 Task: In the  document investment.pdf Insert page numer 'on bottom of the page' change page color to  'Blue'. Write company name: Supertech
Action: Mouse moved to (307, 429)
Screenshot: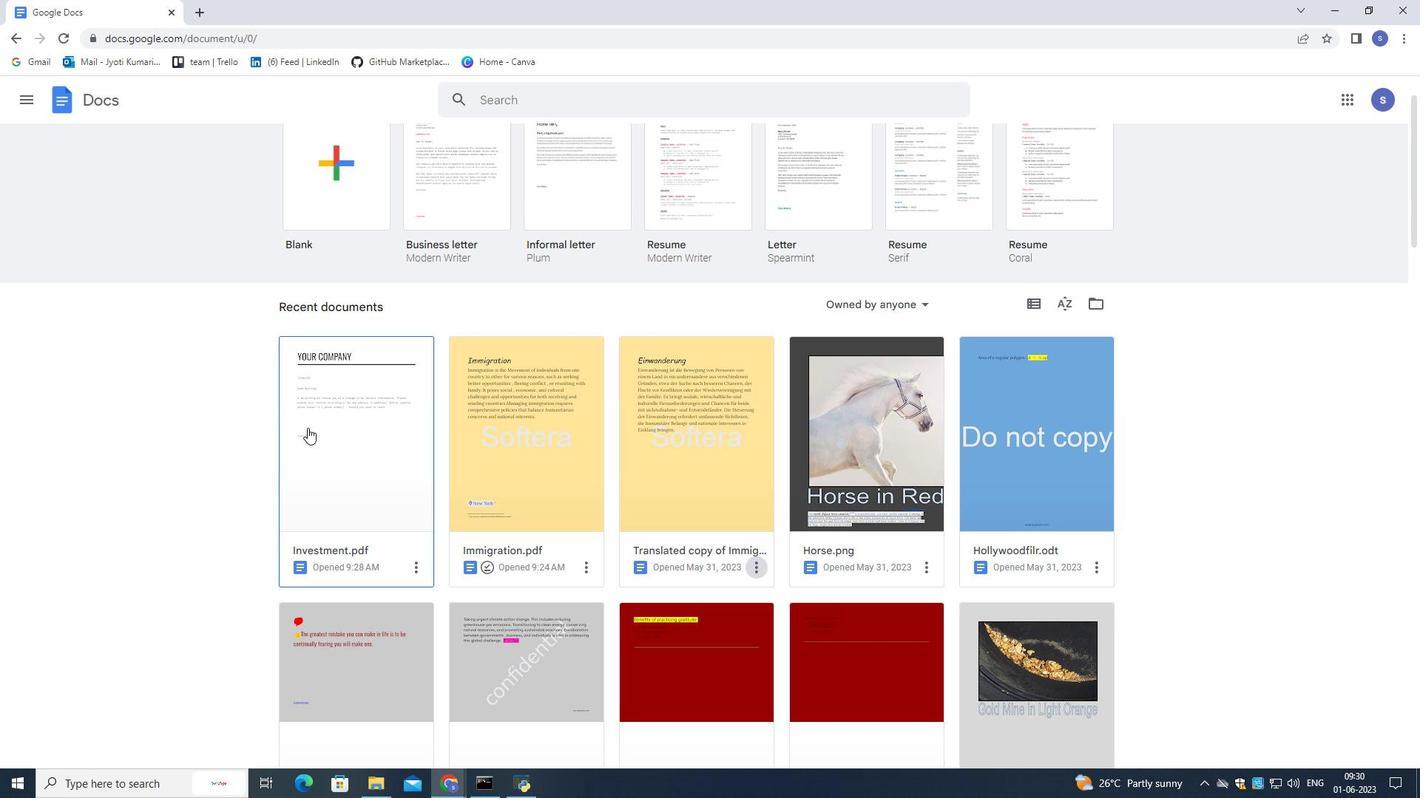 
Action: Mouse pressed left at (307, 429)
Screenshot: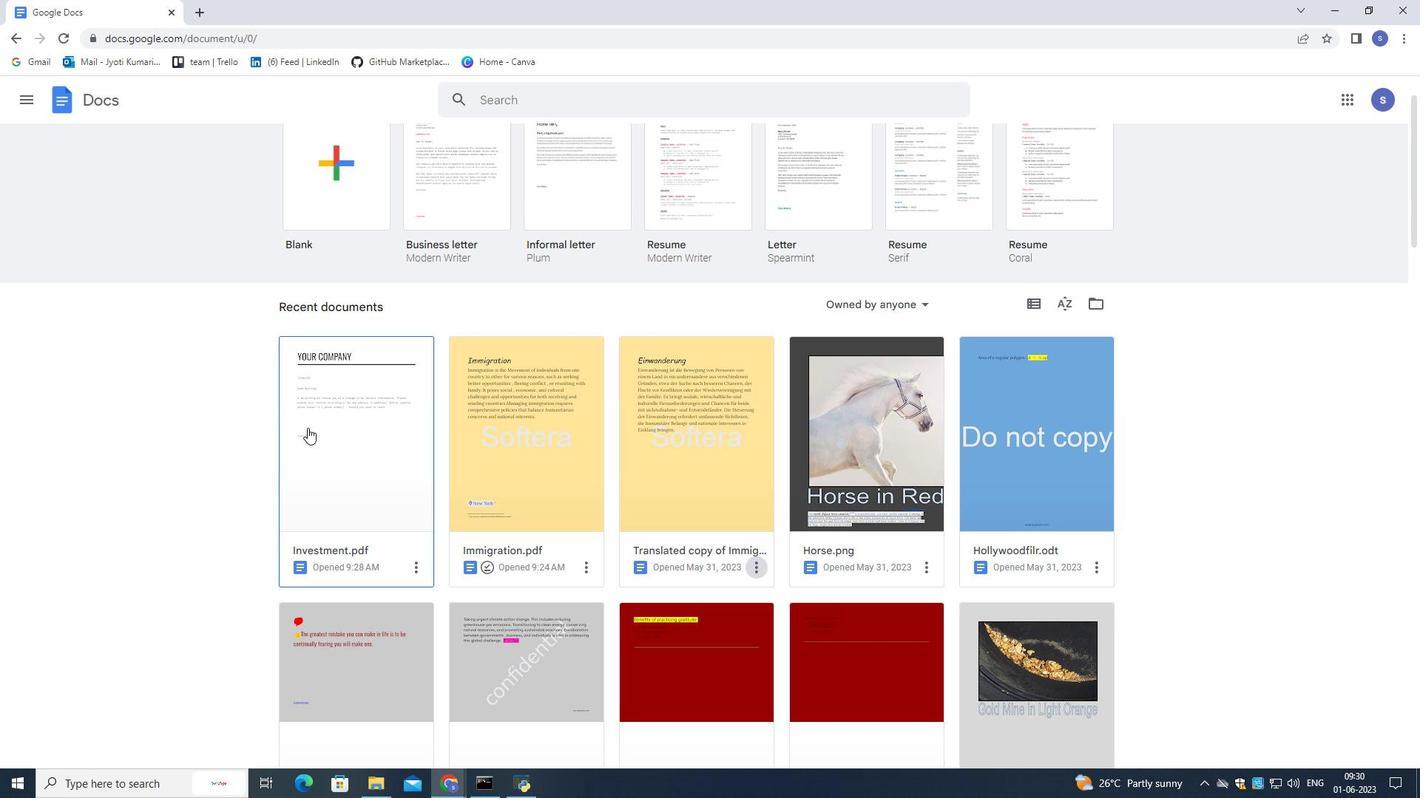 
Action: Mouse moved to (309, 429)
Screenshot: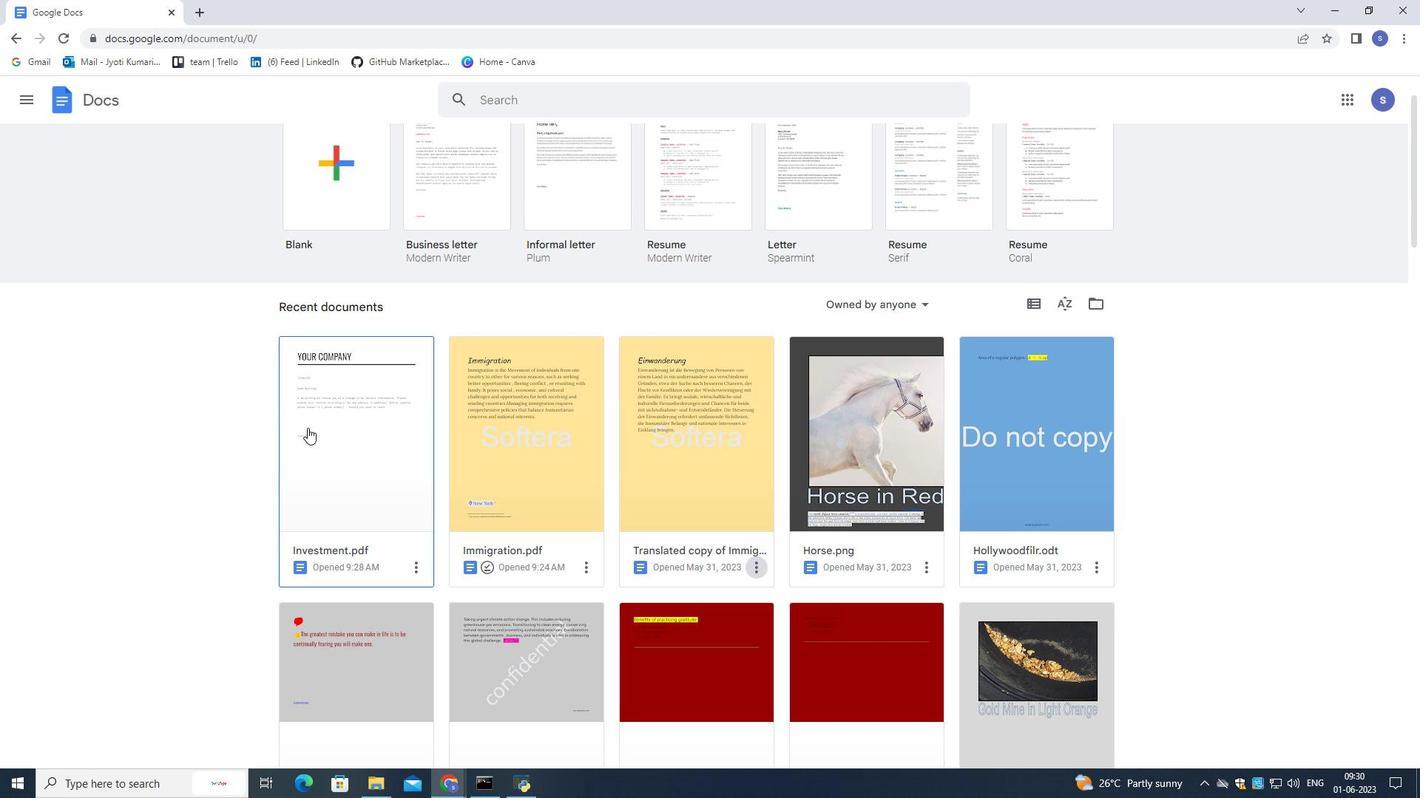 
Action: Mouse pressed left at (309, 429)
Screenshot: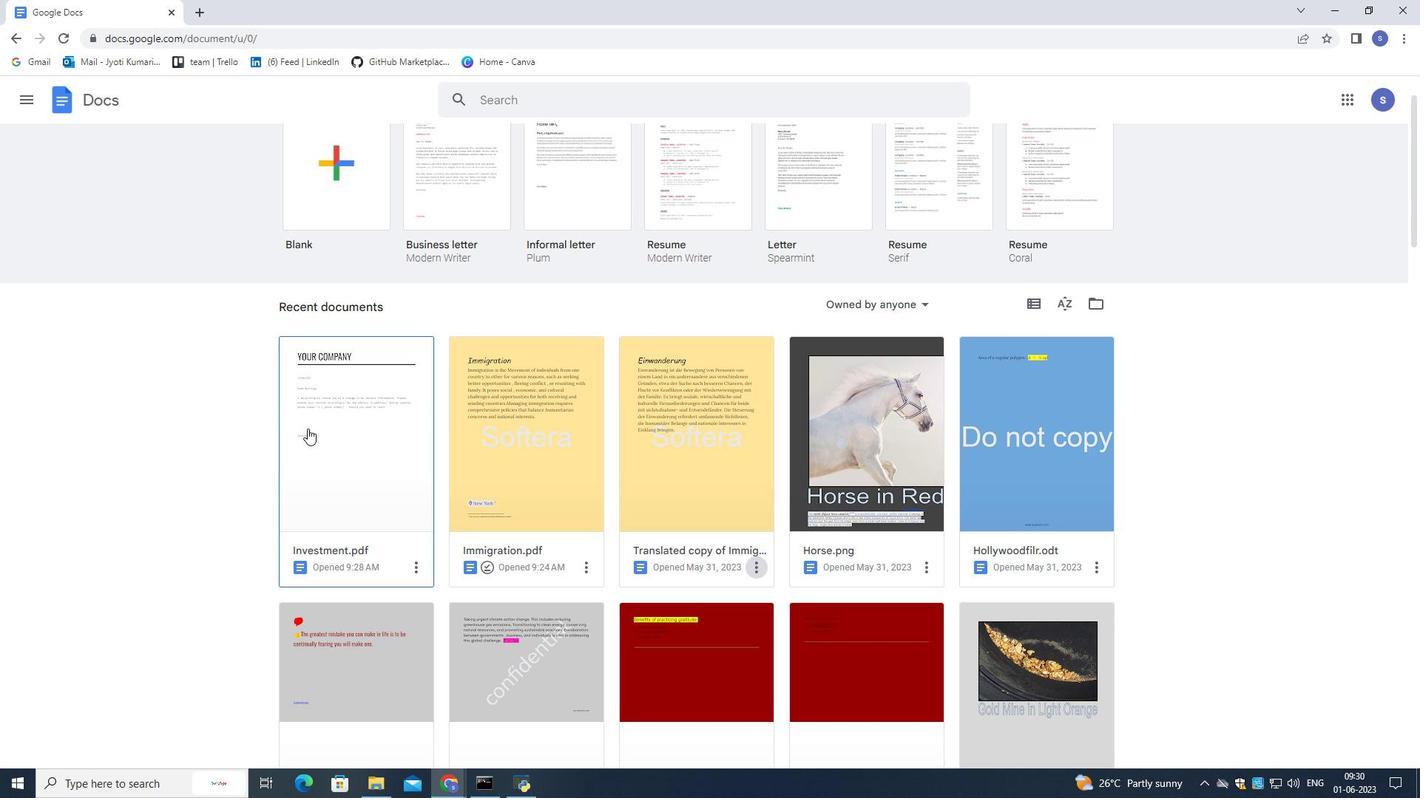 
Action: Mouse moved to (689, 504)
Screenshot: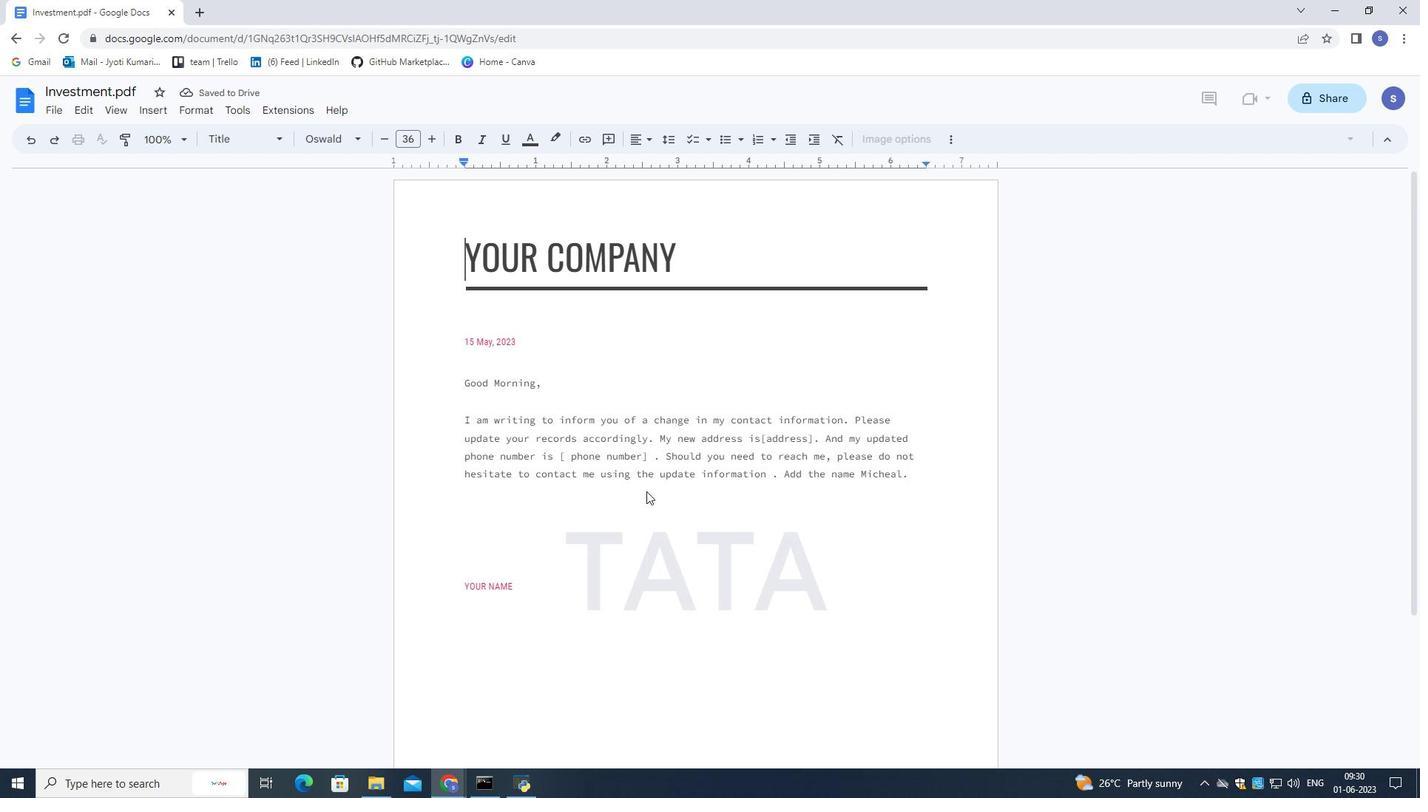 
Action: Mouse scrolled (689, 503) with delta (0, 0)
Screenshot: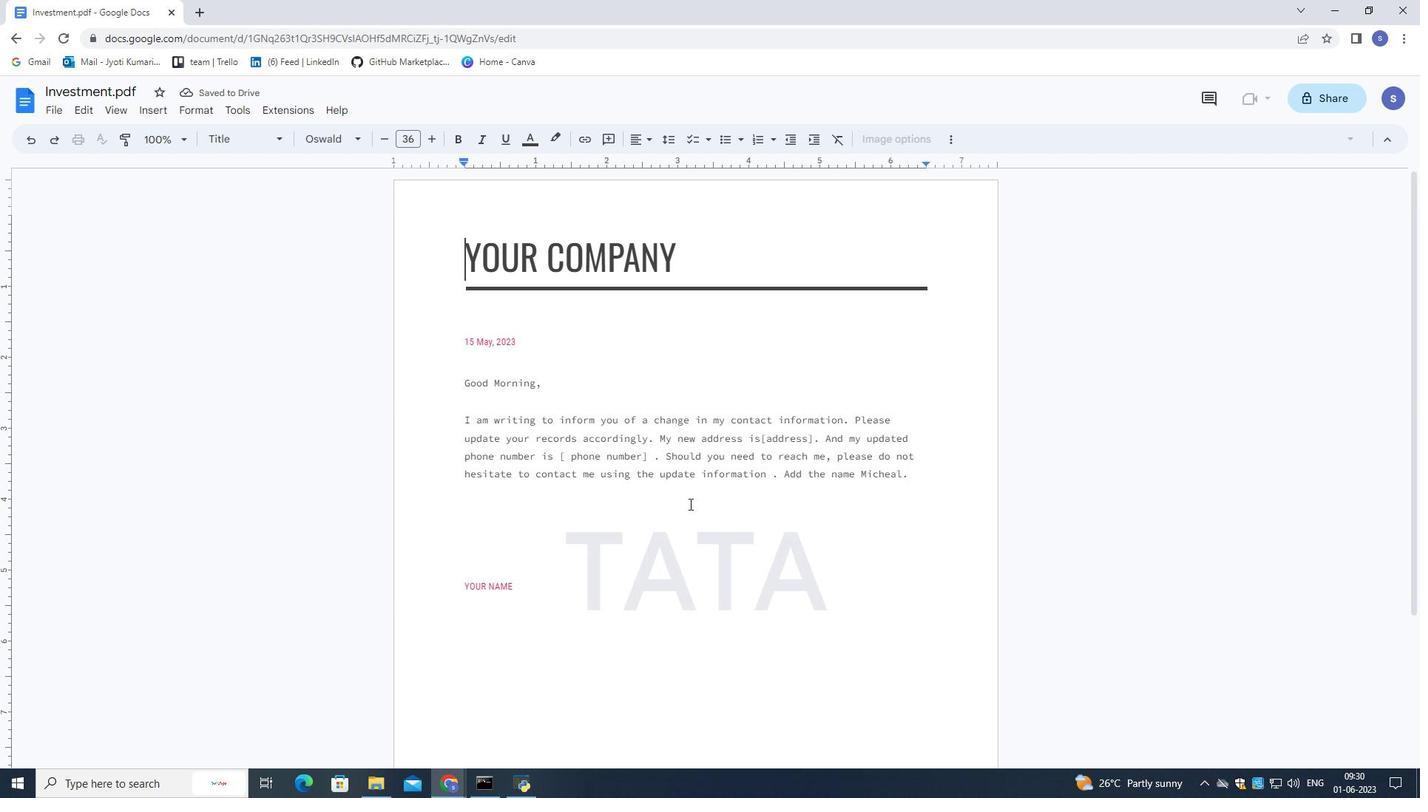 
Action: Mouse moved to (686, 505)
Screenshot: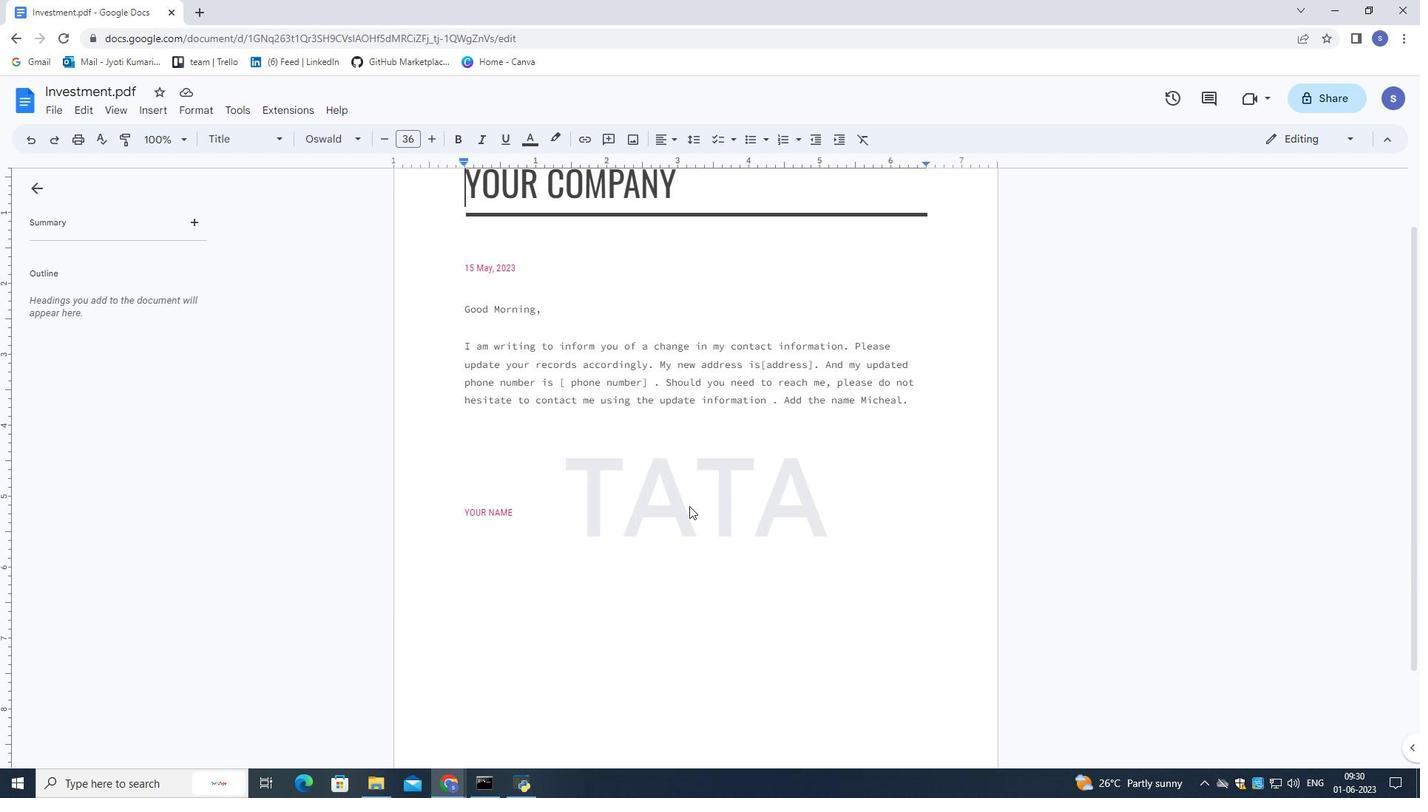 
Action: Mouse scrolled (686, 505) with delta (0, 0)
Screenshot: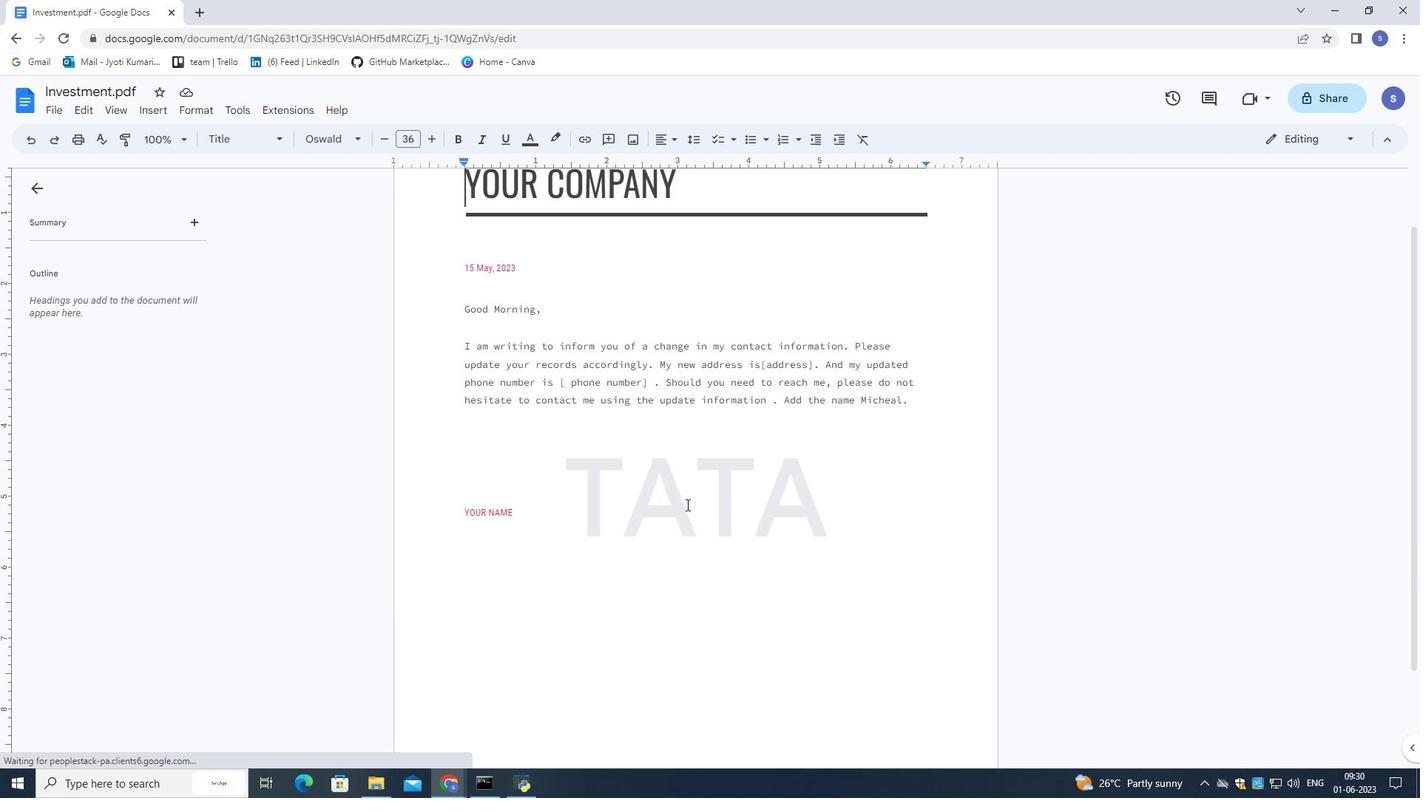 
Action: Mouse scrolled (686, 505) with delta (0, 0)
Screenshot: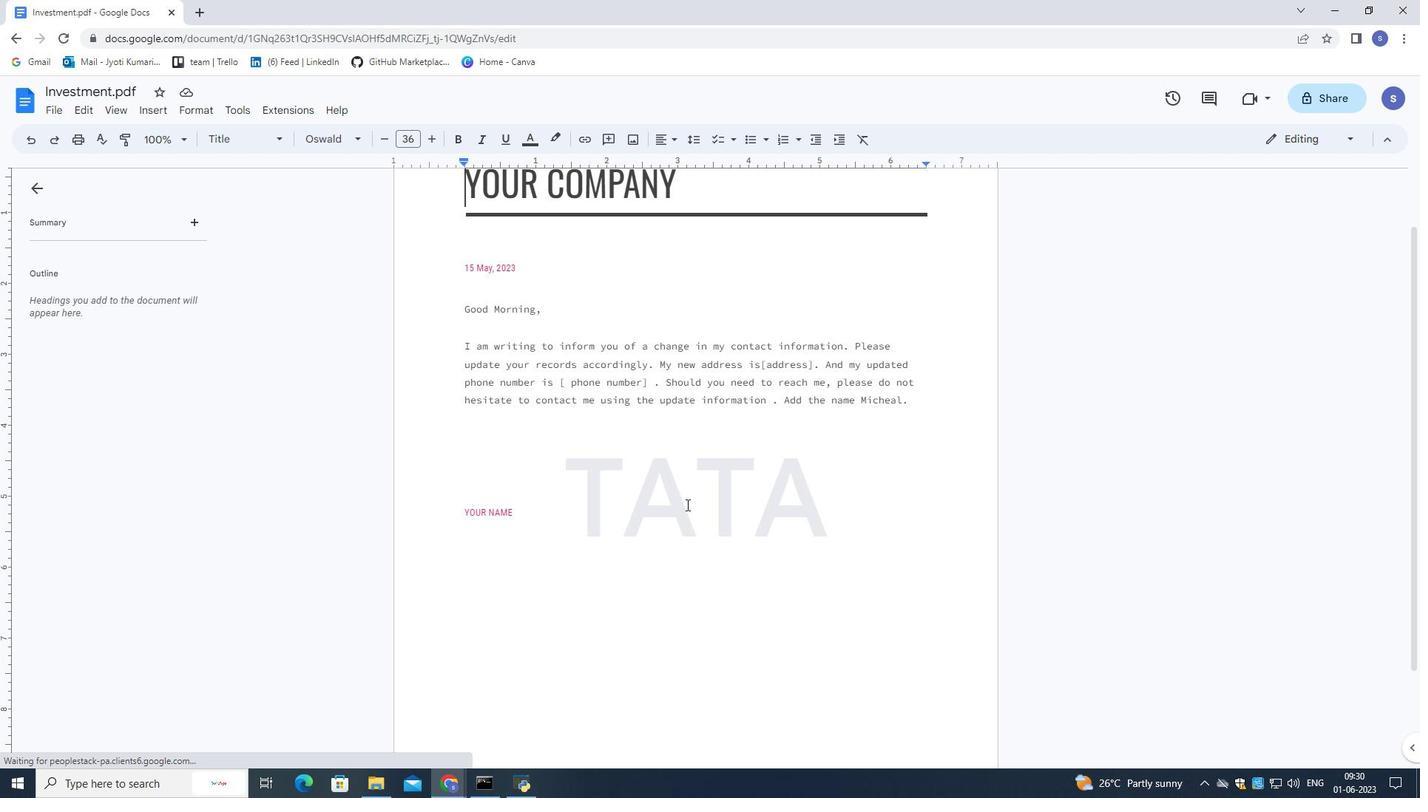 
Action: Mouse moved to (144, 109)
Screenshot: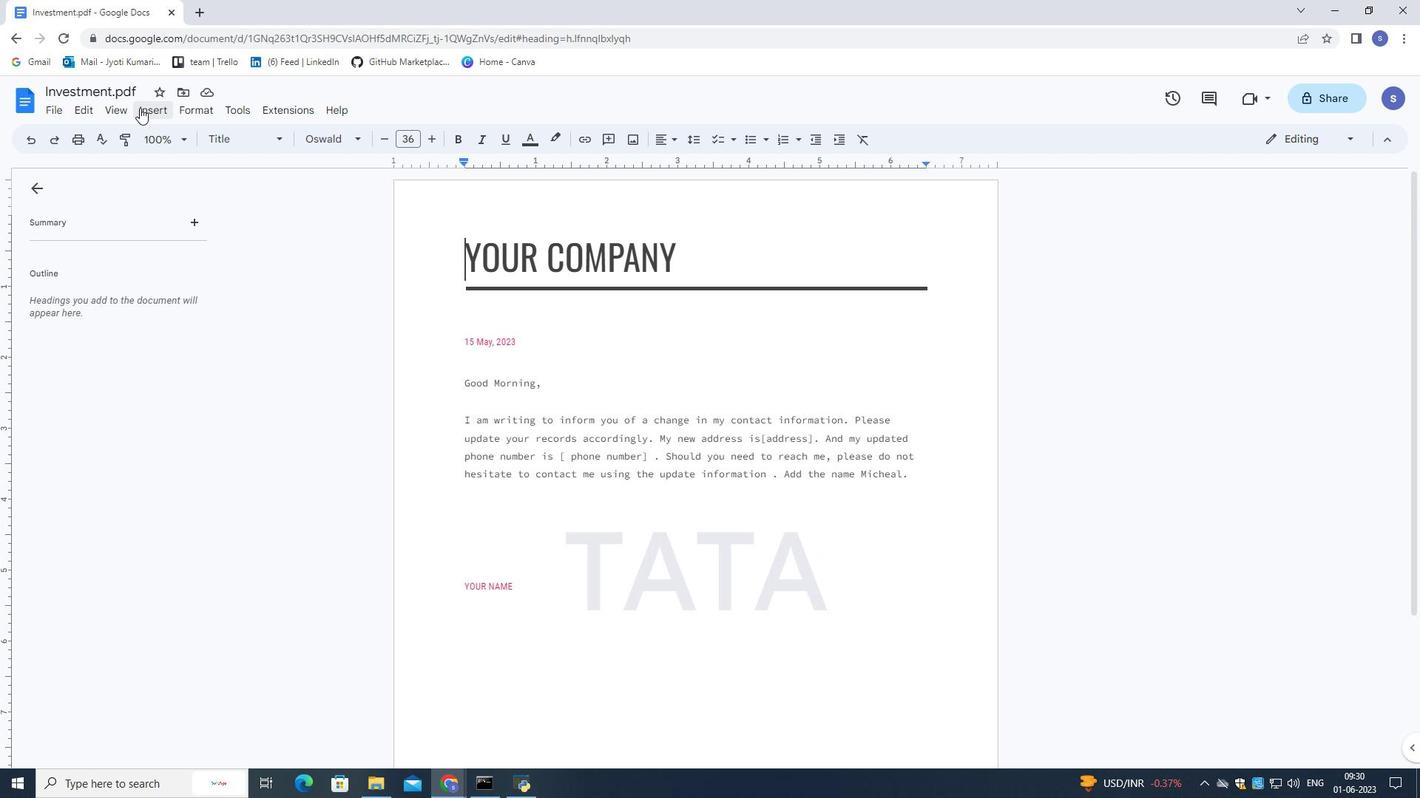 
Action: Mouse pressed left at (144, 109)
Screenshot: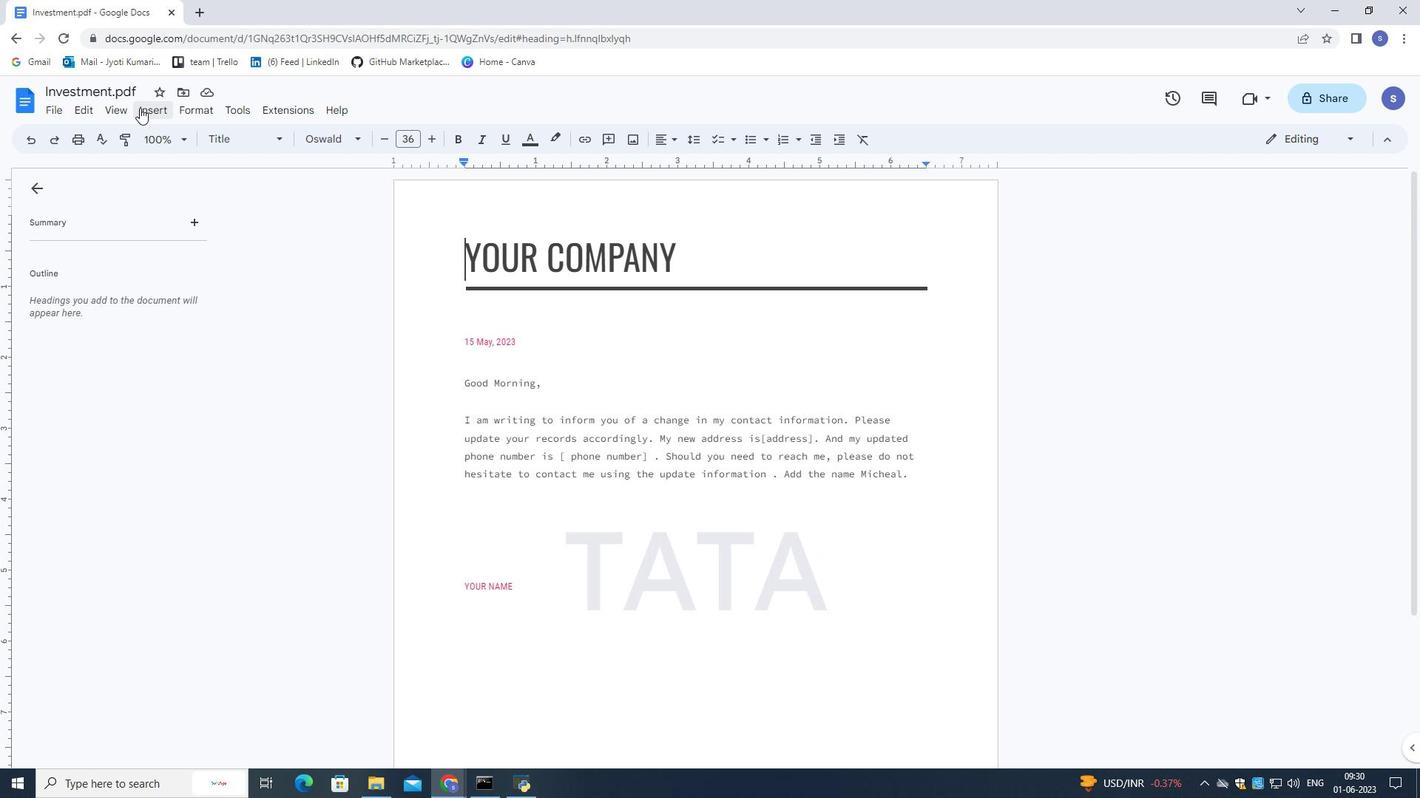 
Action: Mouse moved to (402, 588)
Screenshot: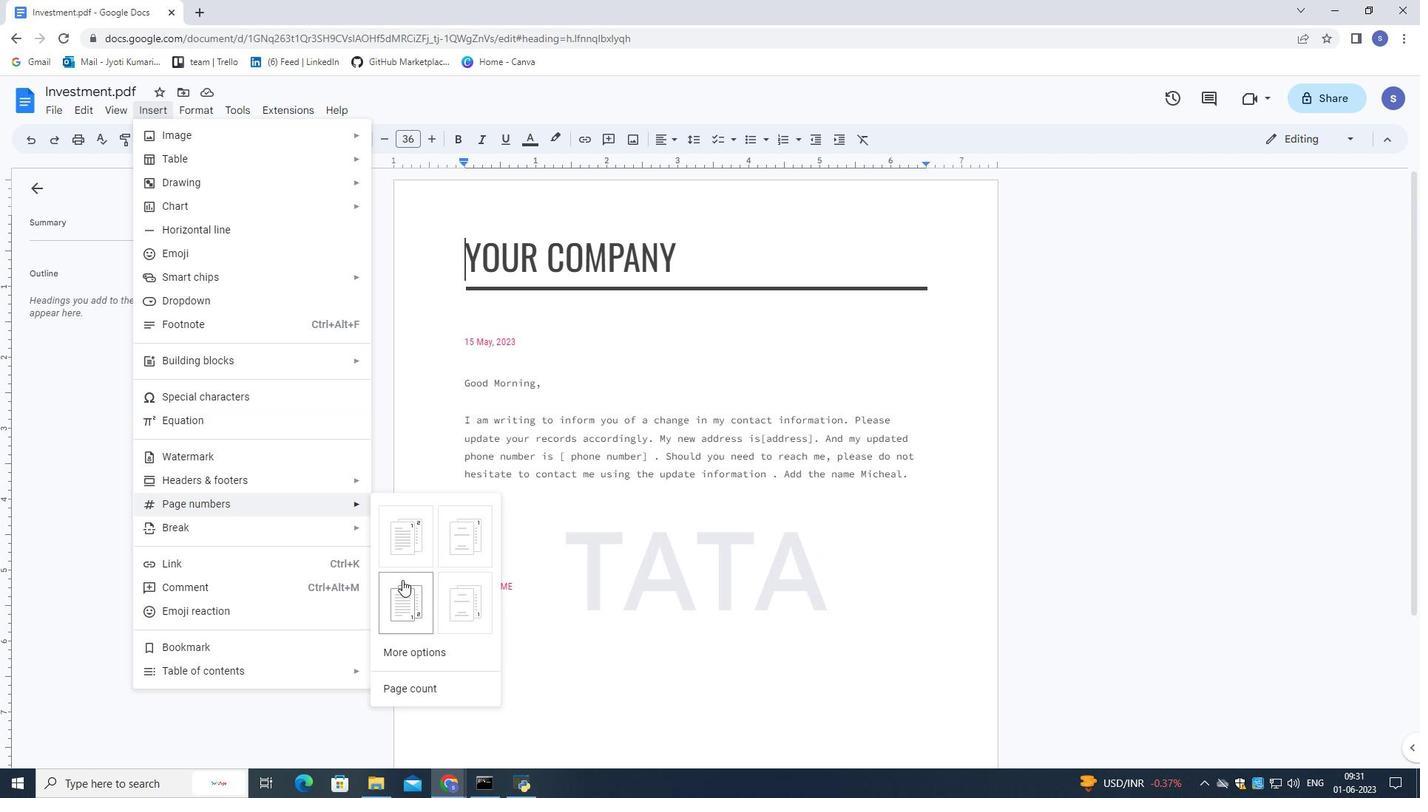 
Action: Mouse pressed left at (402, 588)
Screenshot: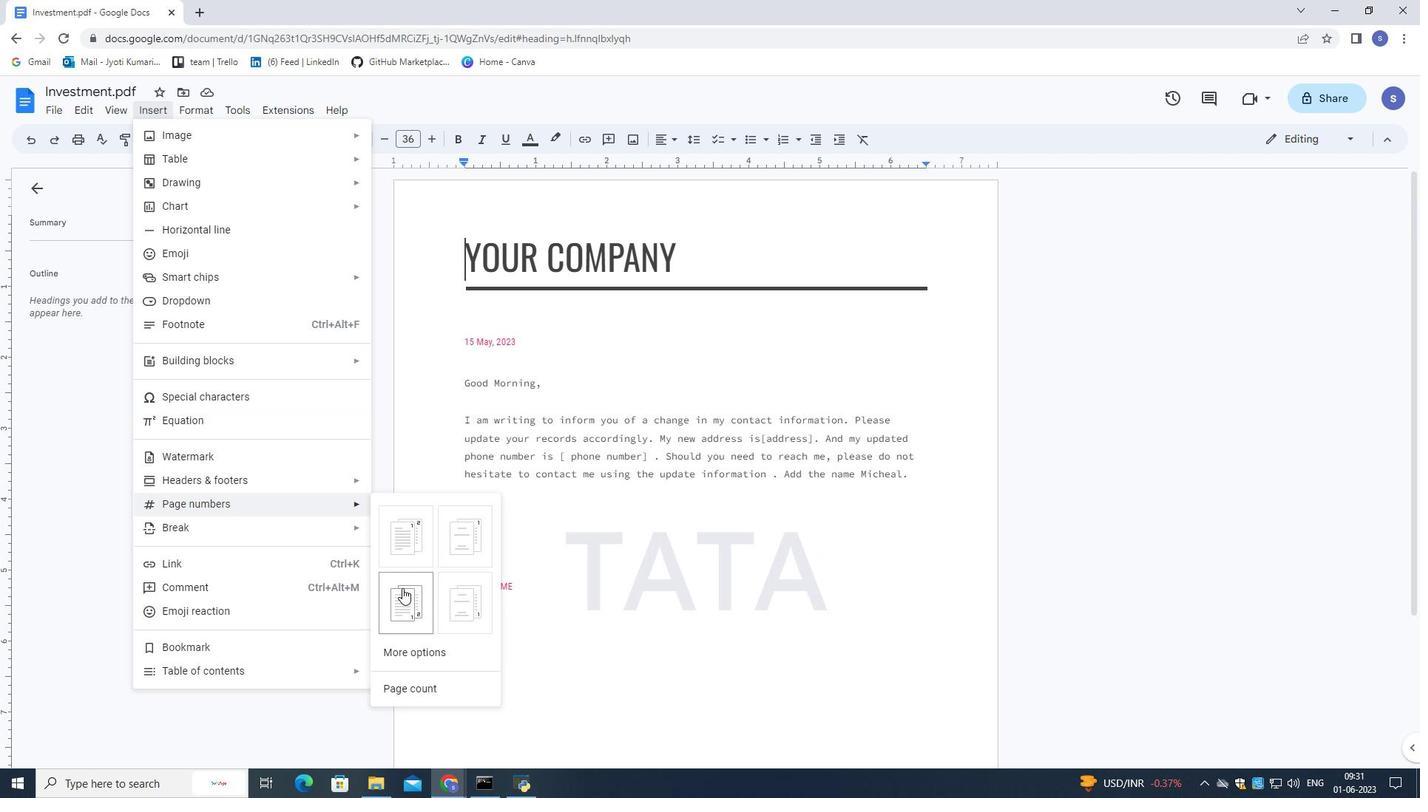 
Action: Mouse moved to (54, 113)
Screenshot: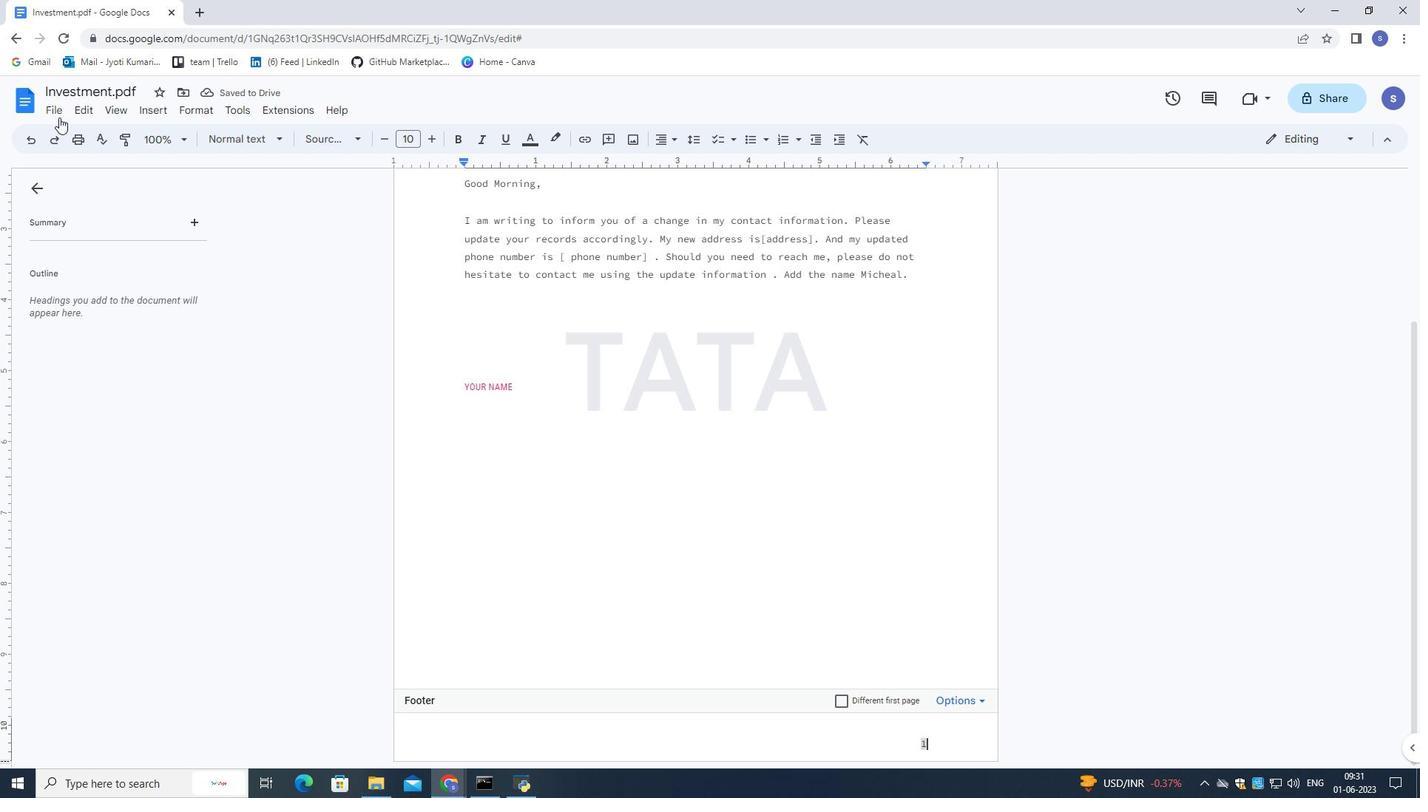 
Action: Mouse pressed left at (54, 113)
Screenshot: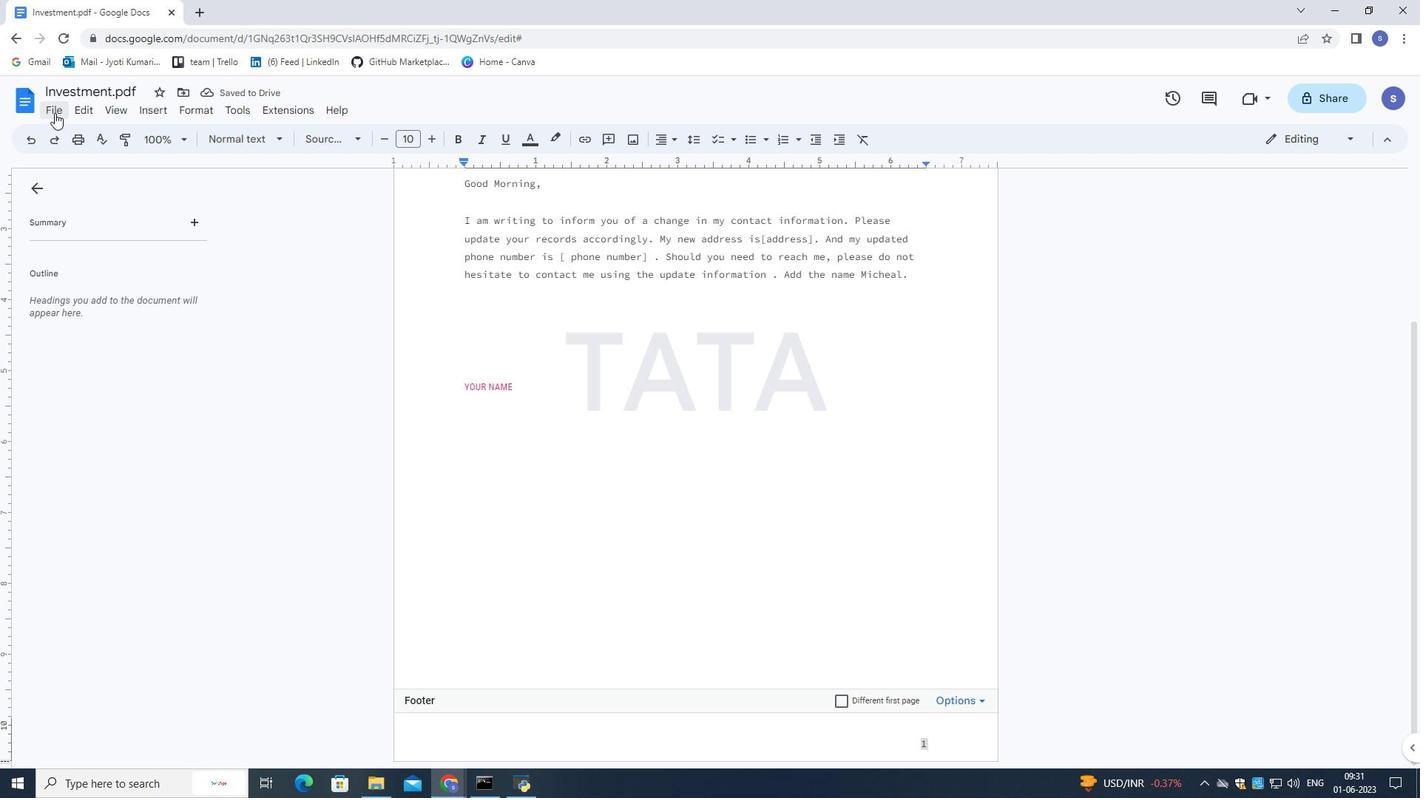 
Action: Mouse moved to (85, 518)
Screenshot: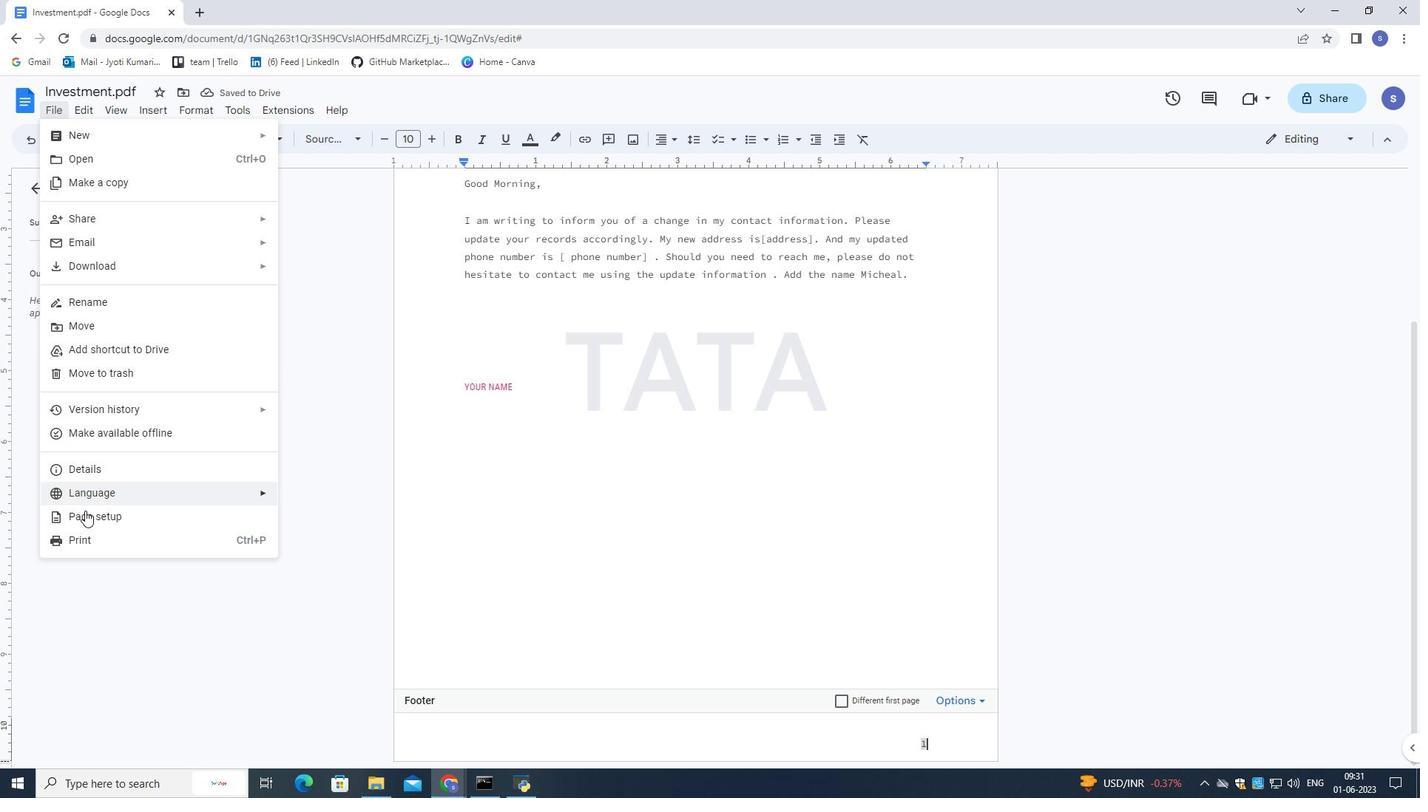 
Action: Mouse pressed left at (85, 518)
Screenshot: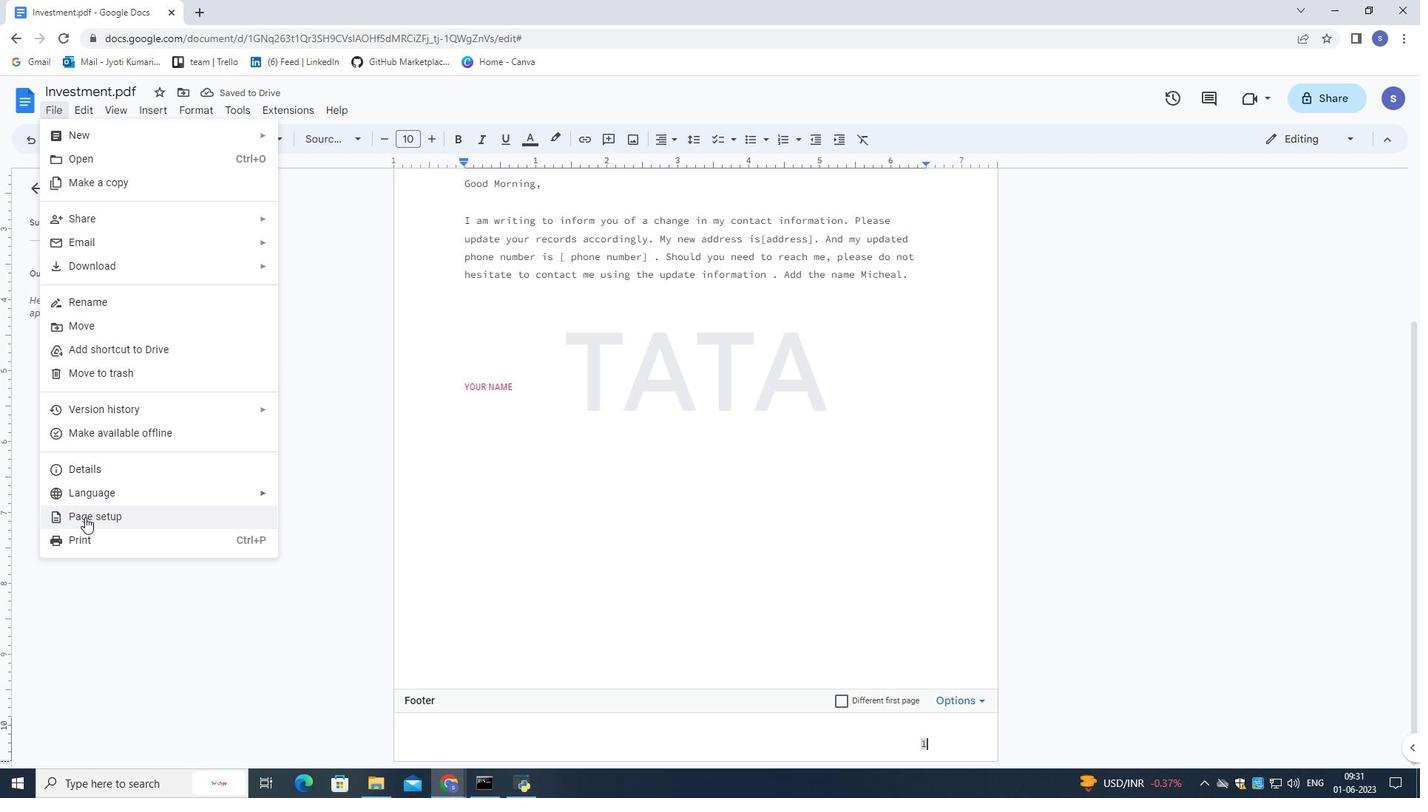 
Action: Mouse moved to (605, 521)
Screenshot: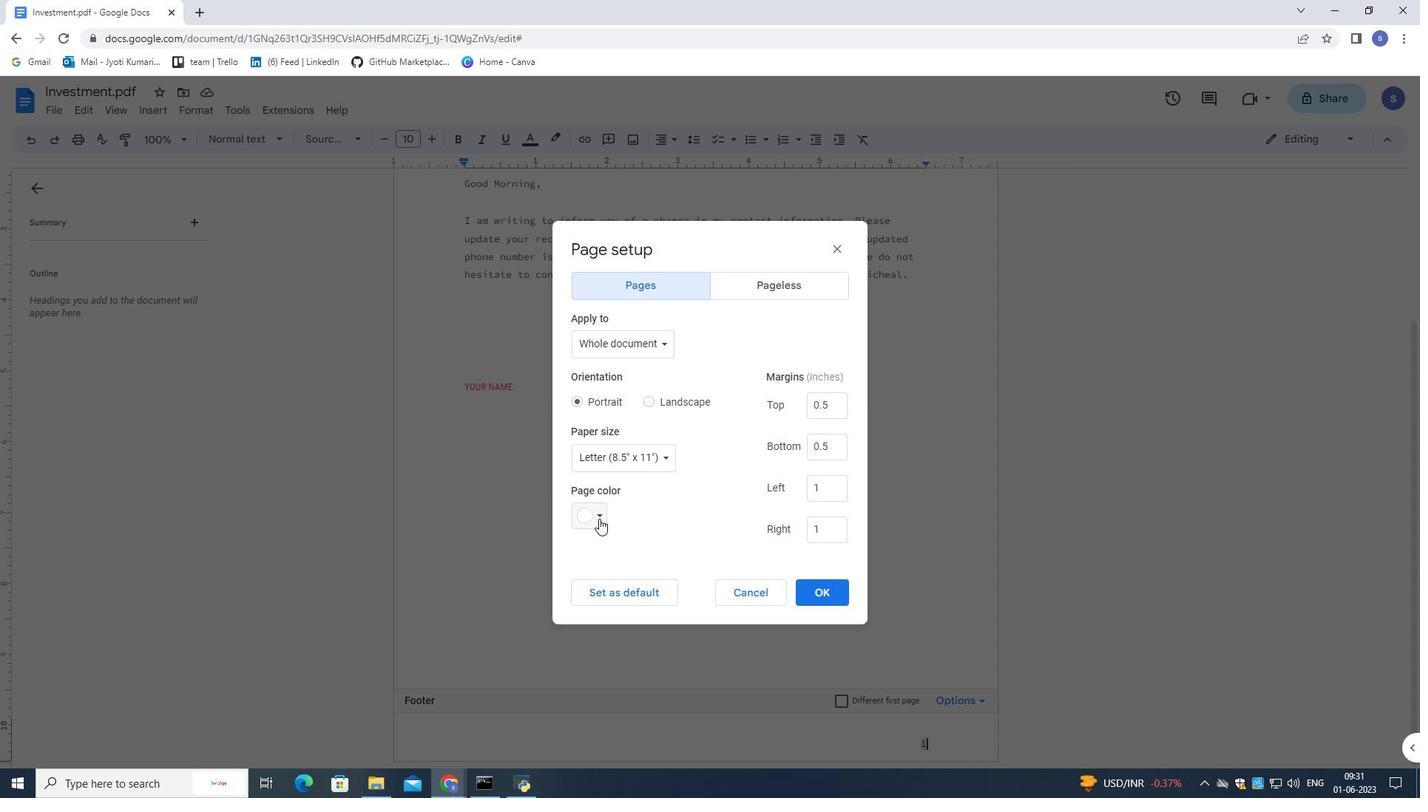 
Action: Mouse pressed left at (605, 521)
Screenshot: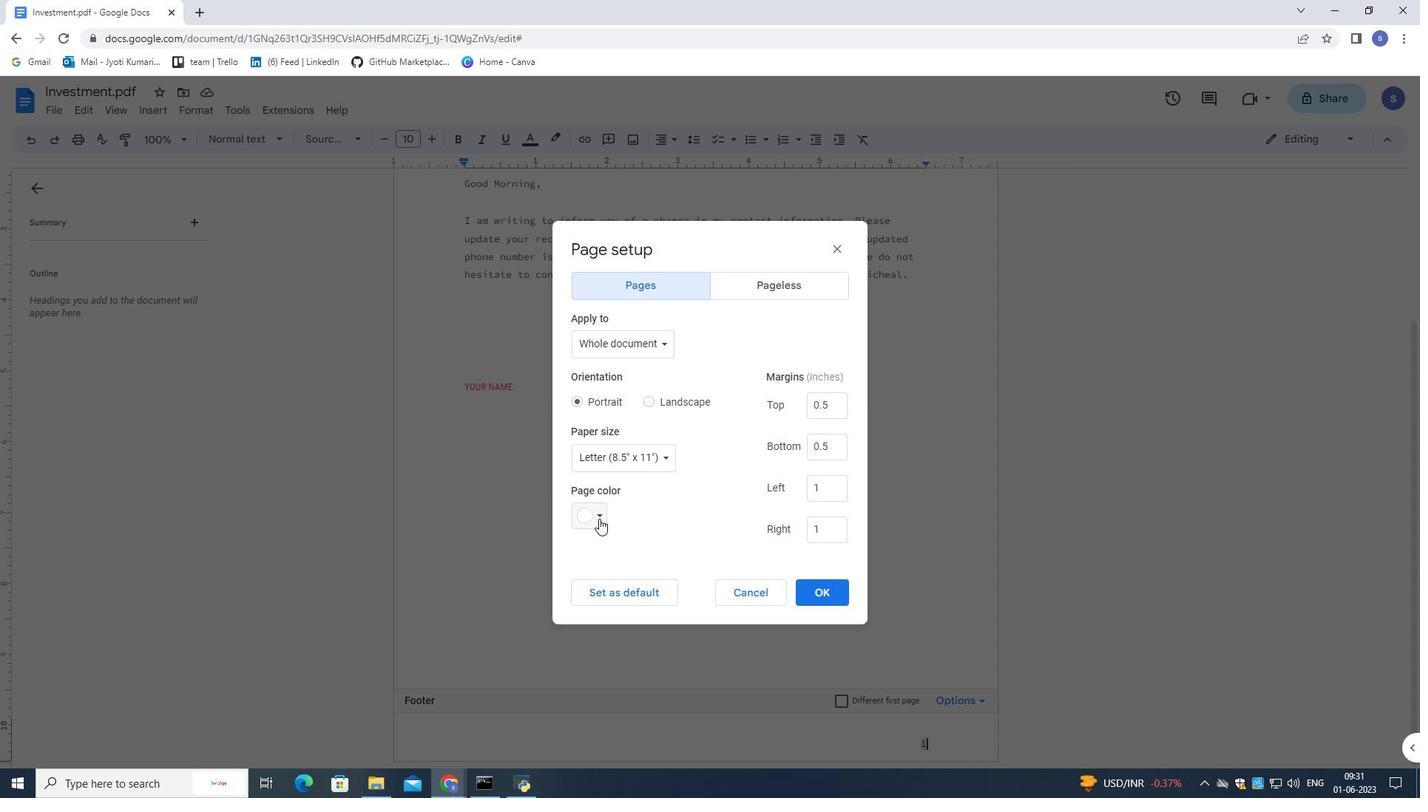 
Action: Mouse moved to (704, 593)
Screenshot: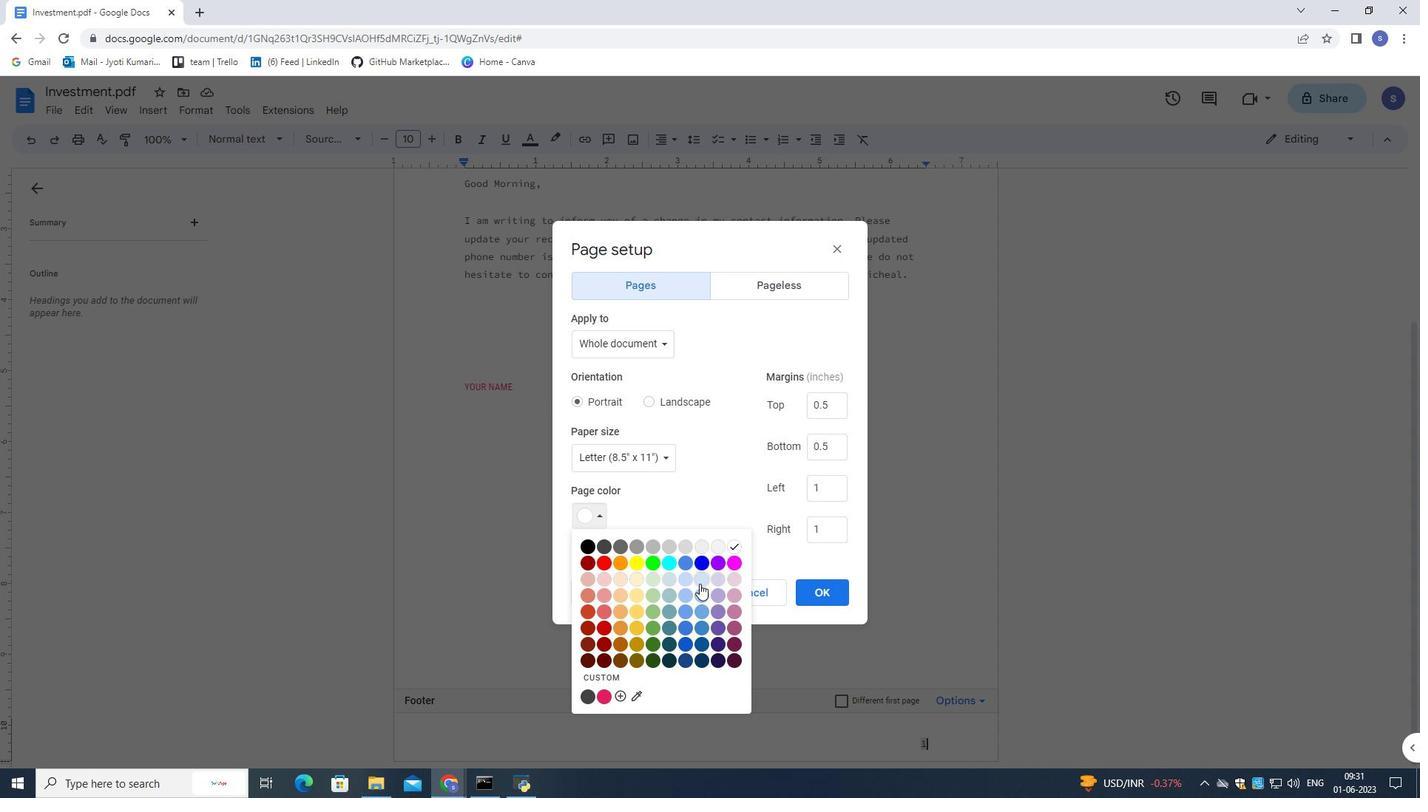 
Action: Mouse pressed left at (704, 593)
Screenshot: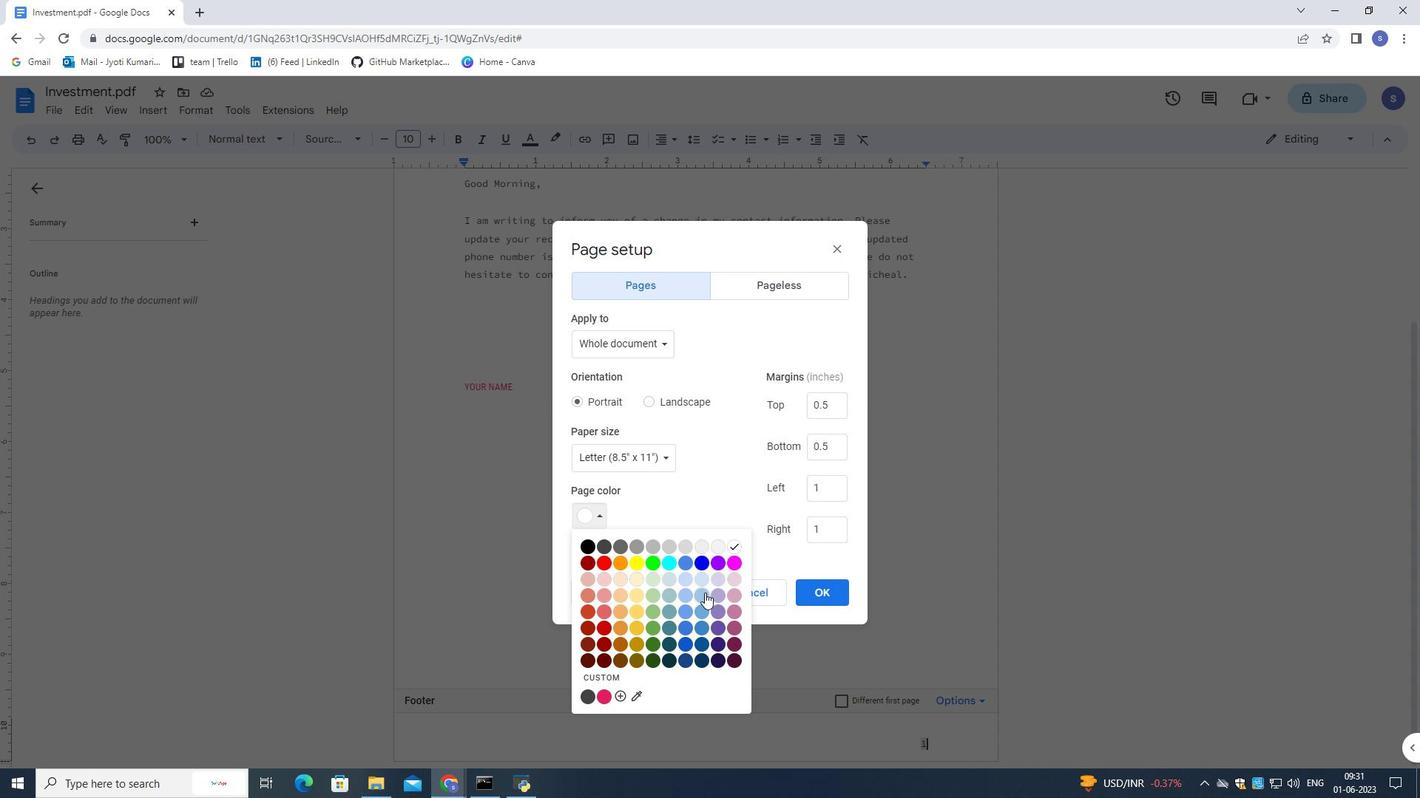 
Action: Mouse moved to (810, 588)
Screenshot: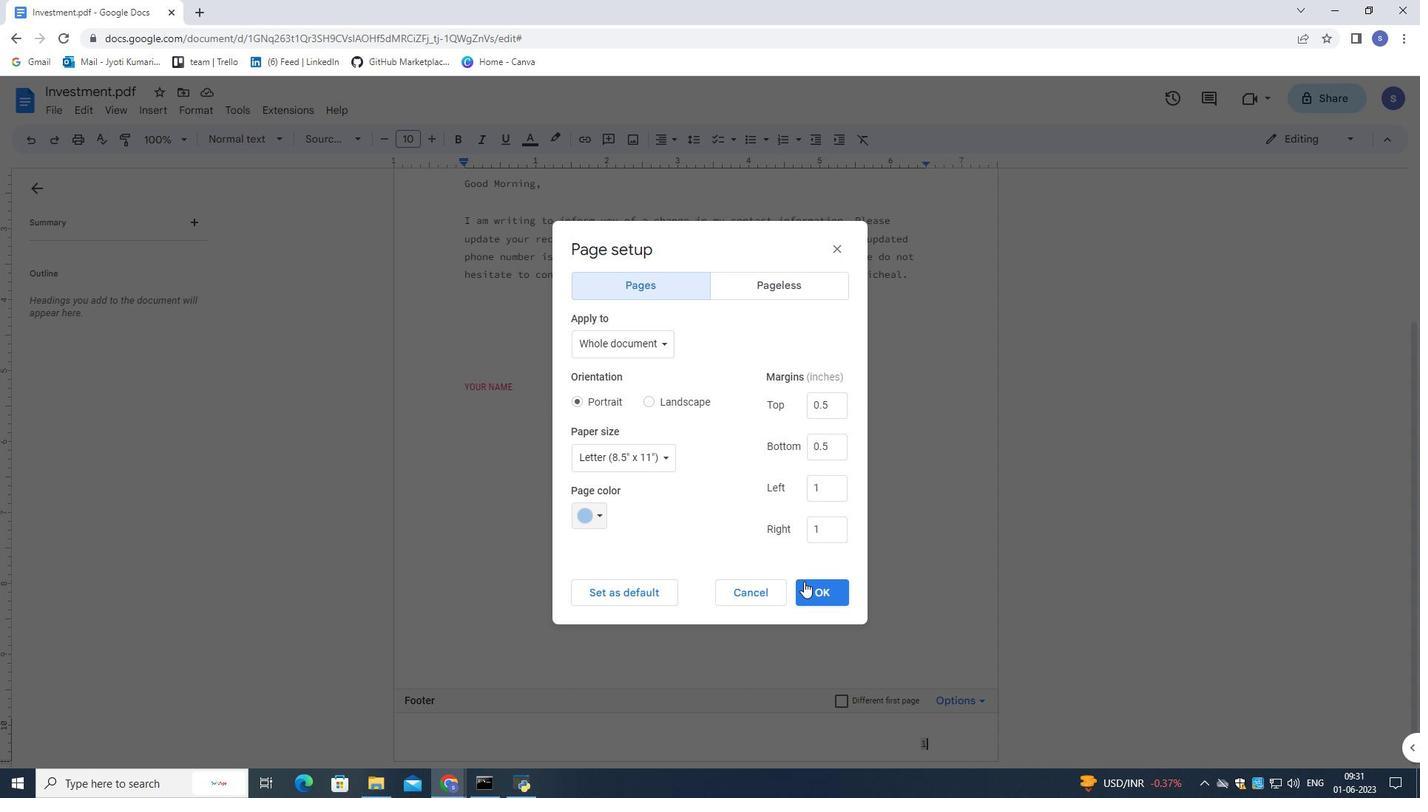 
Action: Mouse pressed left at (810, 588)
Screenshot: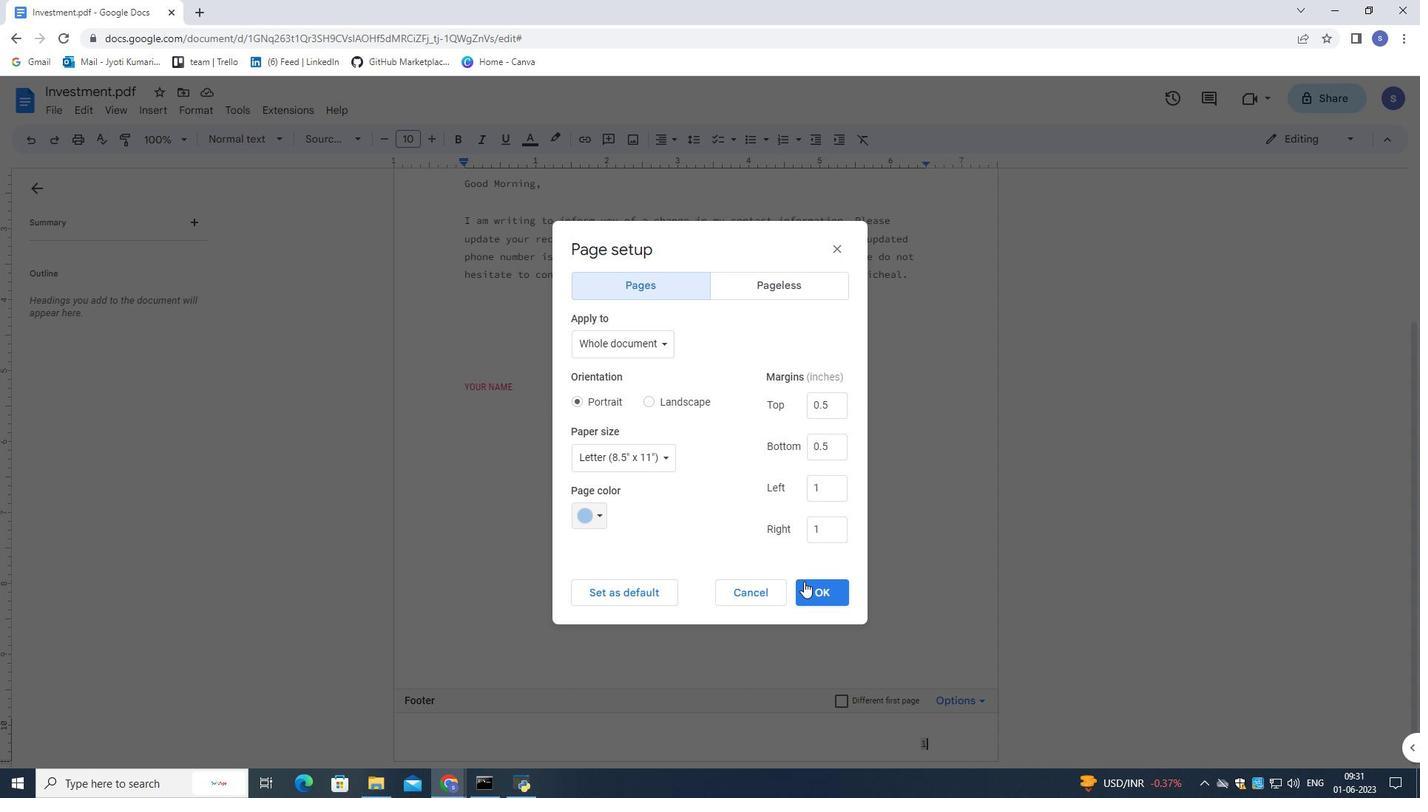 
Action: Mouse moved to (663, 457)
Screenshot: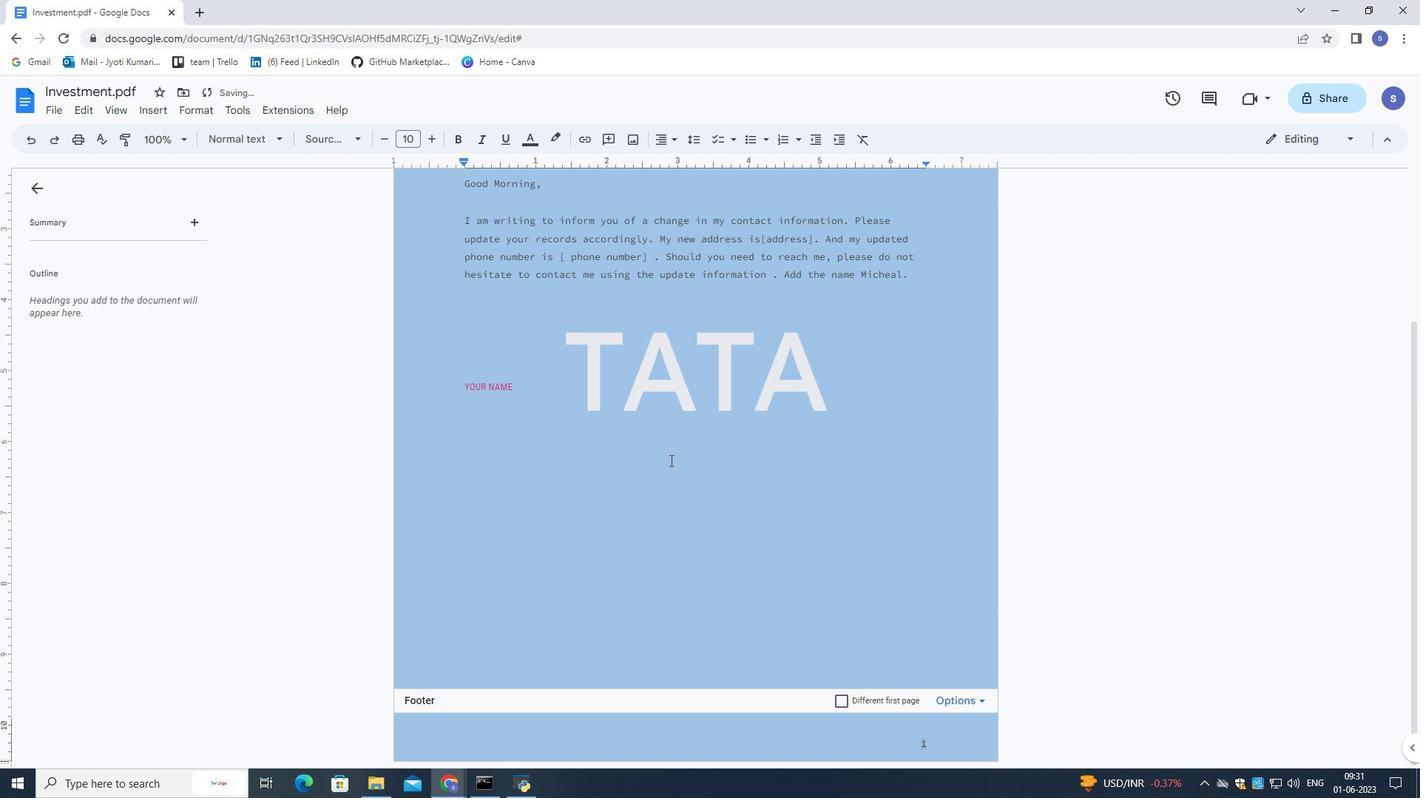 
Action: Mouse scrolled (663, 458) with delta (0, 0)
Screenshot: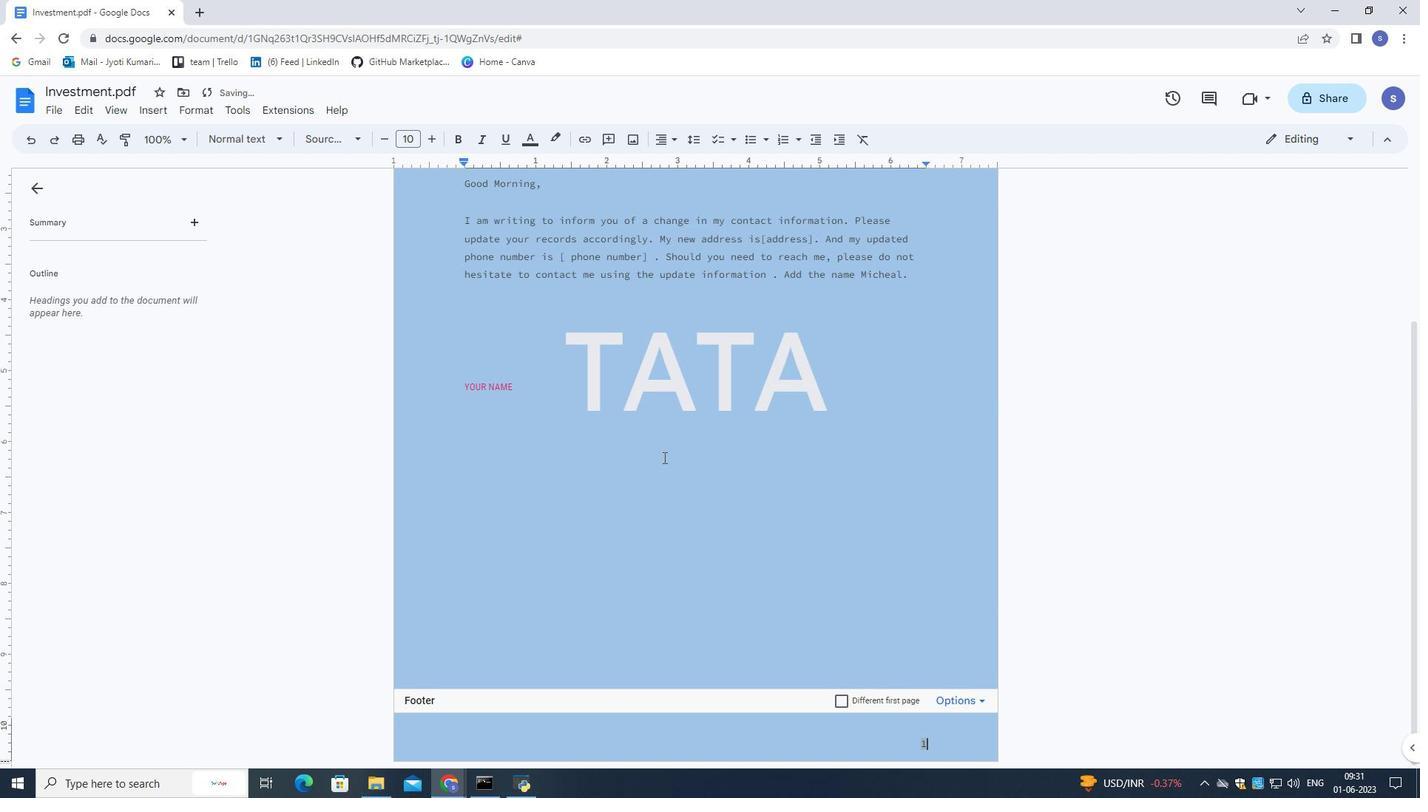
Action: Mouse scrolled (663, 458) with delta (0, 0)
Screenshot: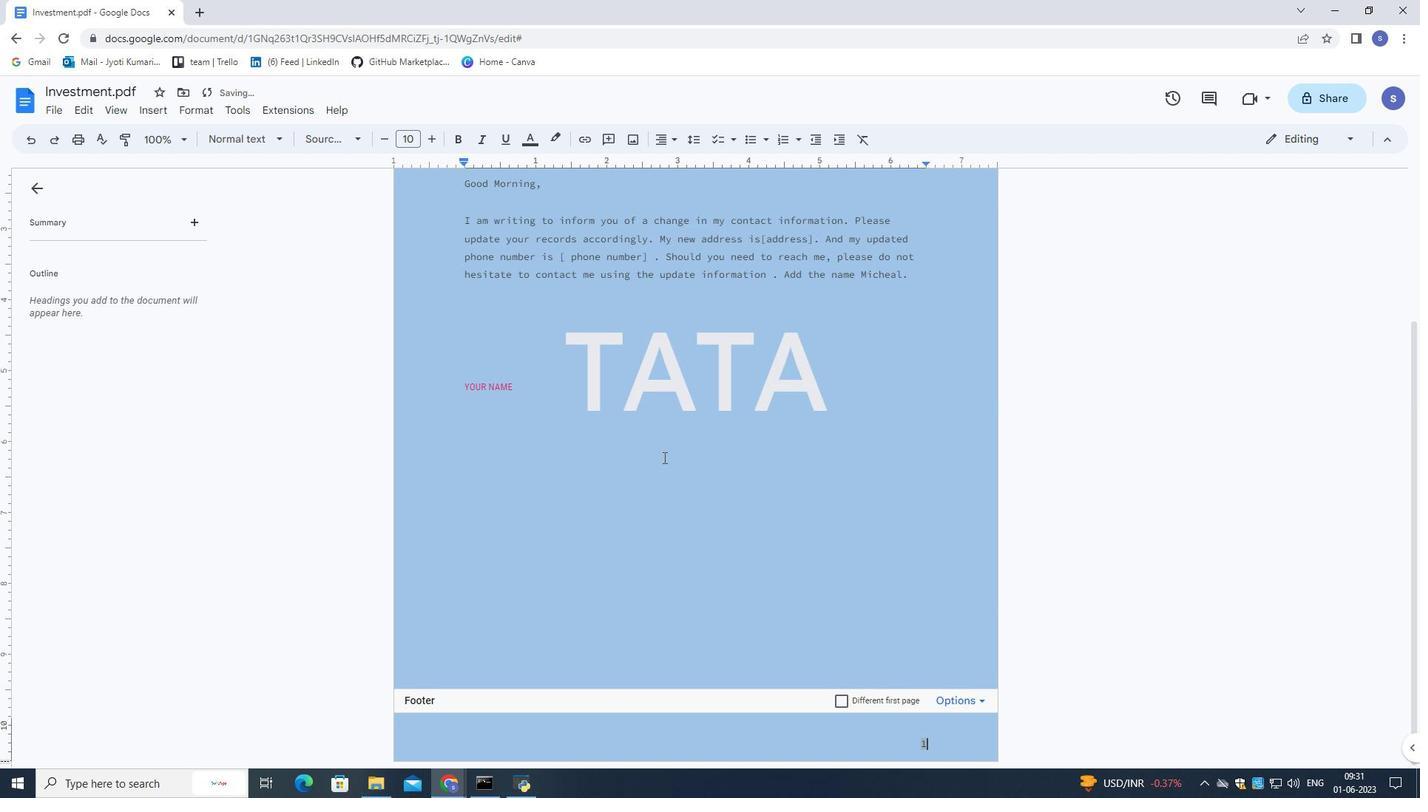
Action: Mouse moved to (662, 457)
Screenshot: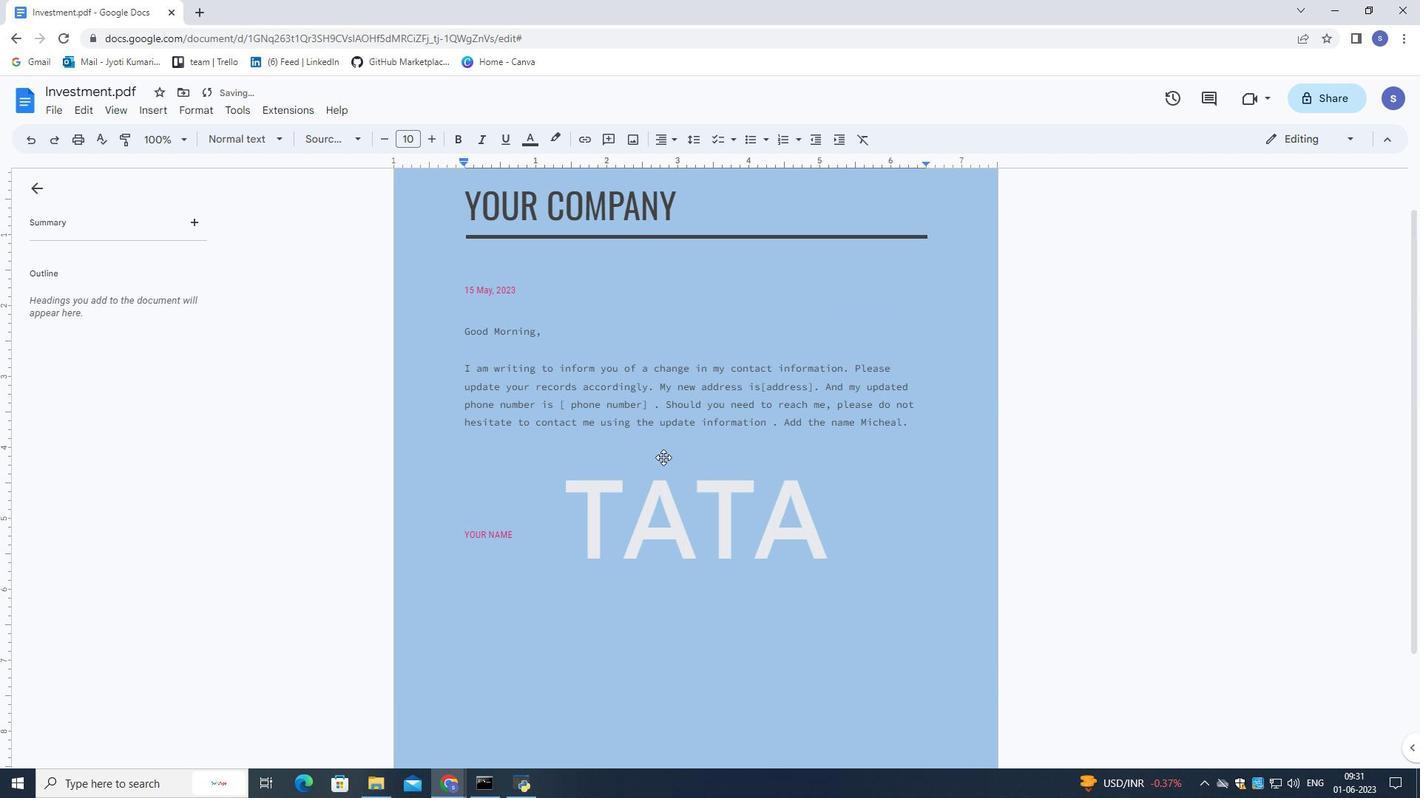 
Action: Mouse scrolled (662, 456) with delta (0, 0)
Screenshot: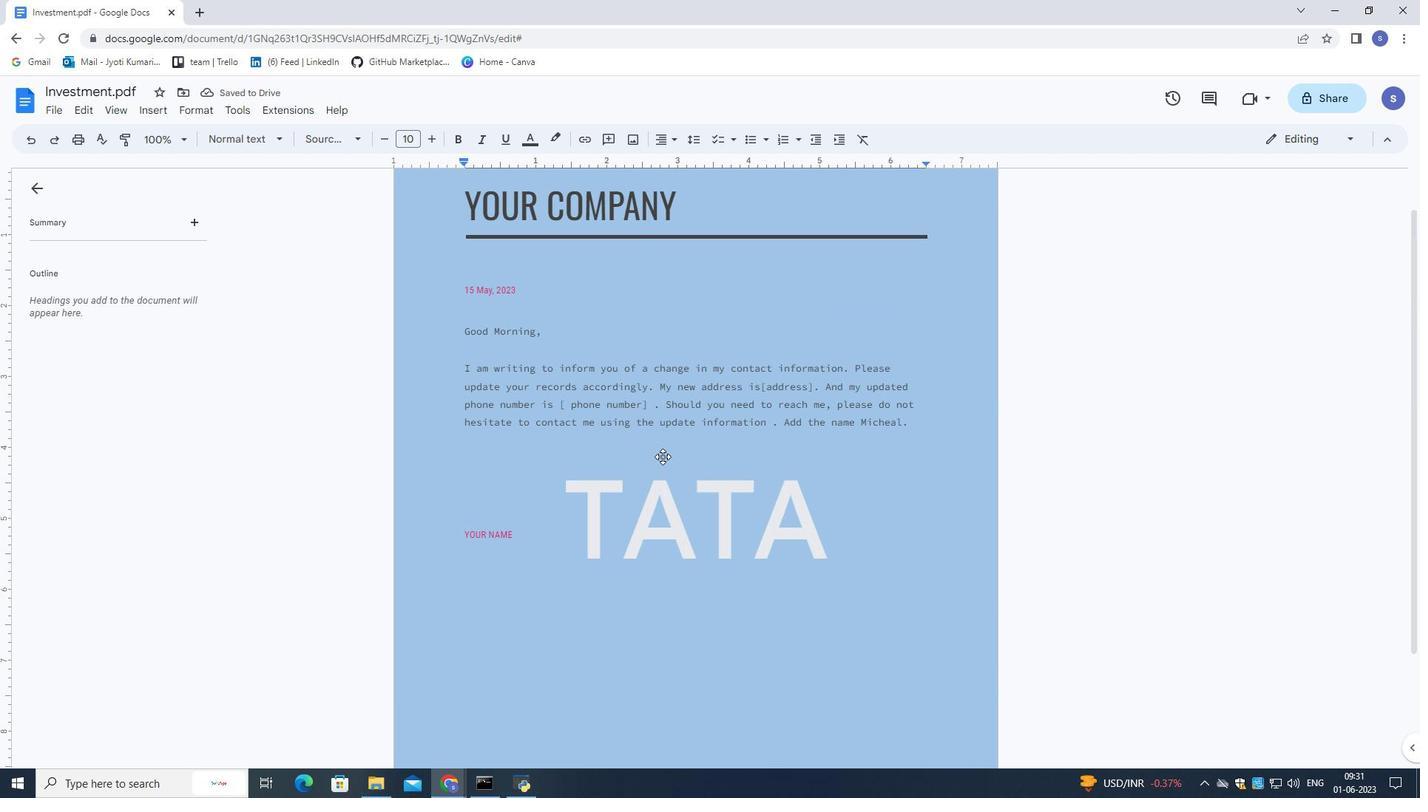 
Action: Mouse scrolled (662, 456) with delta (0, 0)
Screenshot: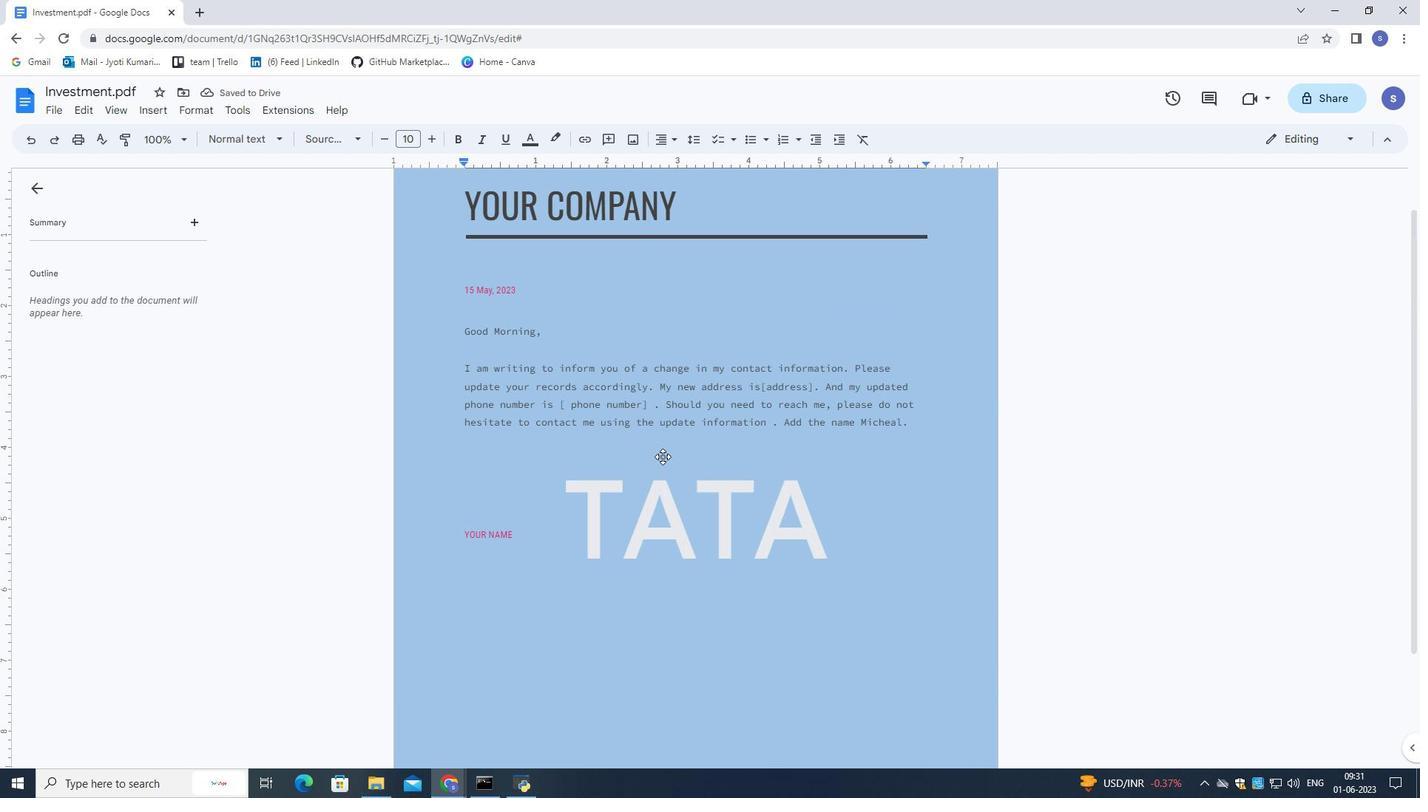 
Action: Mouse moved to (662, 456)
Screenshot: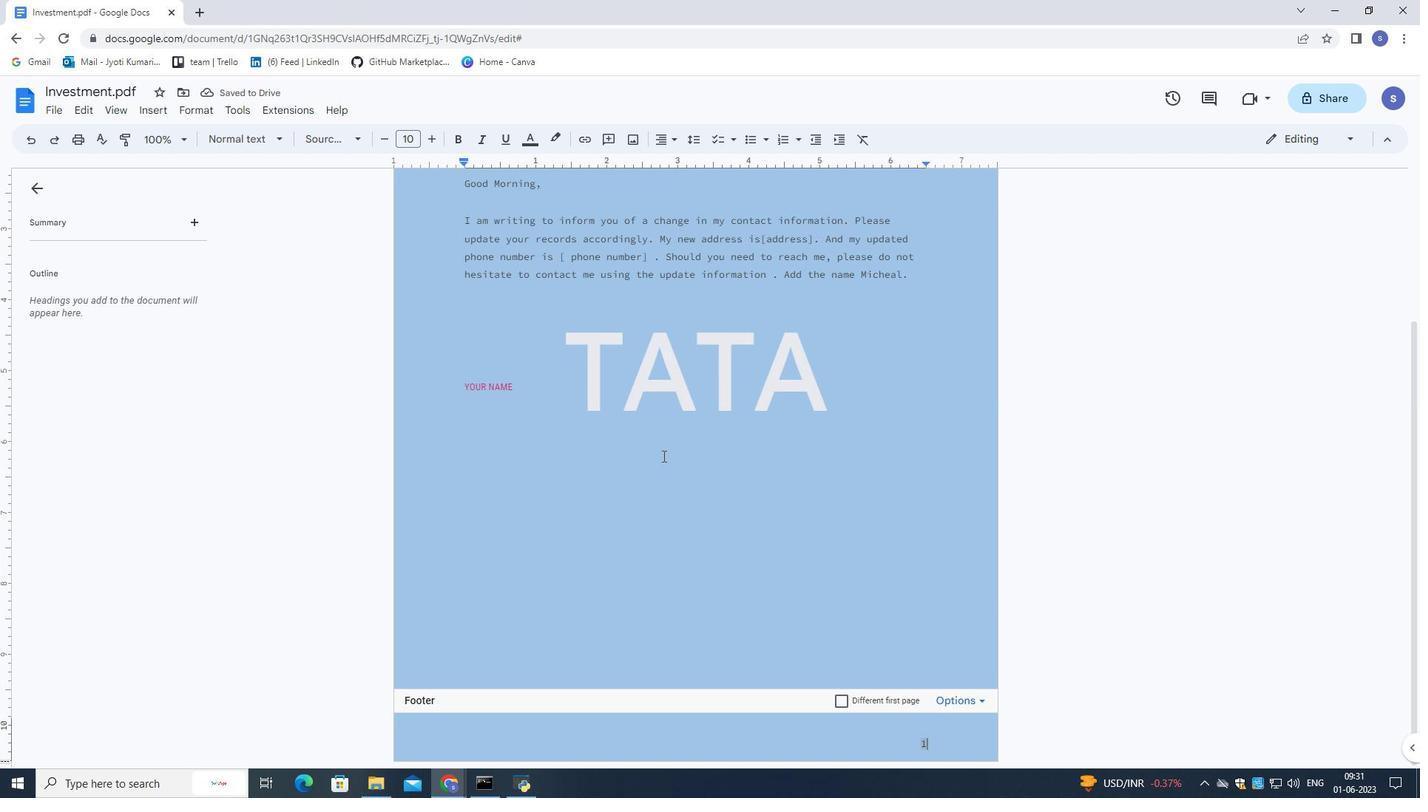 
Action: Mouse pressed left at (662, 456)
Screenshot: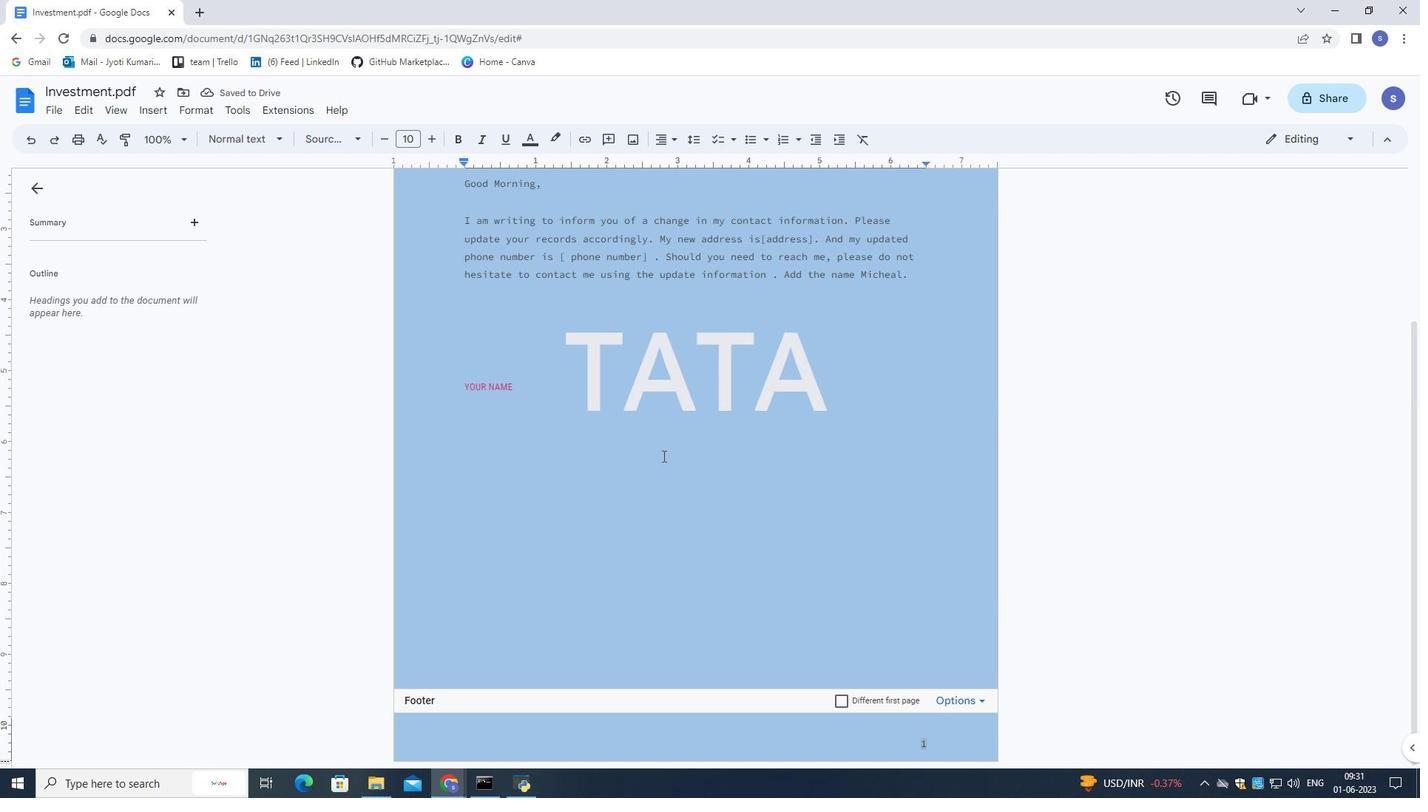 
Action: Mouse moved to (645, 457)
Screenshot: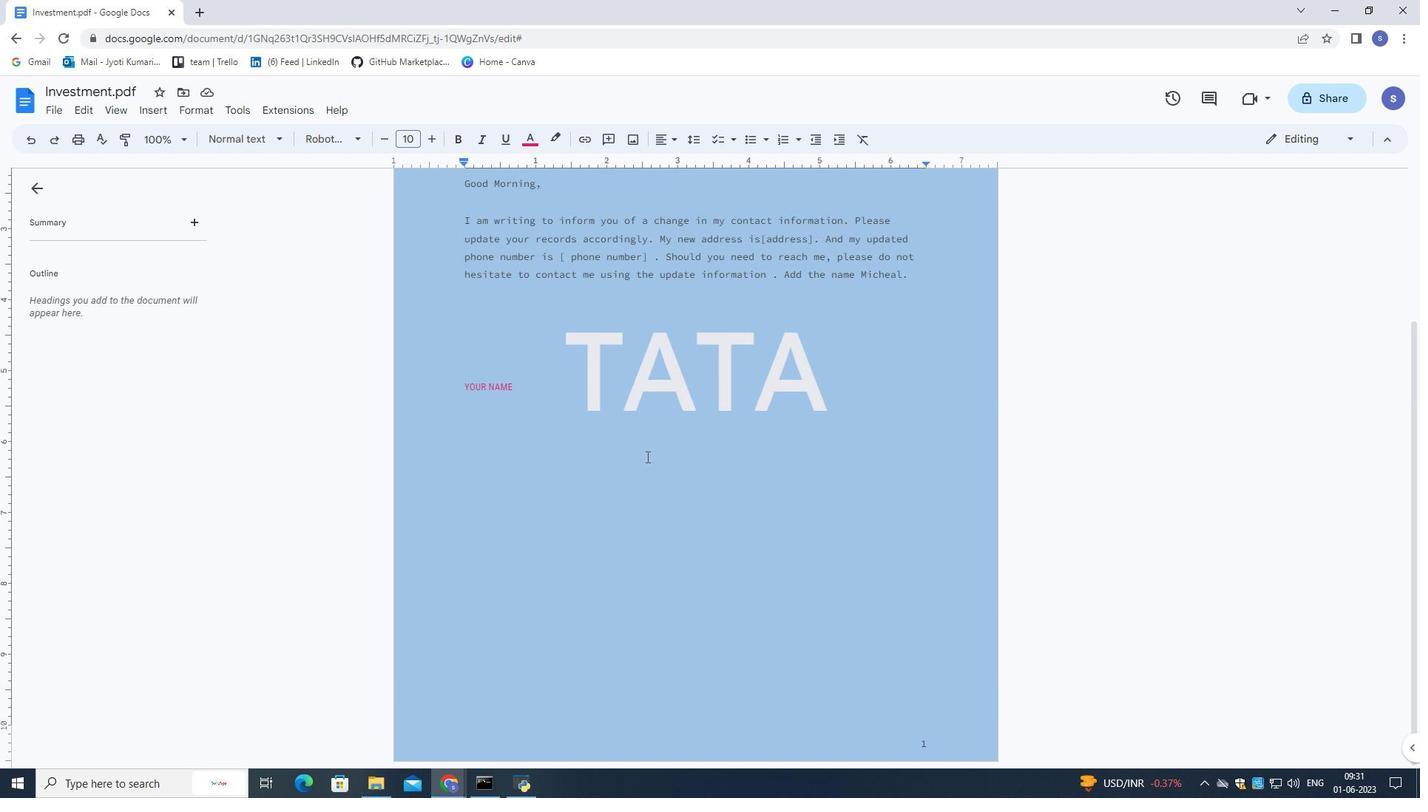 
Action: Mouse scrolled (645, 457) with delta (0, 0)
Screenshot: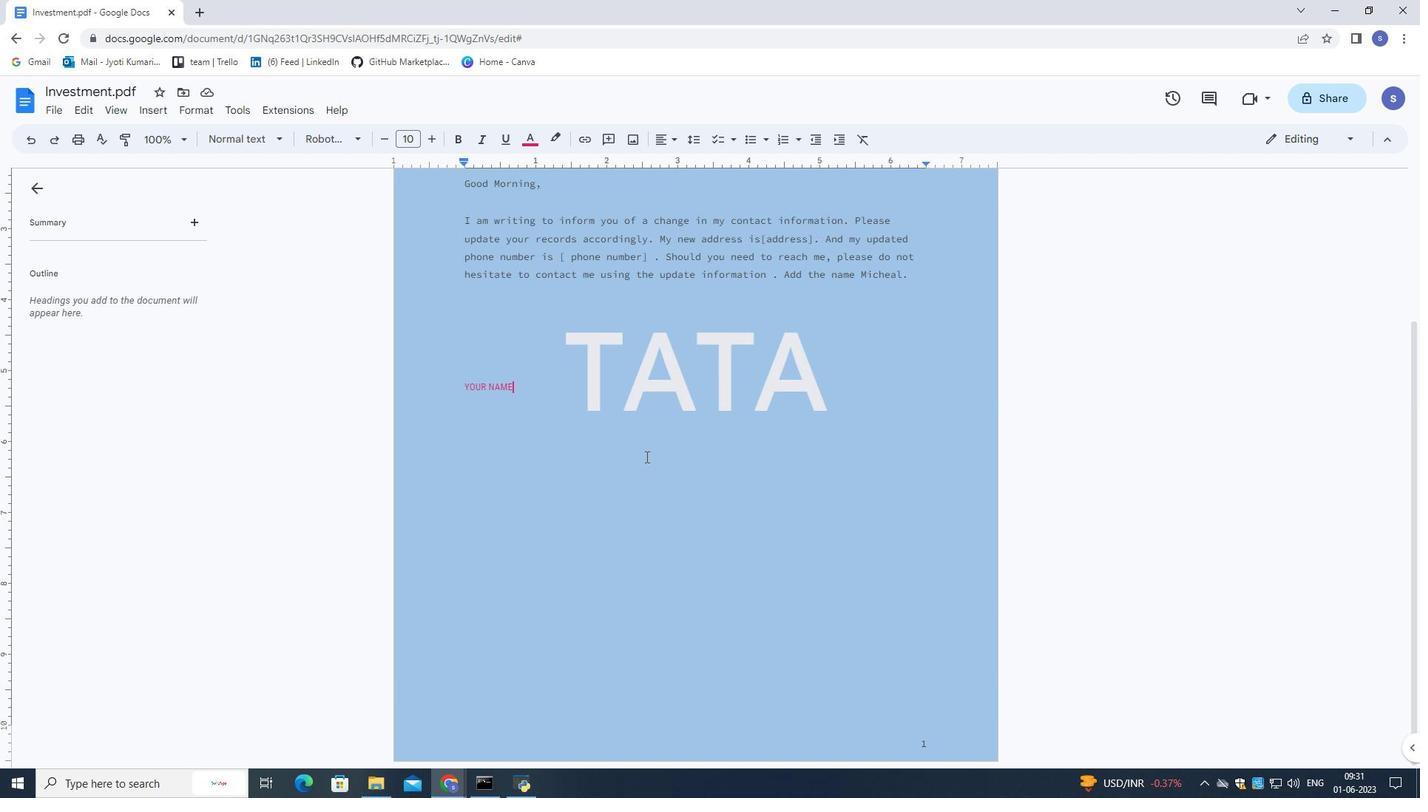 
Action: Mouse scrolled (645, 457) with delta (0, 0)
Screenshot: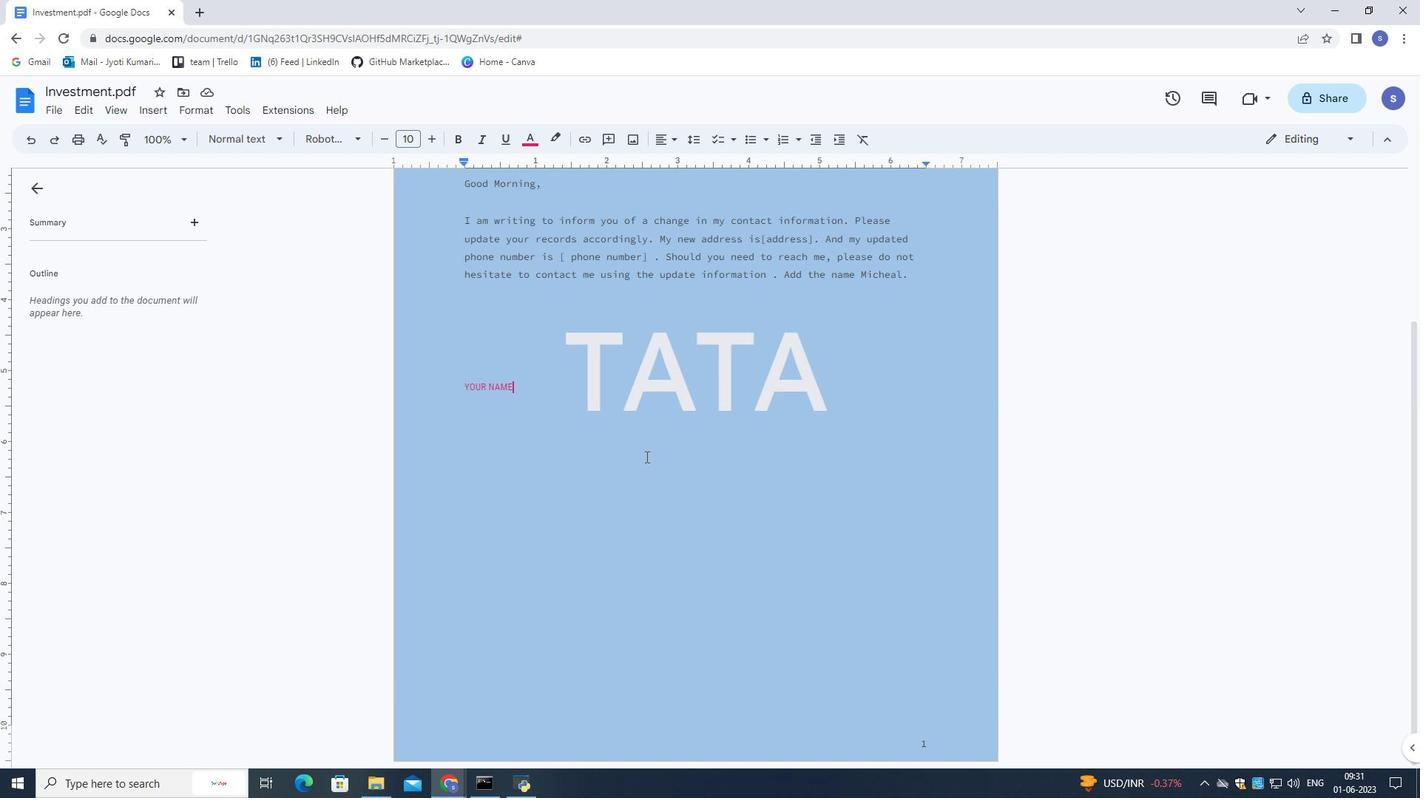 
Action: Mouse moved to (673, 224)
Screenshot: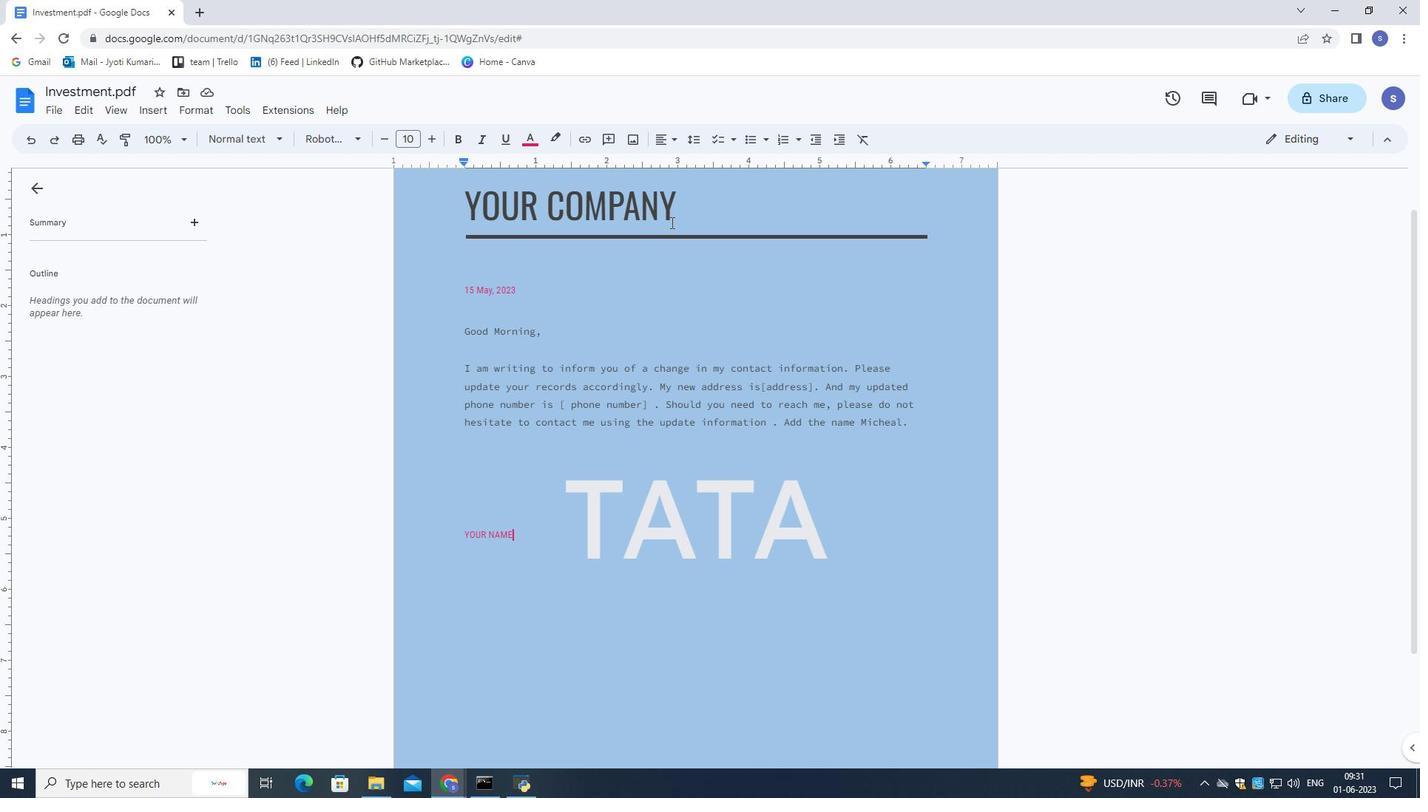 
Action: Mouse pressed left at (673, 224)
Screenshot: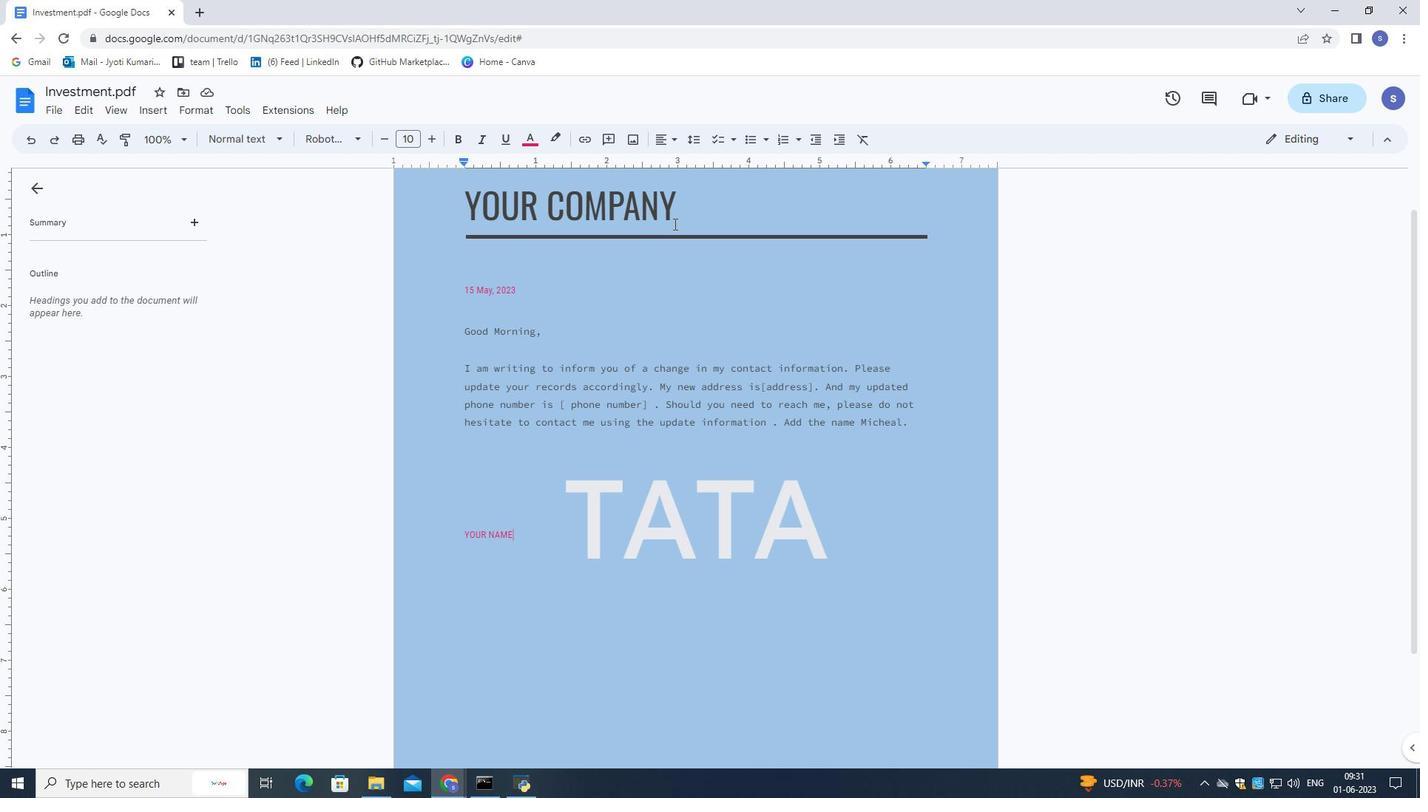 
Action: Mouse pressed left at (673, 224)
Screenshot: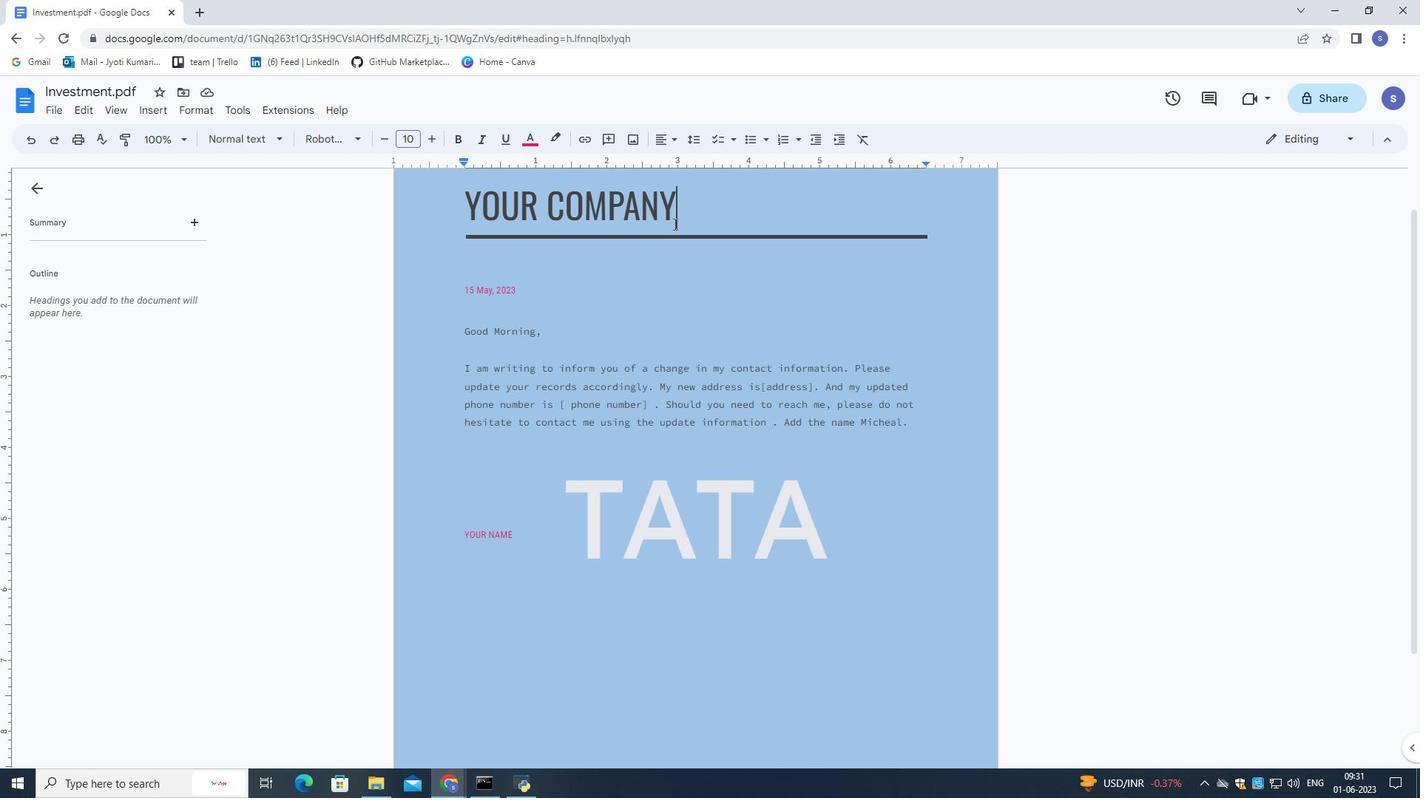 
Action: Mouse pressed left at (673, 224)
Screenshot: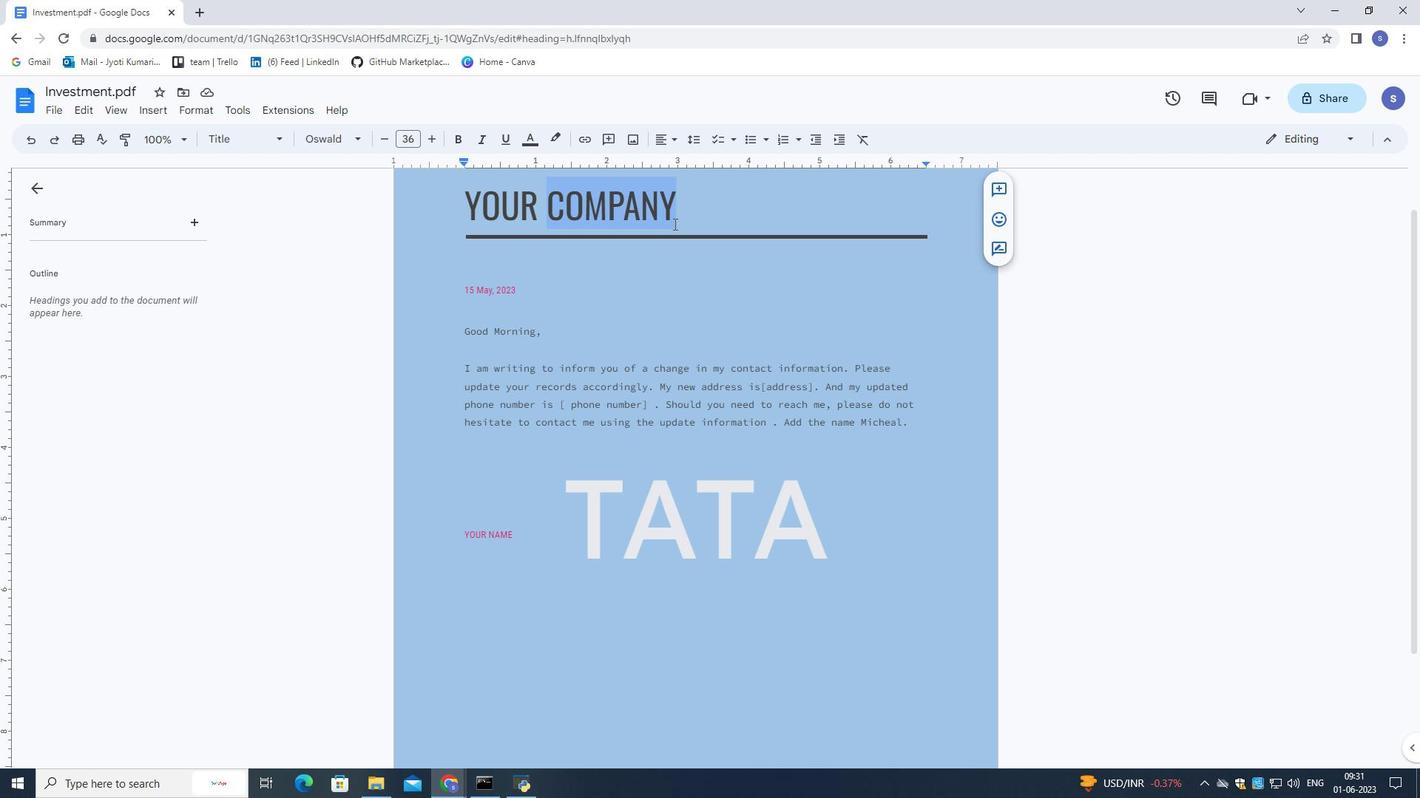 
Action: Mouse pressed left at (673, 224)
Screenshot: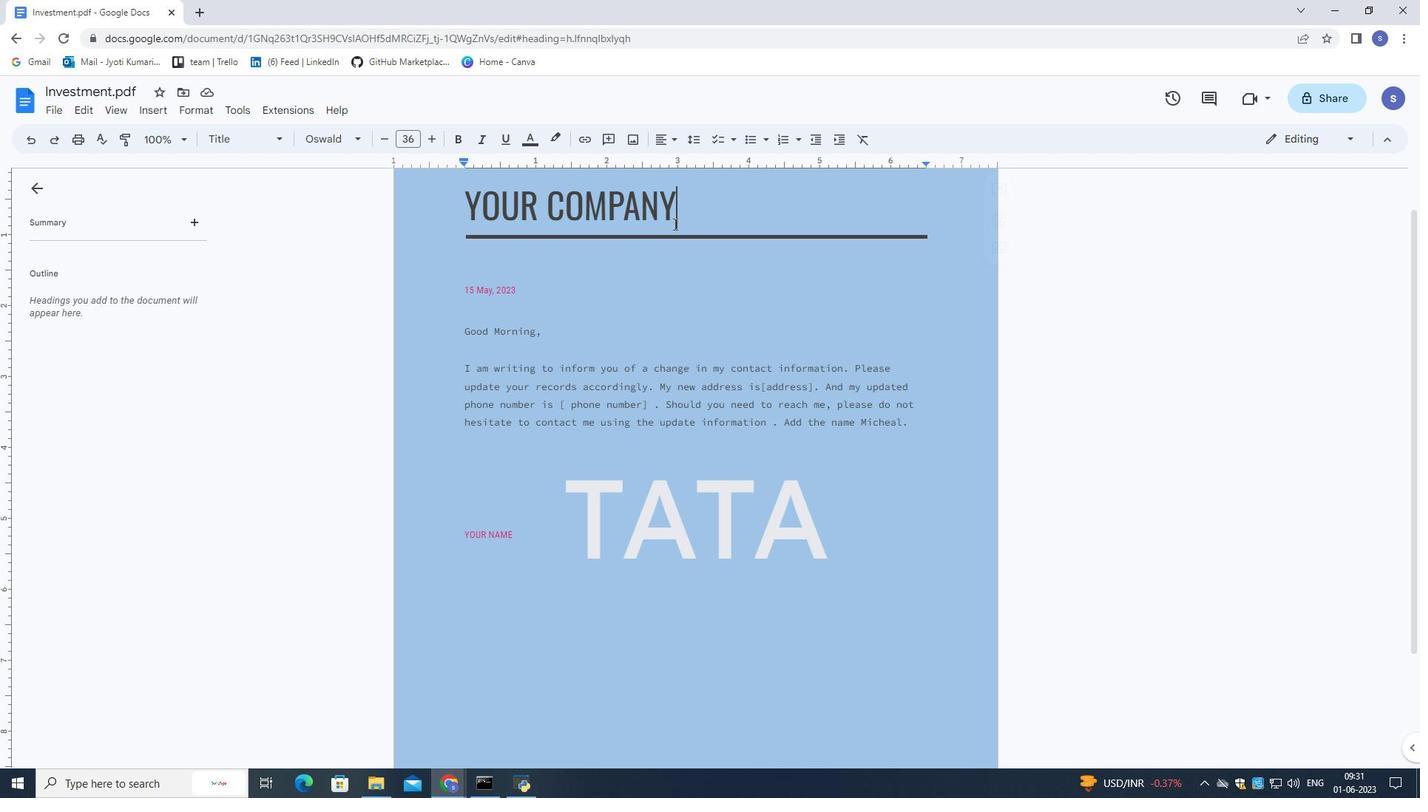 
Action: Mouse pressed left at (673, 224)
Screenshot: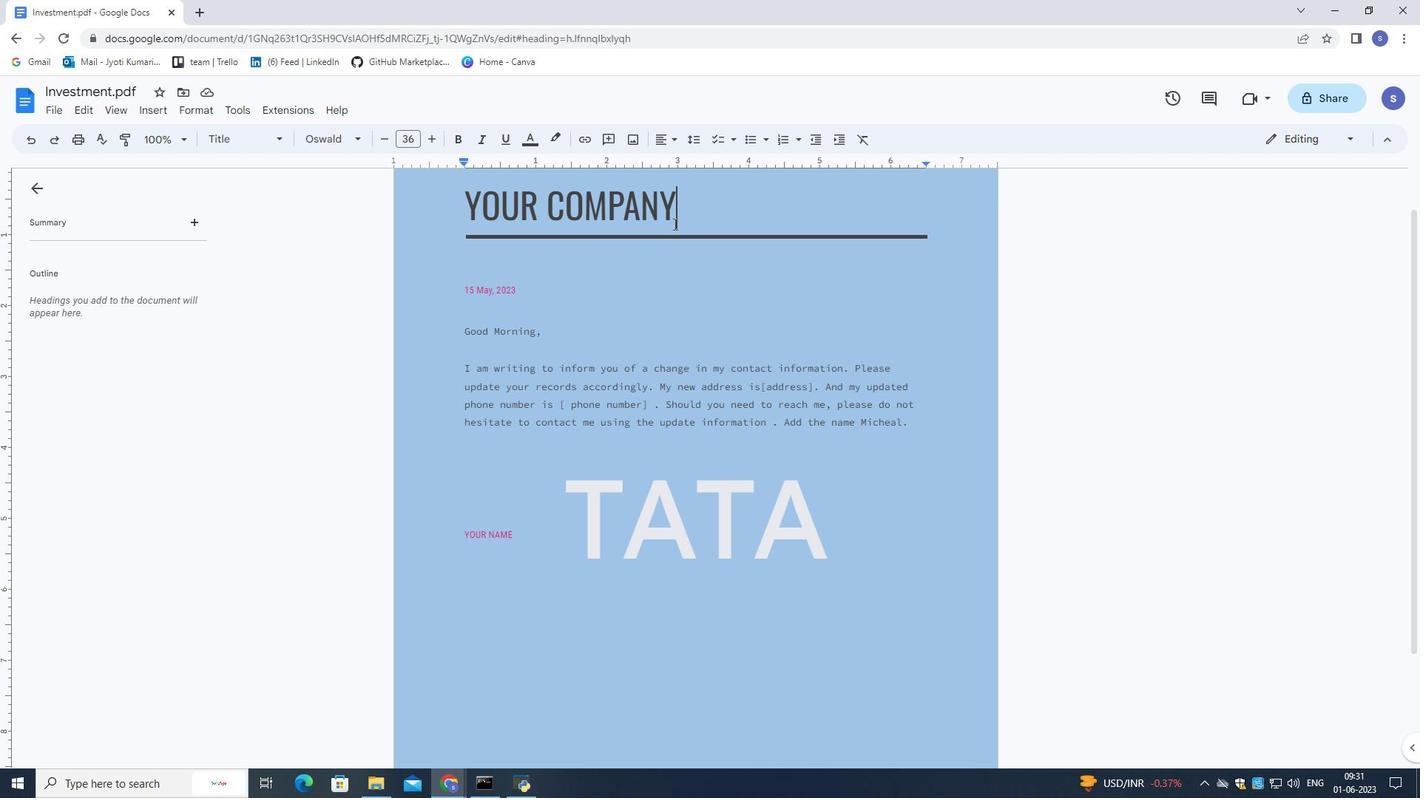 
Action: Mouse pressed left at (673, 224)
Screenshot: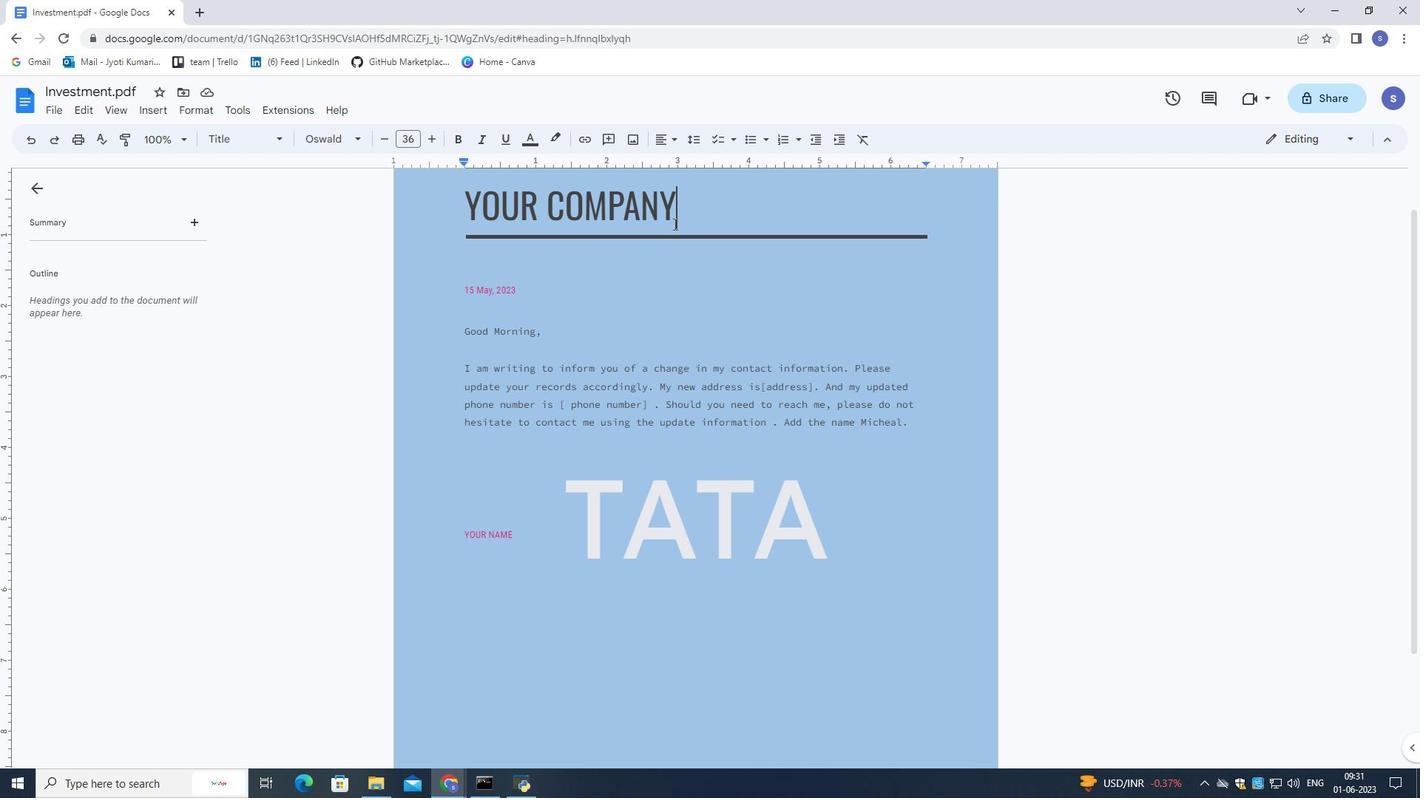 
Action: Mouse moved to (668, 221)
Screenshot: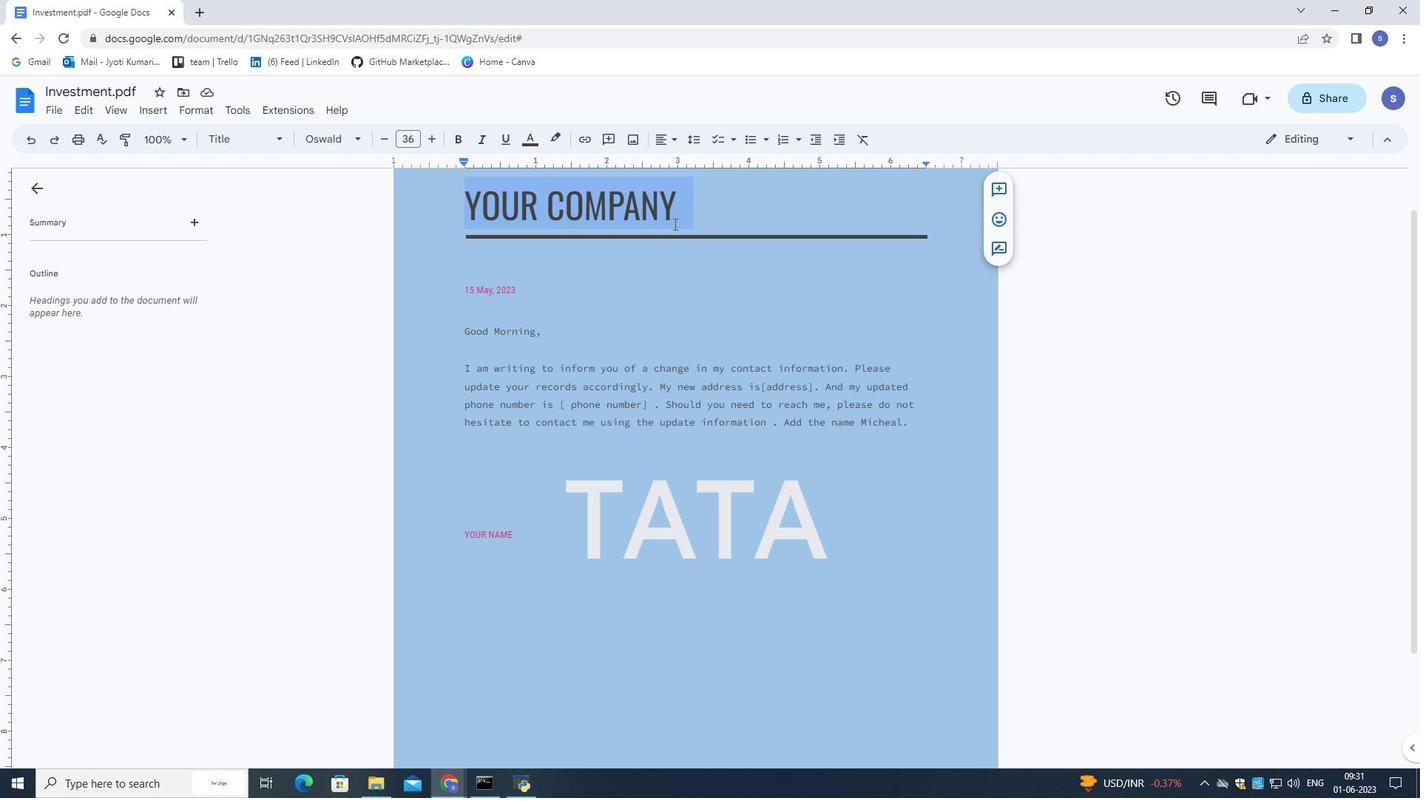 
Action: Key pressed <Key.shift>Supertech<Key.enter><Key.backspace>
Screenshot: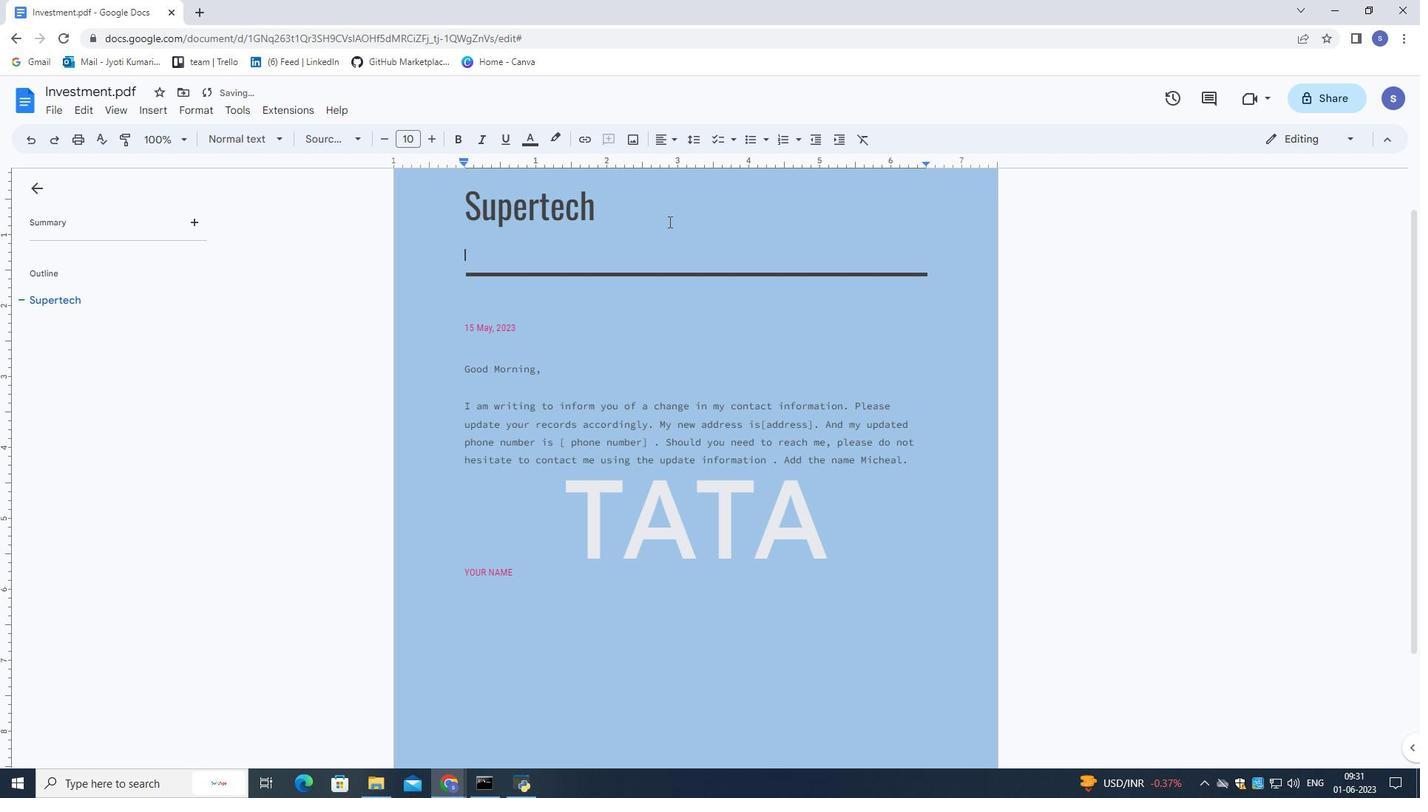 
Action: Mouse moved to (688, 400)
Screenshot: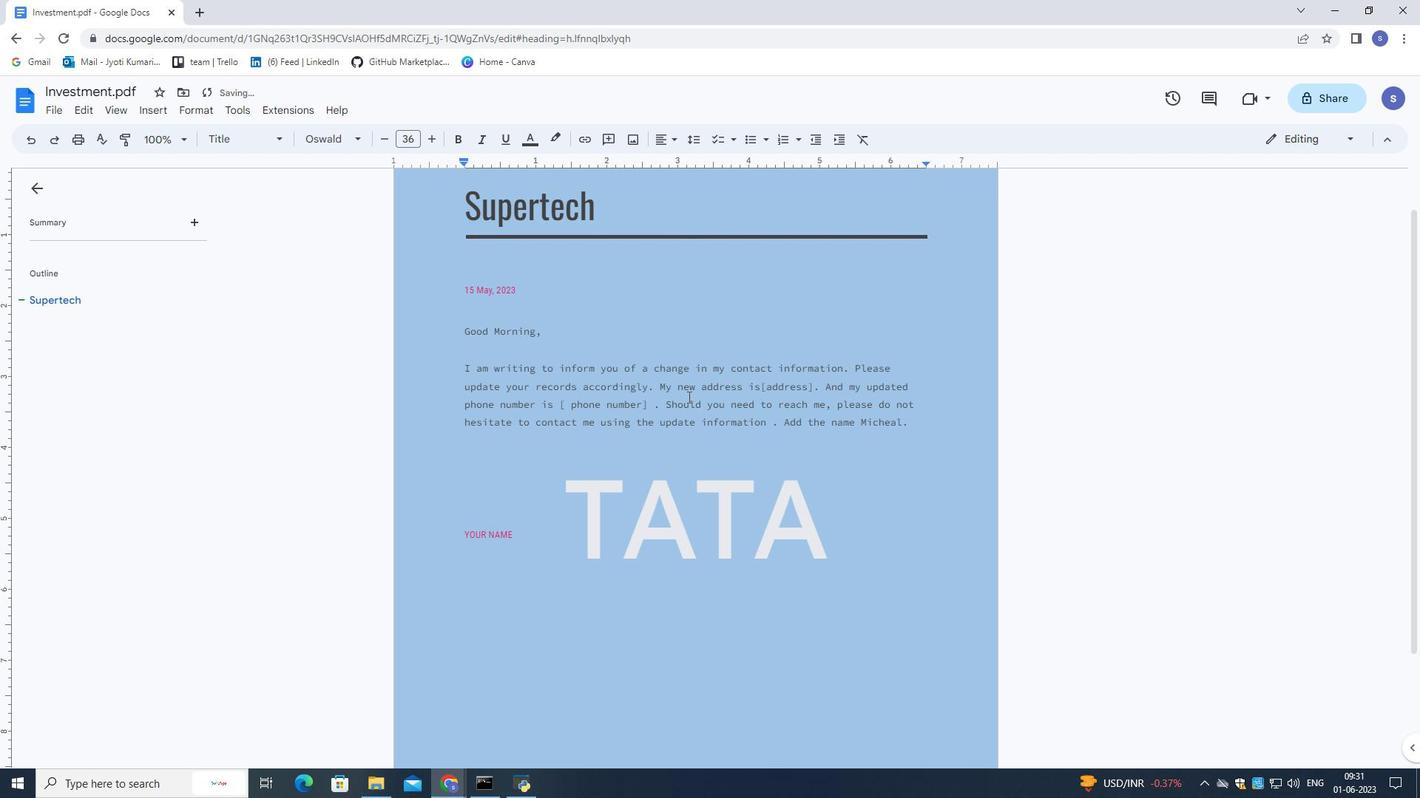 
Action: Mouse scrolled (688, 400) with delta (0, 0)
Screenshot: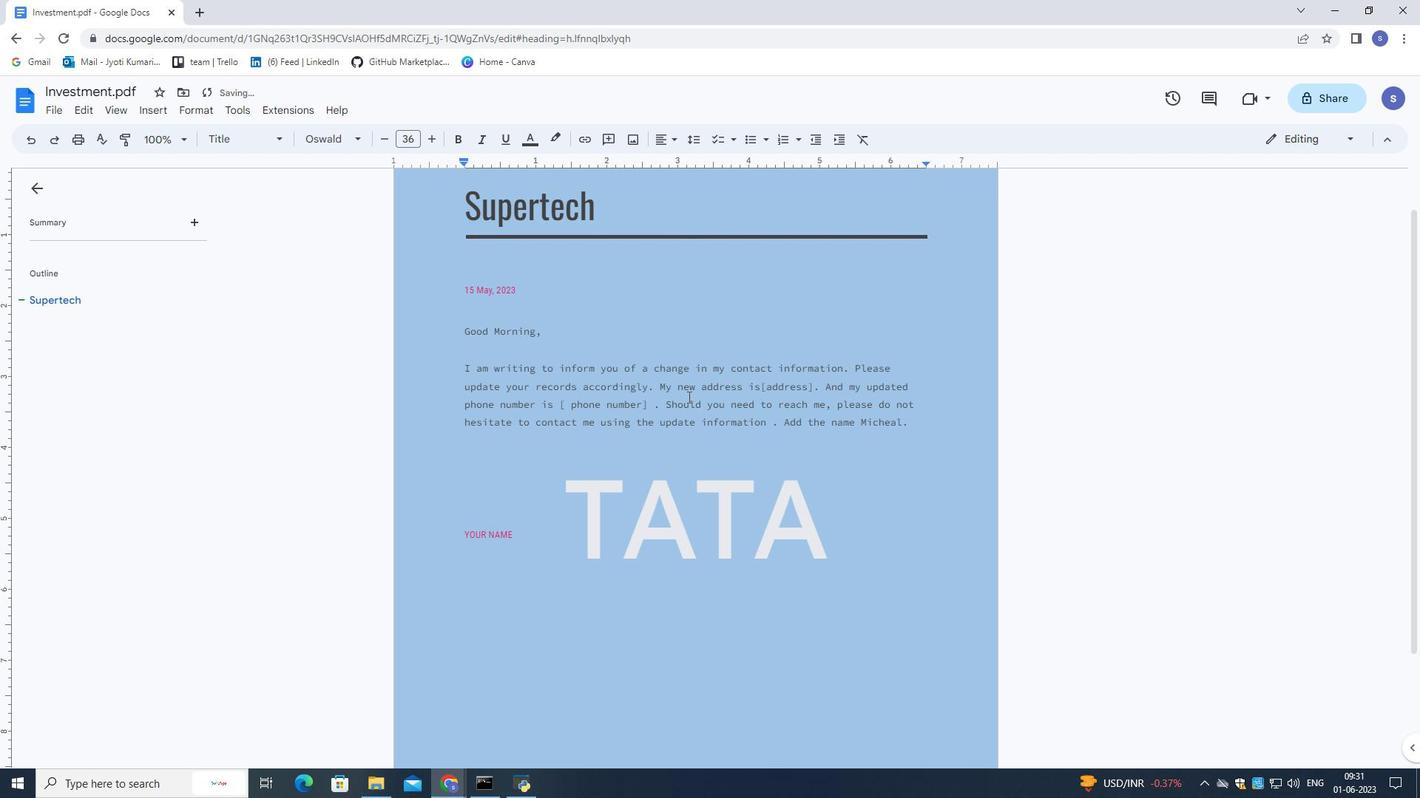 
Action: Mouse moved to (688, 403)
Screenshot: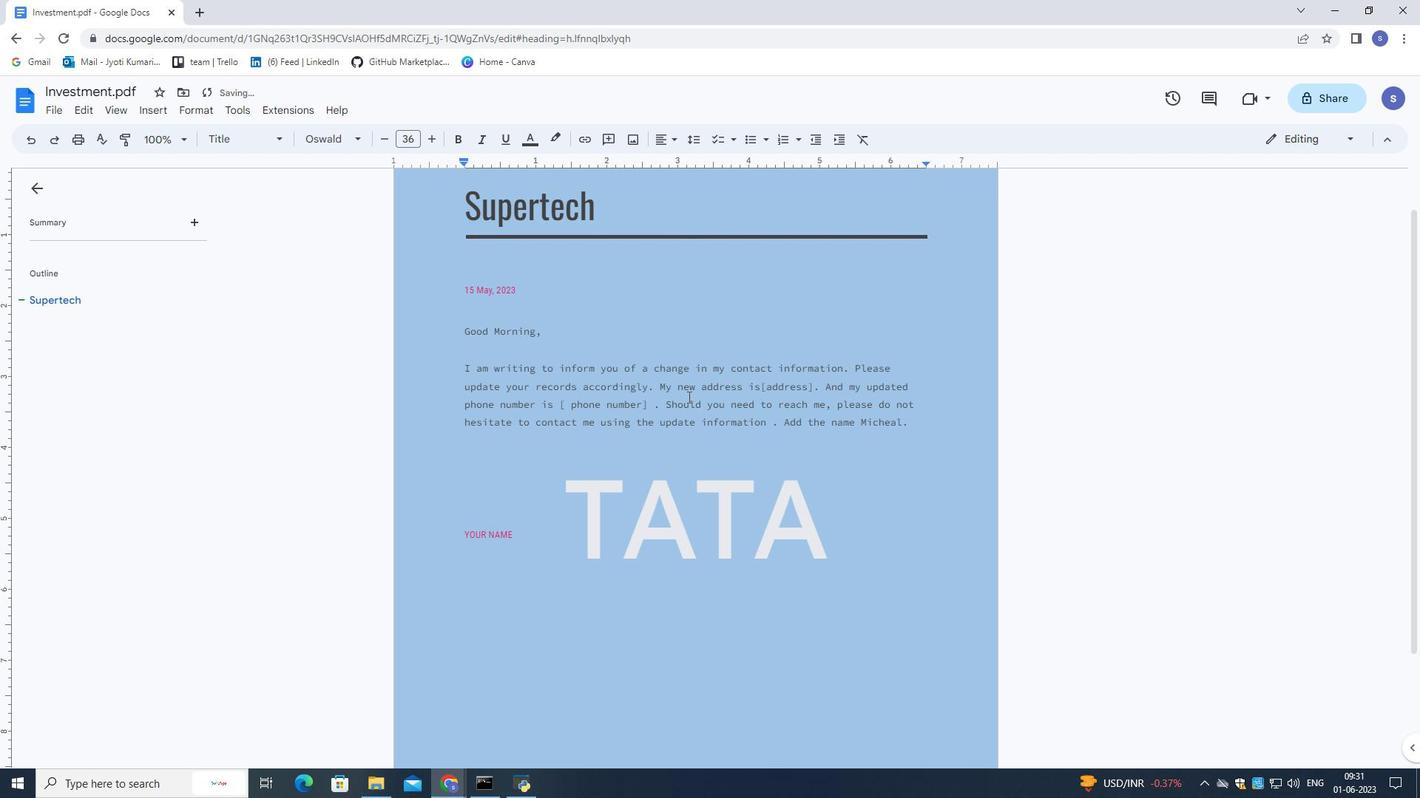 
Action: Mouse scrolled (688, 402) with delta (0, 0)
Screenshot: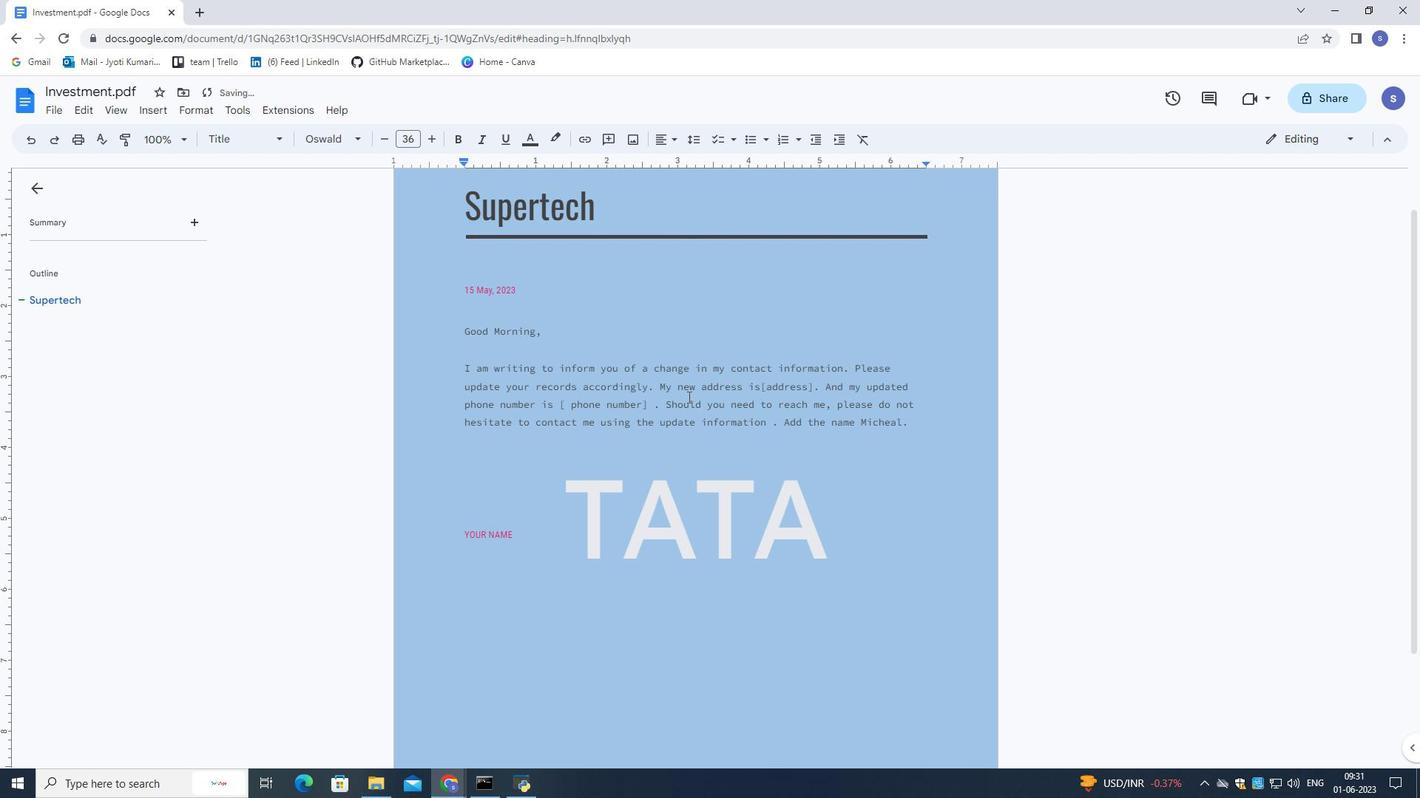
Action: Mouse moved to (689, 405)
Screenshot: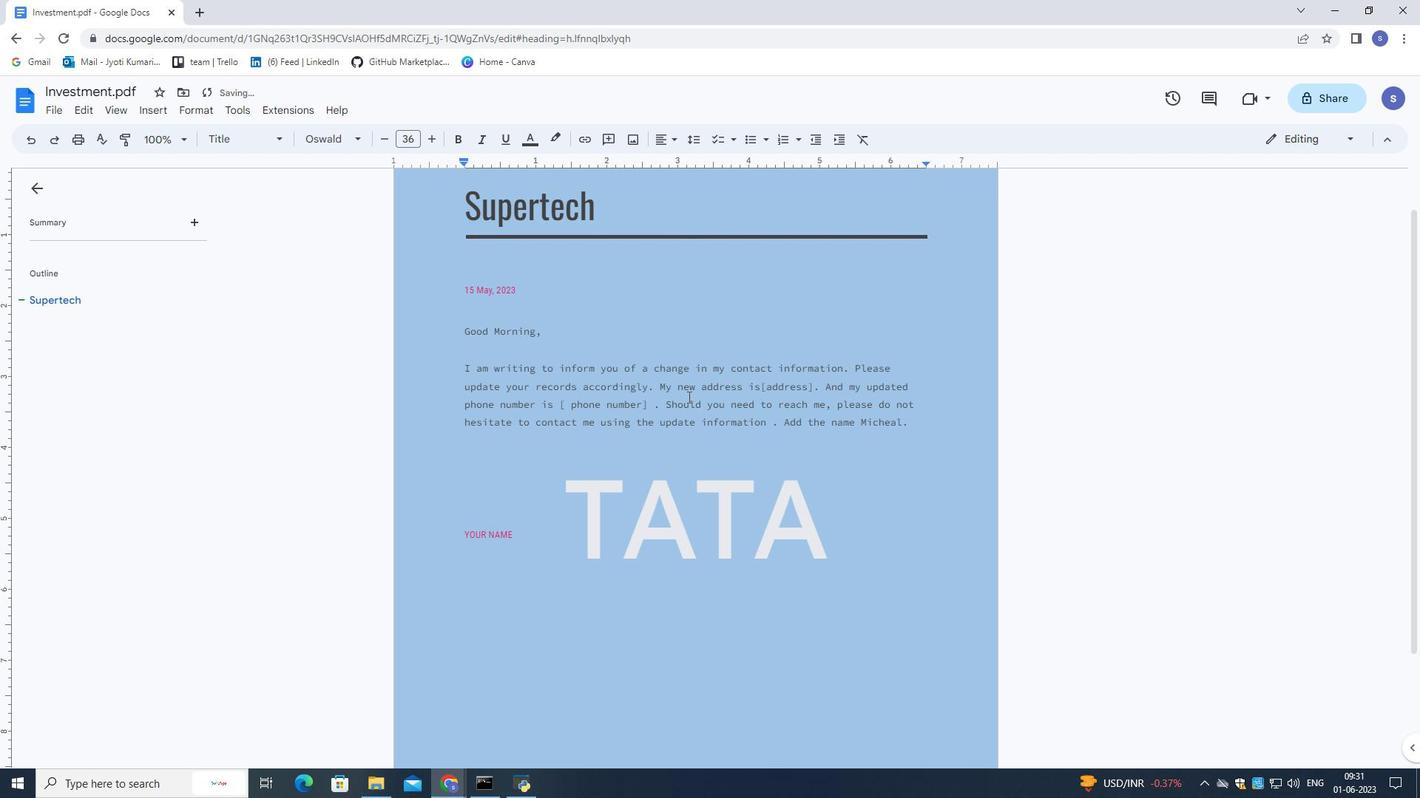 
Action: Mouse scrolled (689, 404) with delta (0, 0)
Screenshot: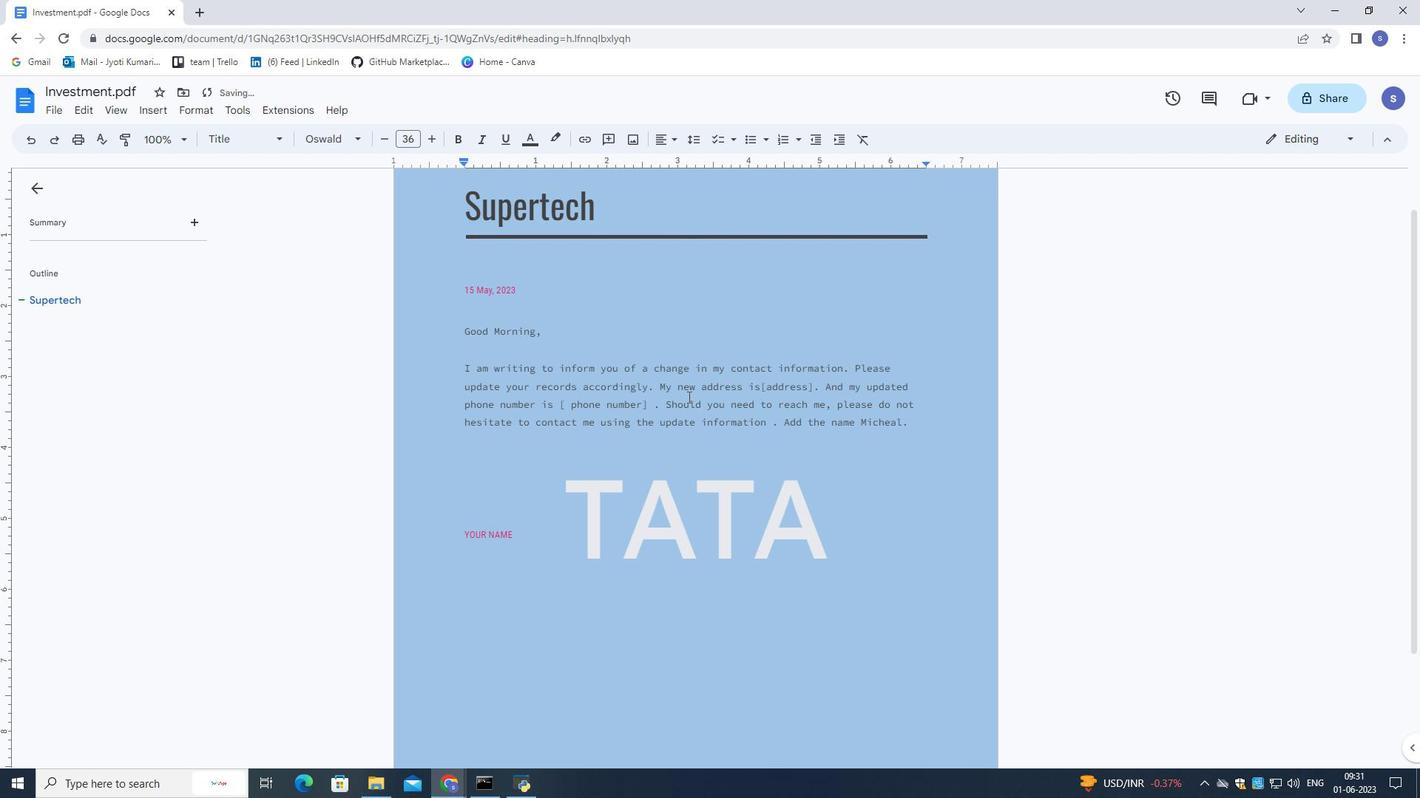 
Action: Mouse scrolled (689, 404) with delta (0, 0)
Screenshot: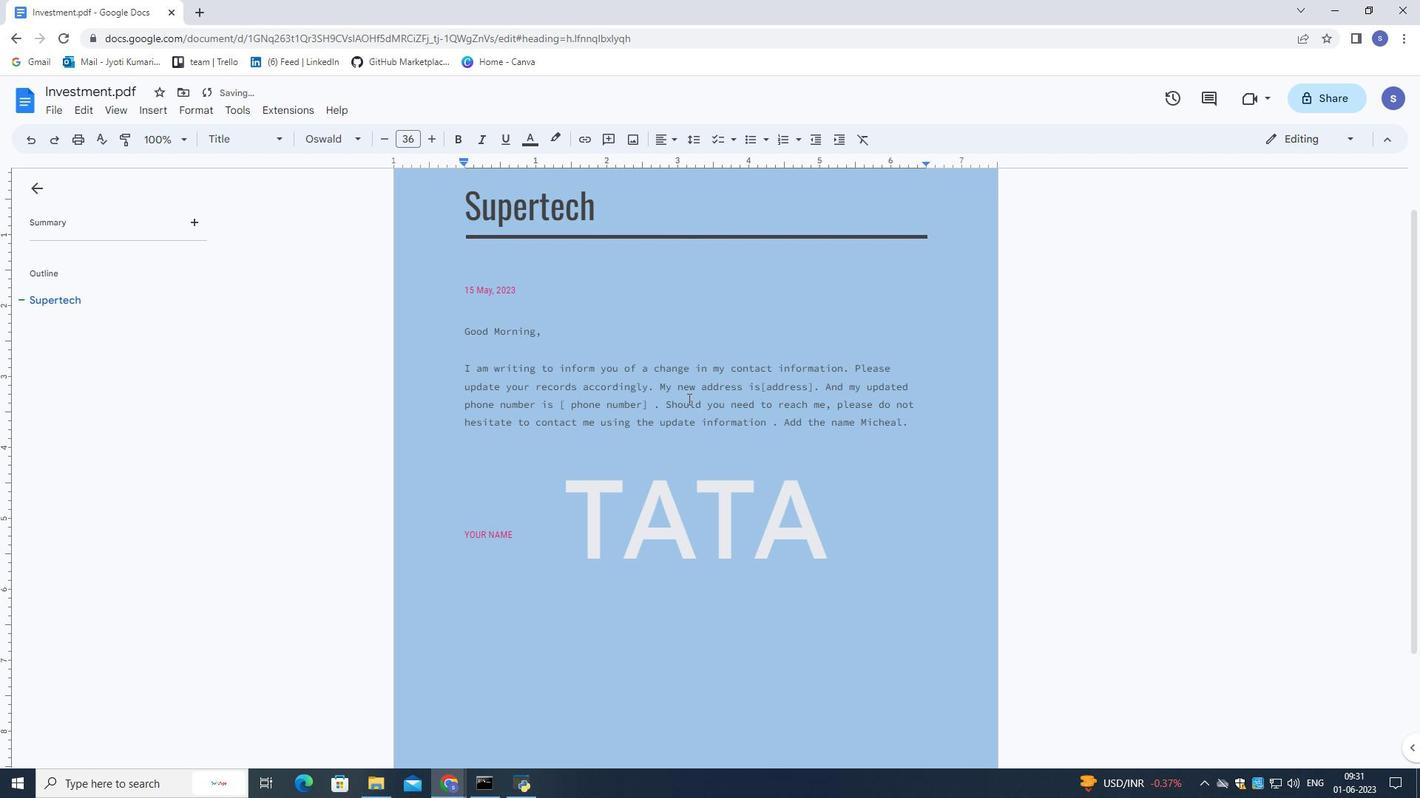 
Action: Mouse scrolled (689, 406) with delta (0, 0)
Screenshot: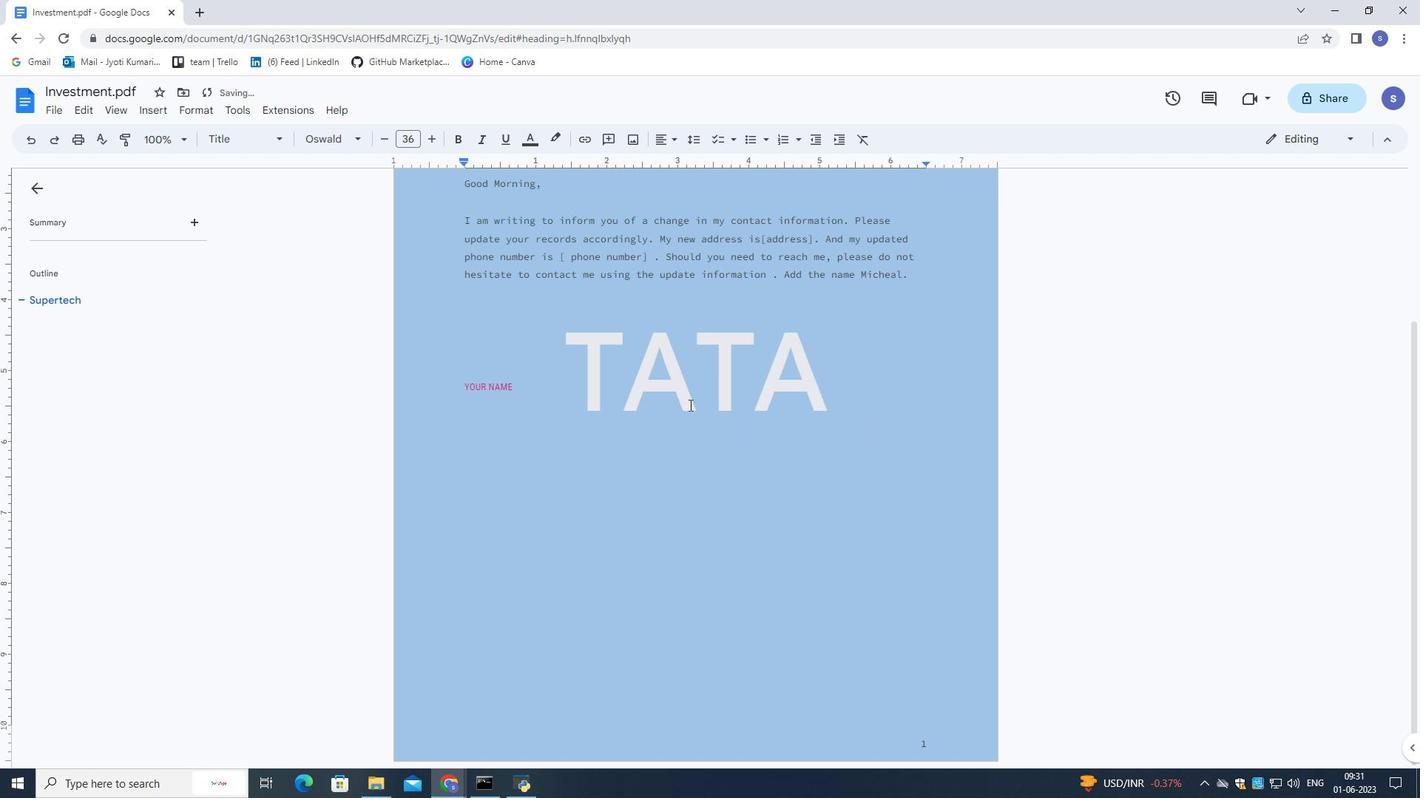 
Action: Mouse scrolled (689, 406) with delta (0, 0)
Screenshot: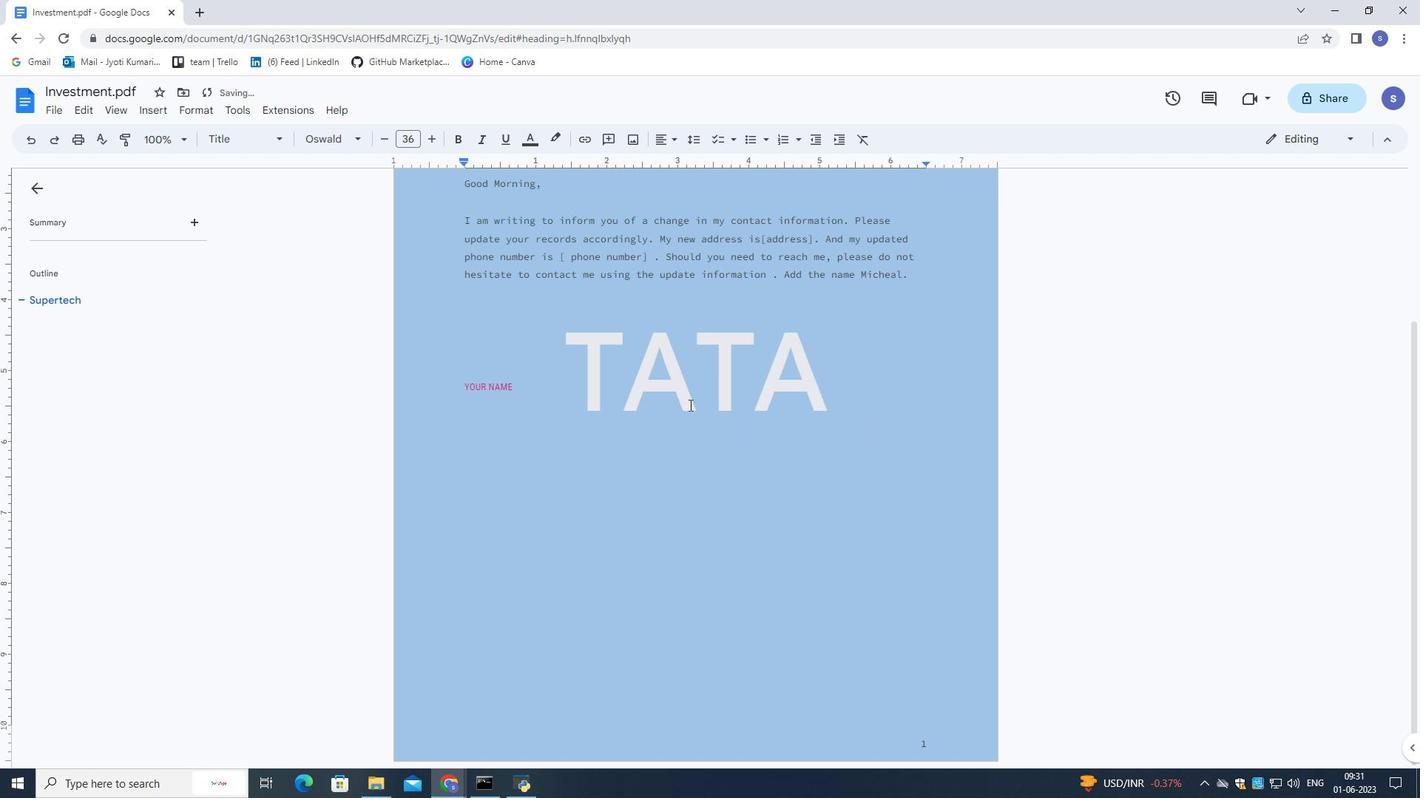 
Action: Mouse scrolled (689, 406) with delta (0, 0)
Screenshot: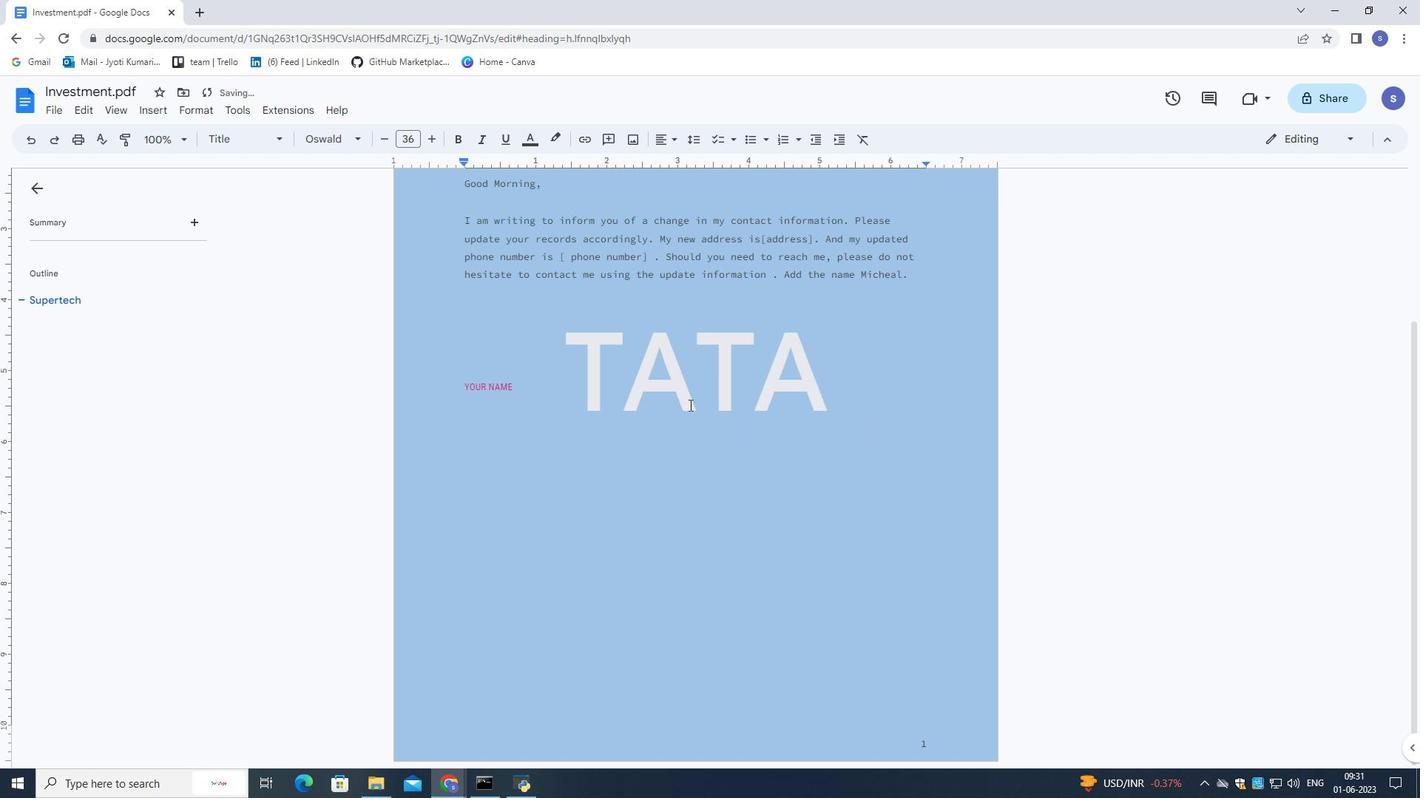 
Action: Mouse scrolled (689, 406) with delta (0, 0)
Screenshot: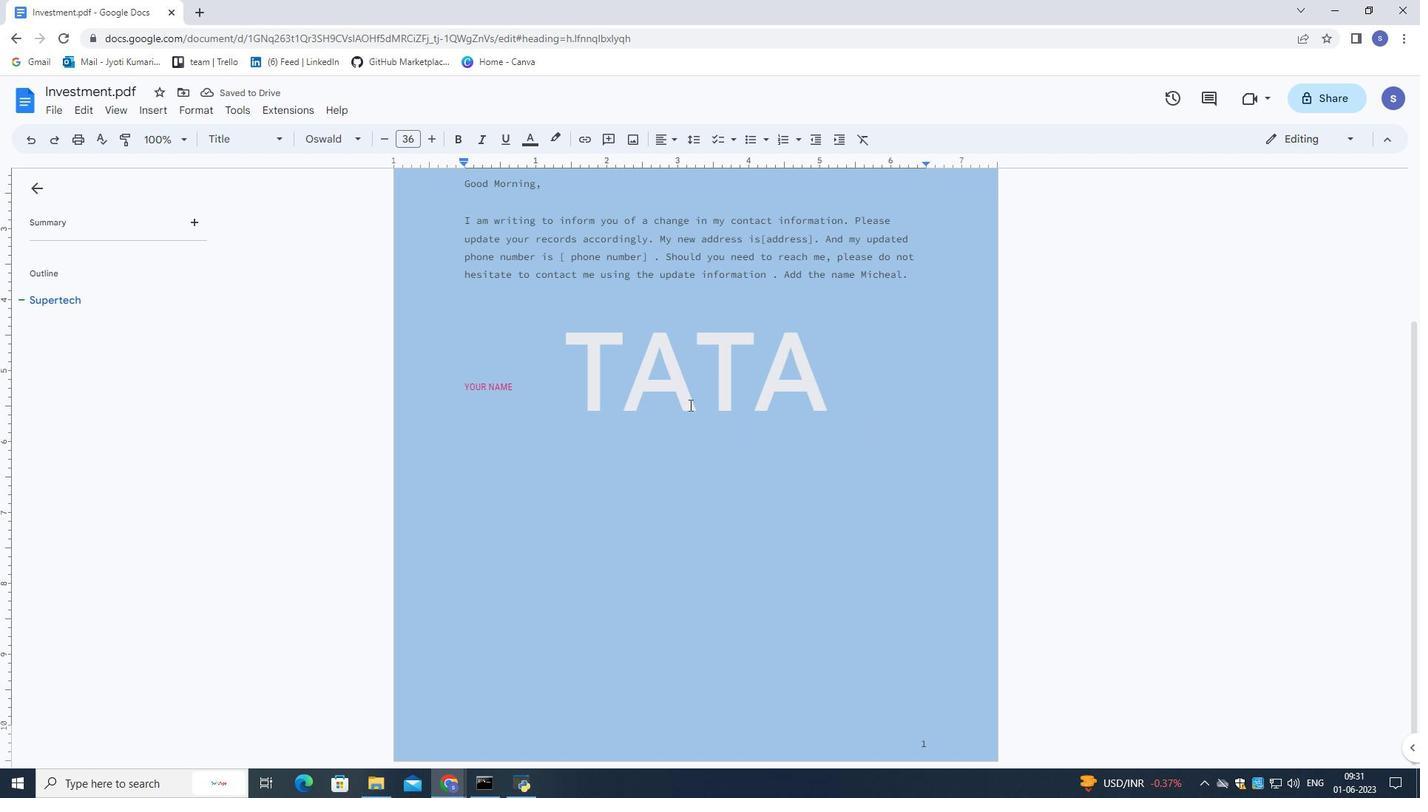 
Action: Mouse scrolled (689, 406) with delta (0, 0)
Screenshot: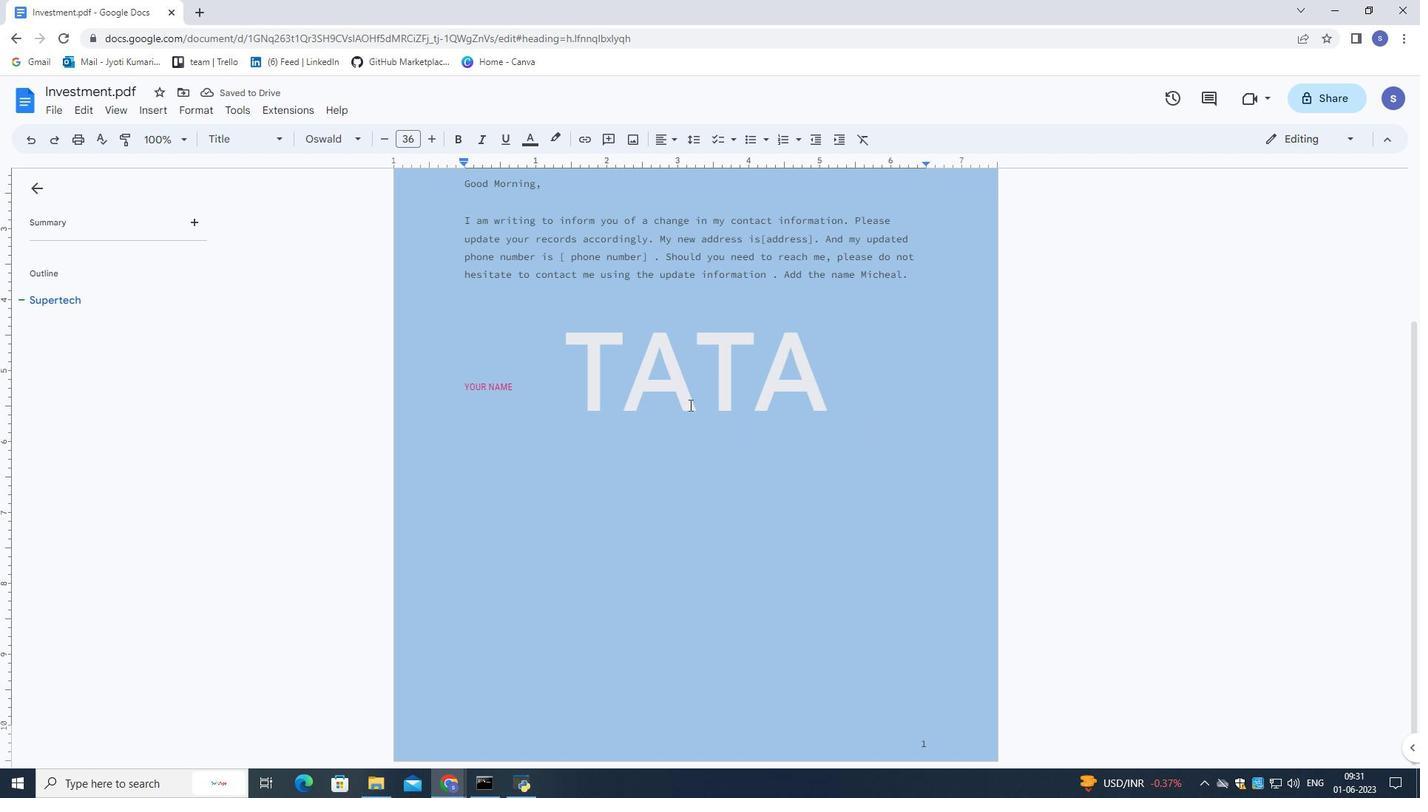 
Action: Mouse scrolled (689, 406) with delta (0, 0)
Screenshot: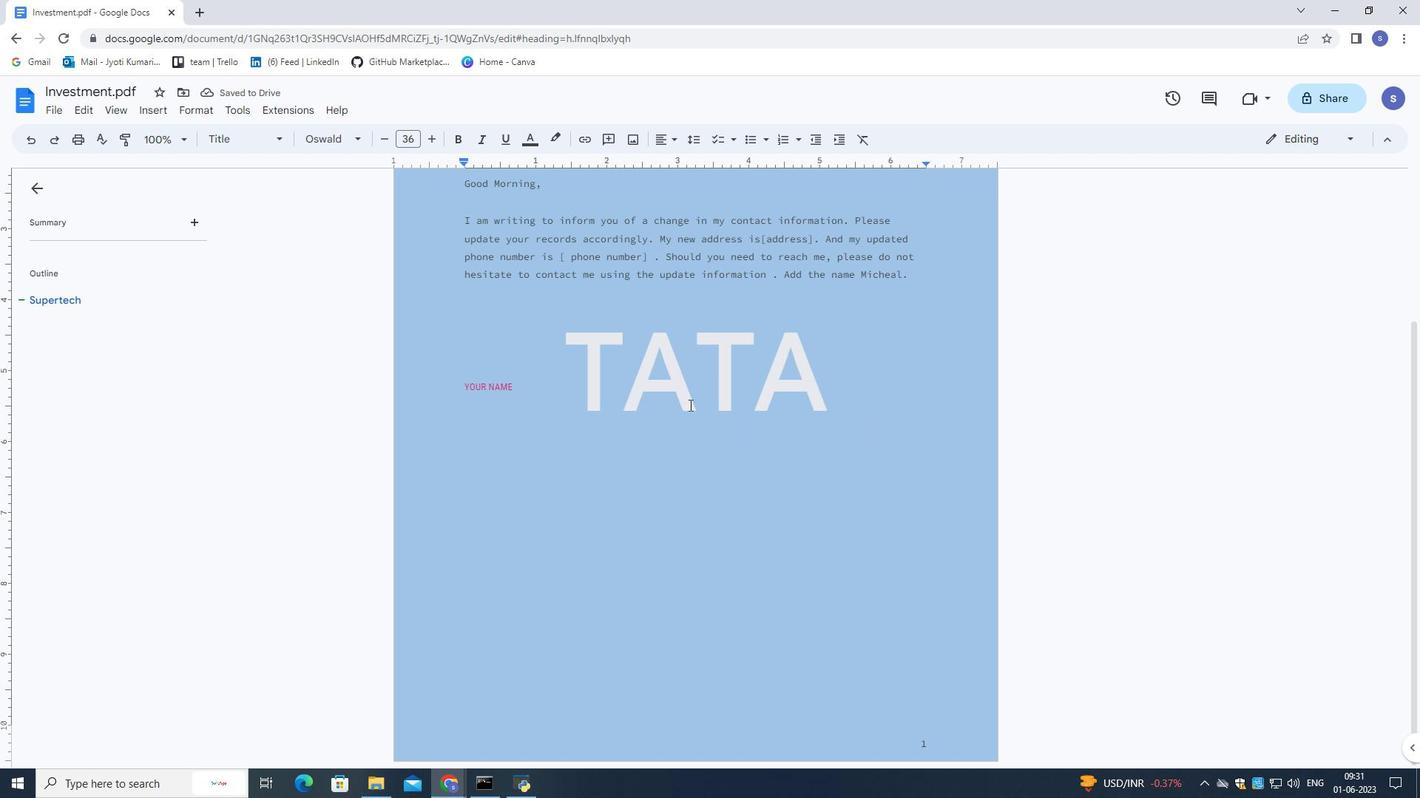 
Action: Mouse scrolled (689, 406) with delta (0, 0)
Screenshot: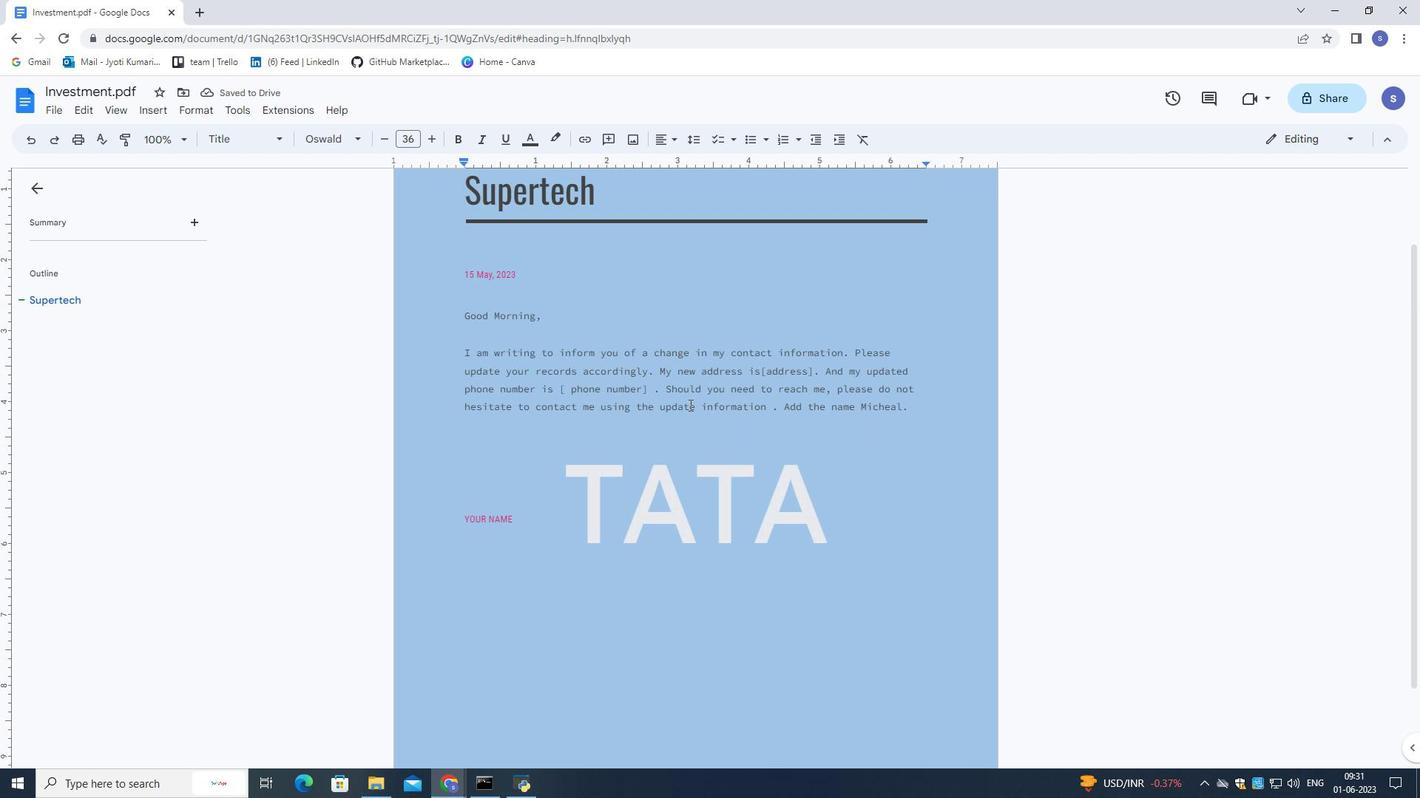 
Action: Mouse scrolled (689, 404) with delta (0, 0)
Screenshot: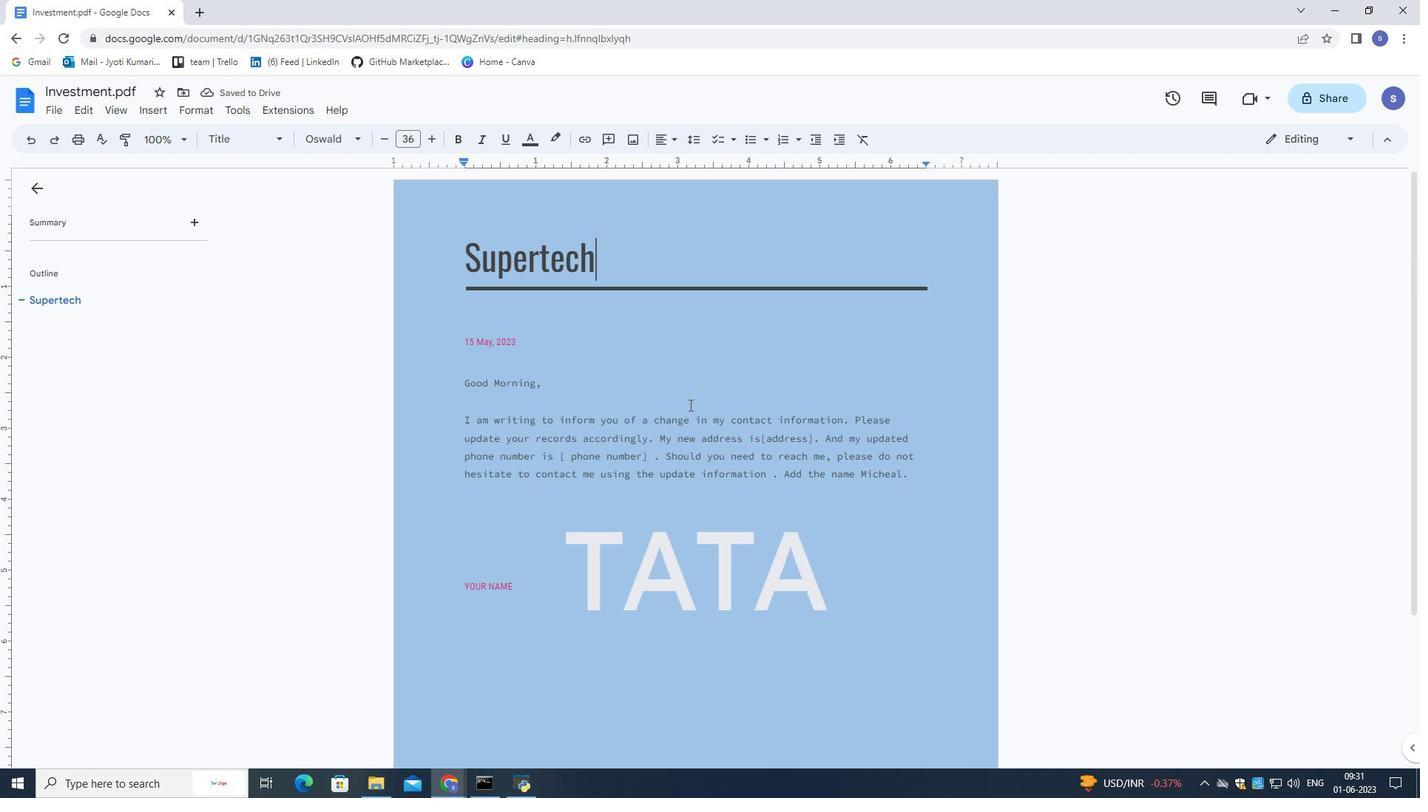 
Action: Mouse scrolled (689, 404) with delta (0, 0)
Screenshot: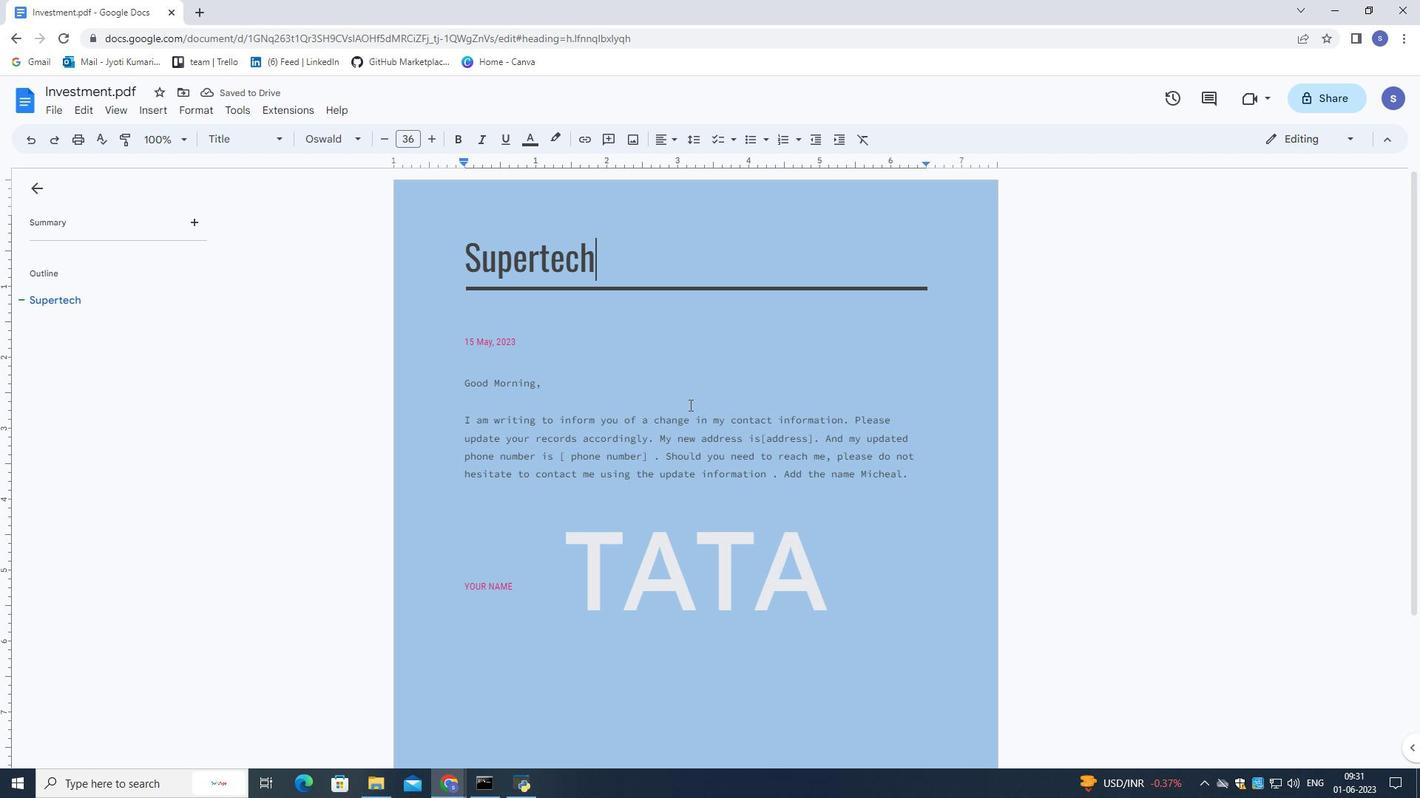 
Action: Mouse scrolled (689, 404) with delta (0, 0)
Screenshot: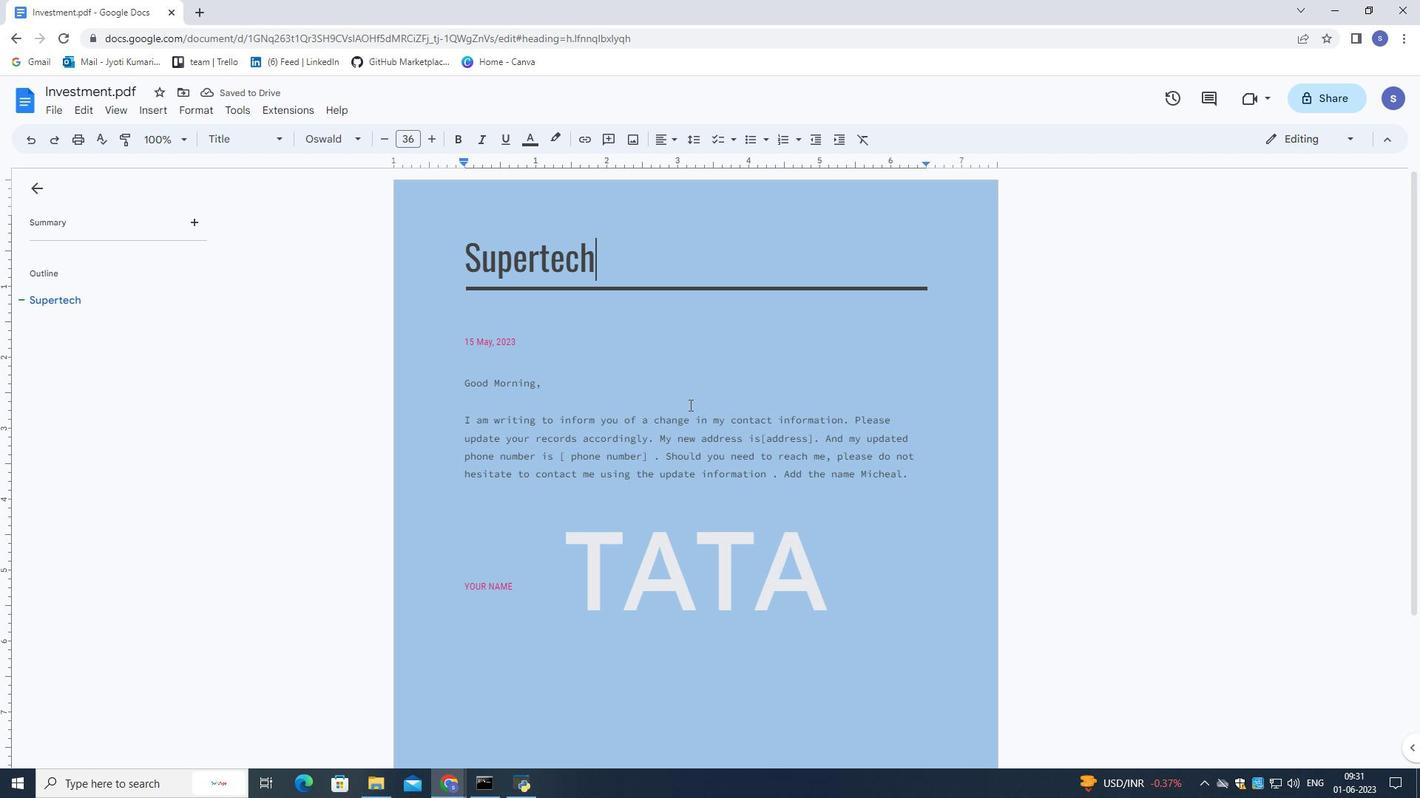 
Action: Mouse scrolled (689, 404) with delta (0, 0)
Screenshot: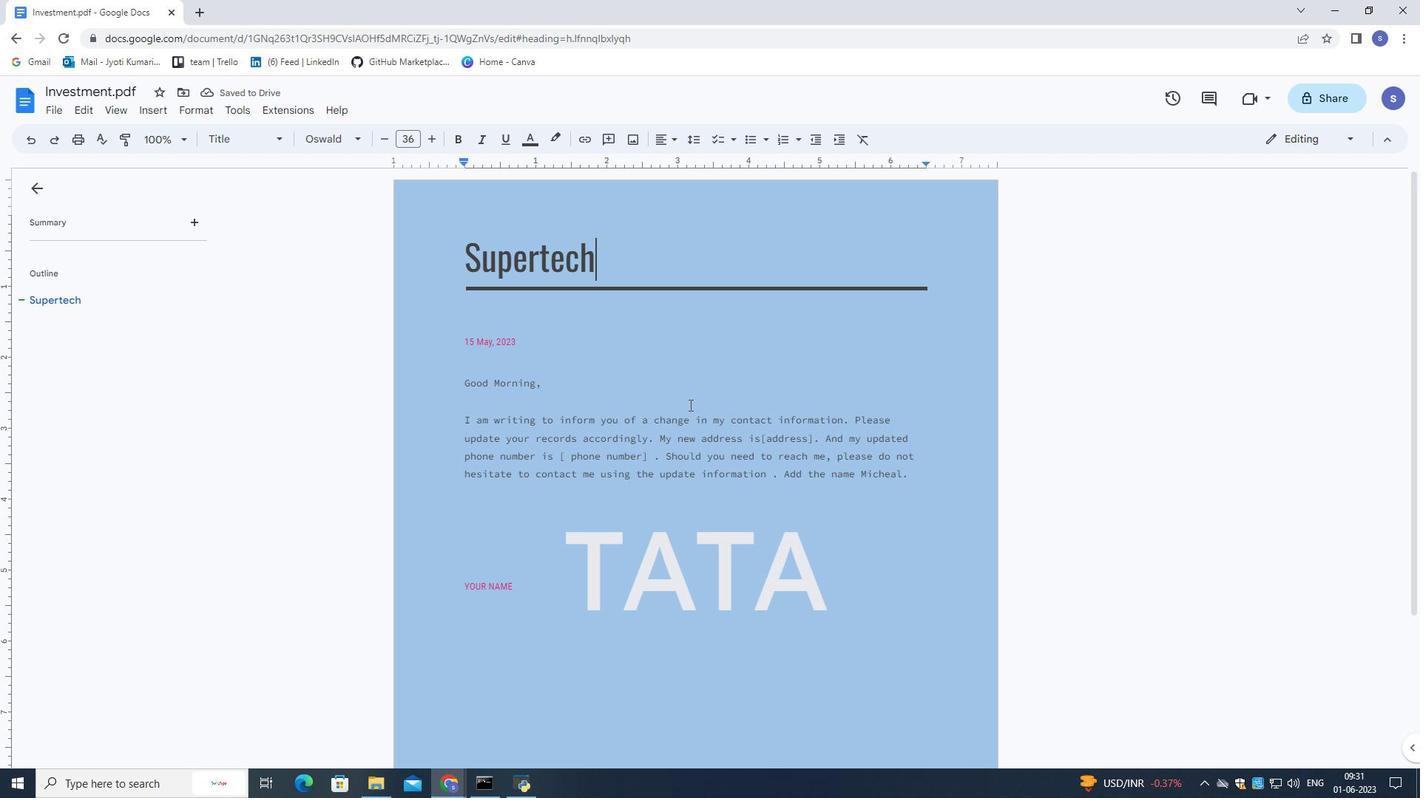 
Action: Mouse scrolled (689, 404) with delta (0, 0)
Screenshot: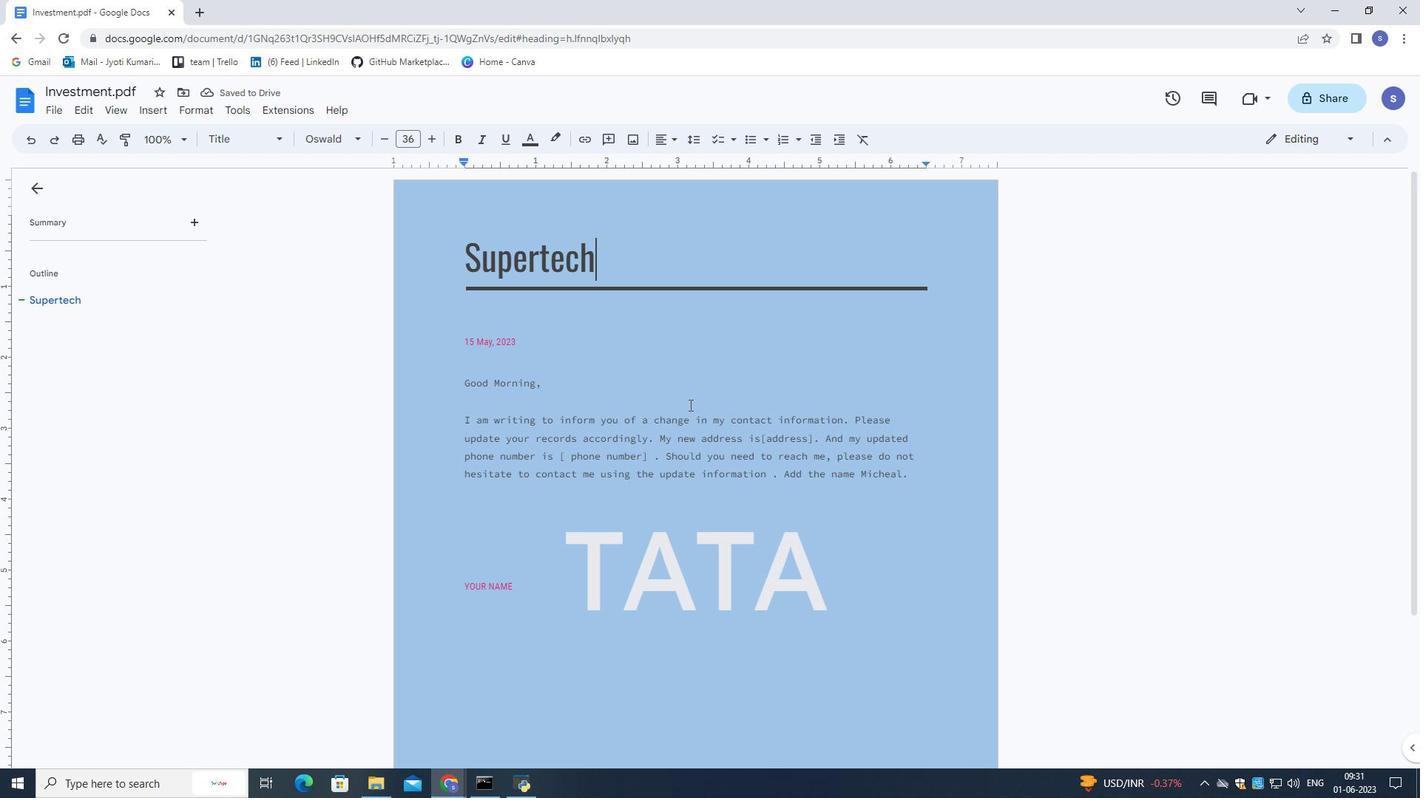 
Action: Mouse scrolled (689, 404) with delta (0, 0)
Screenshot: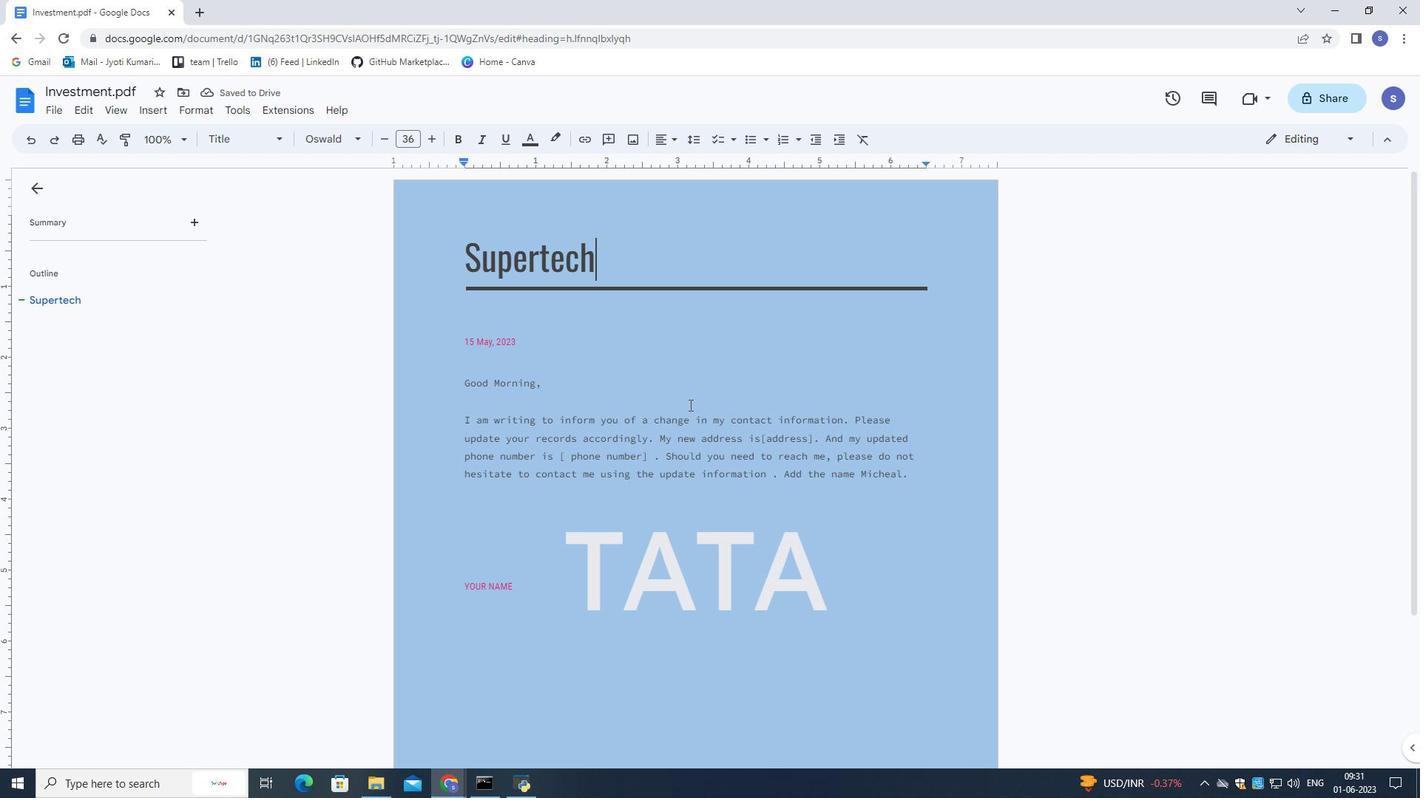 
Action: Mouse scrolled (689, 404) with delta (0, 0)
Screenshot: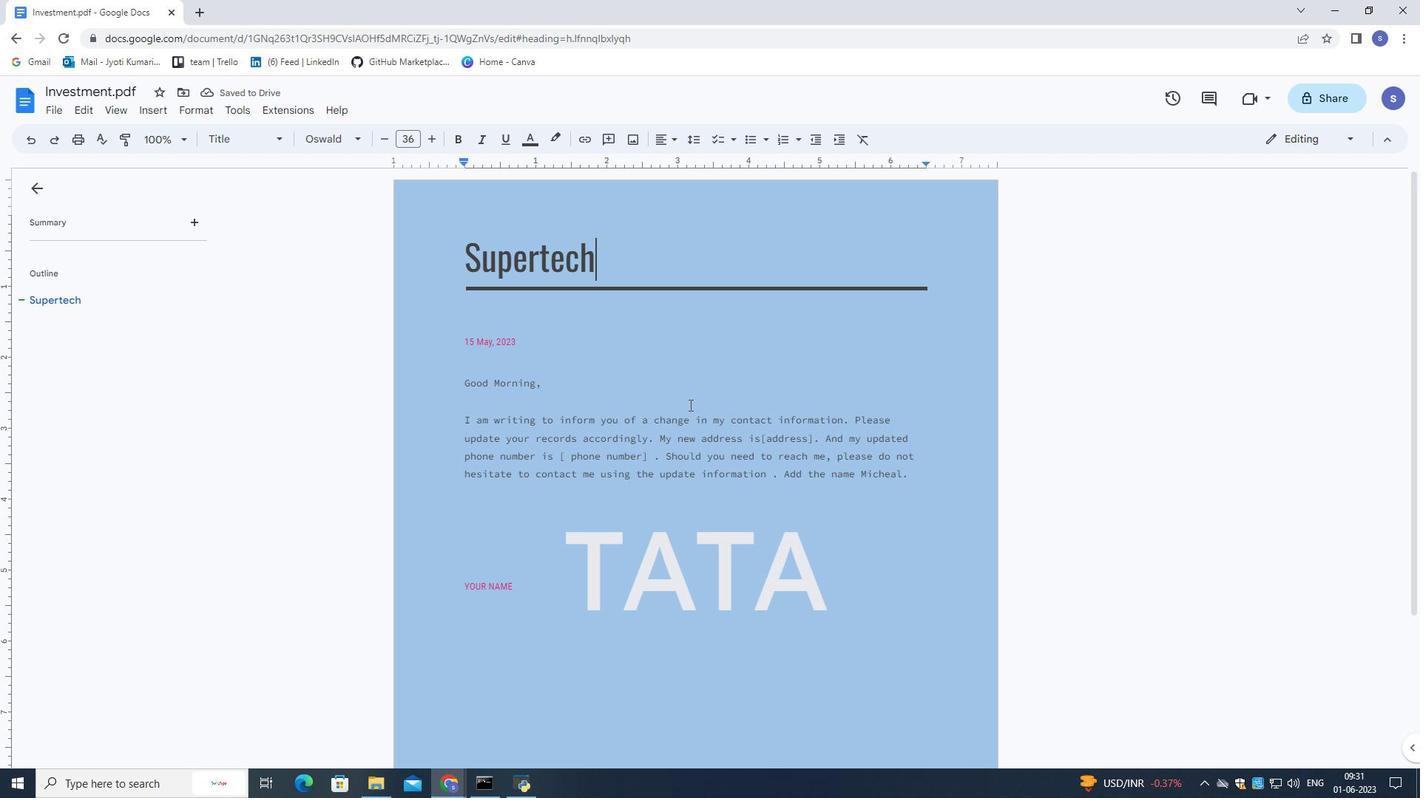 
Action: Mouse scrolled (689, 404) with delta (0, 0)
Screenshot: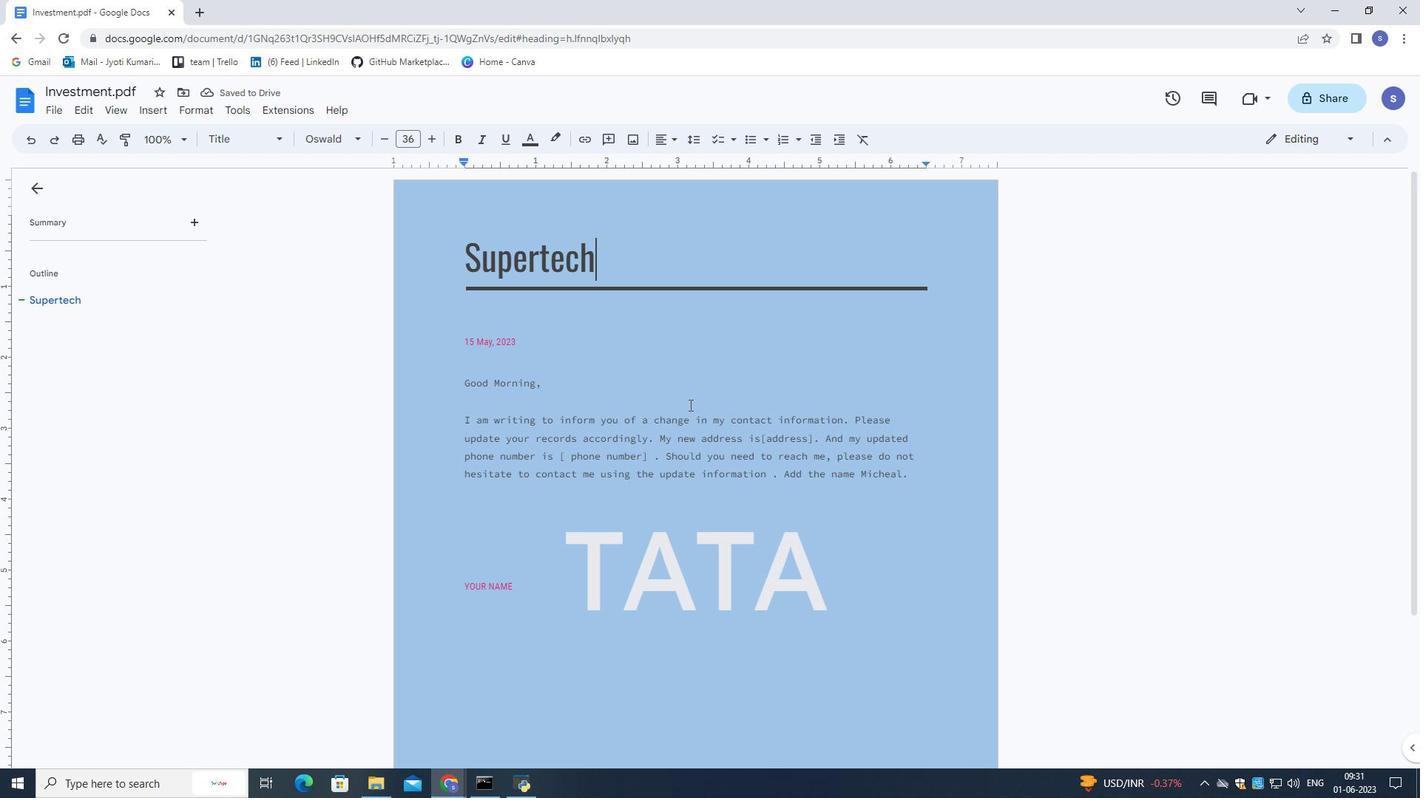 
Action: Mouse scrolled (689, 404) with delta (0, 0)
Screenshot: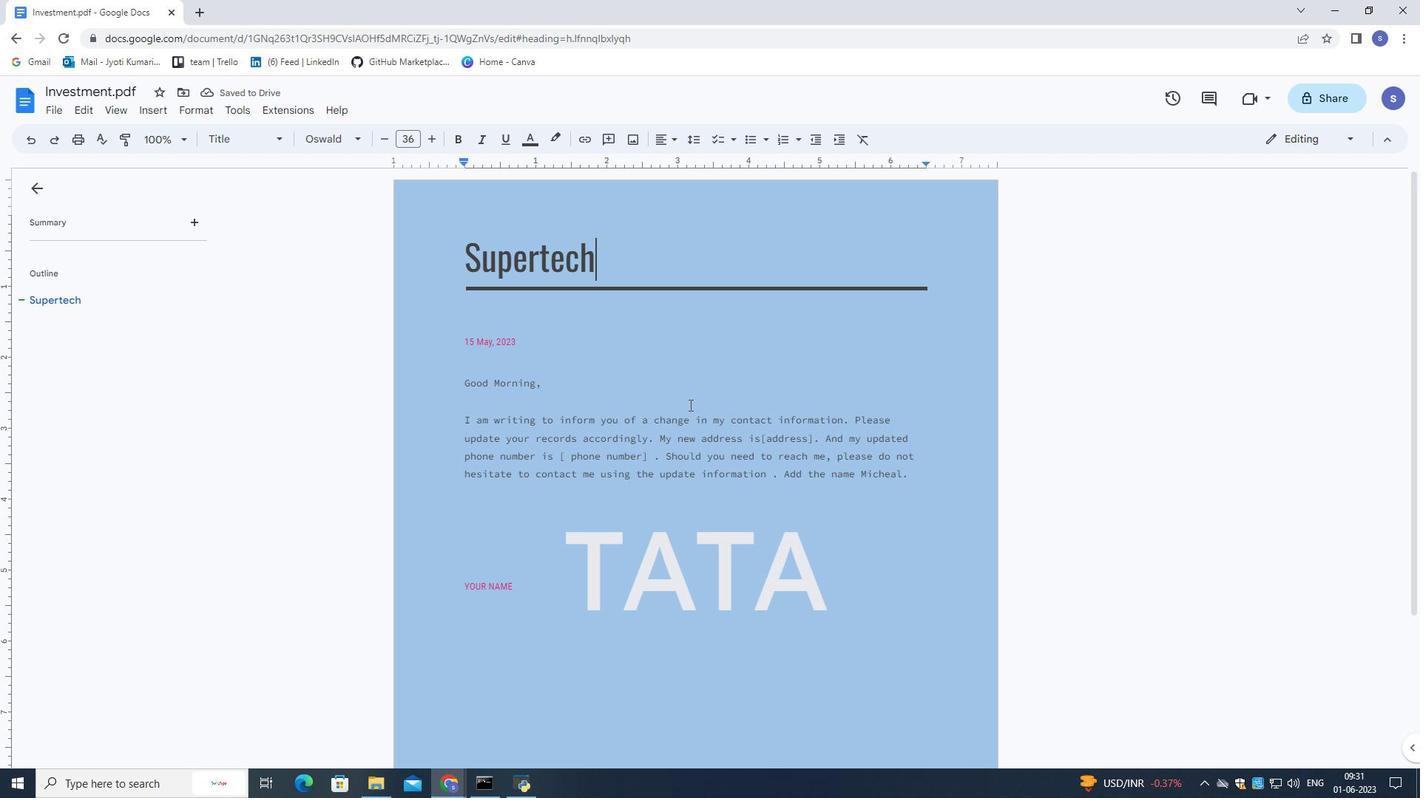 
Action: Mouse scrolled (689, 406) with delta (0, 0)
Screenshot: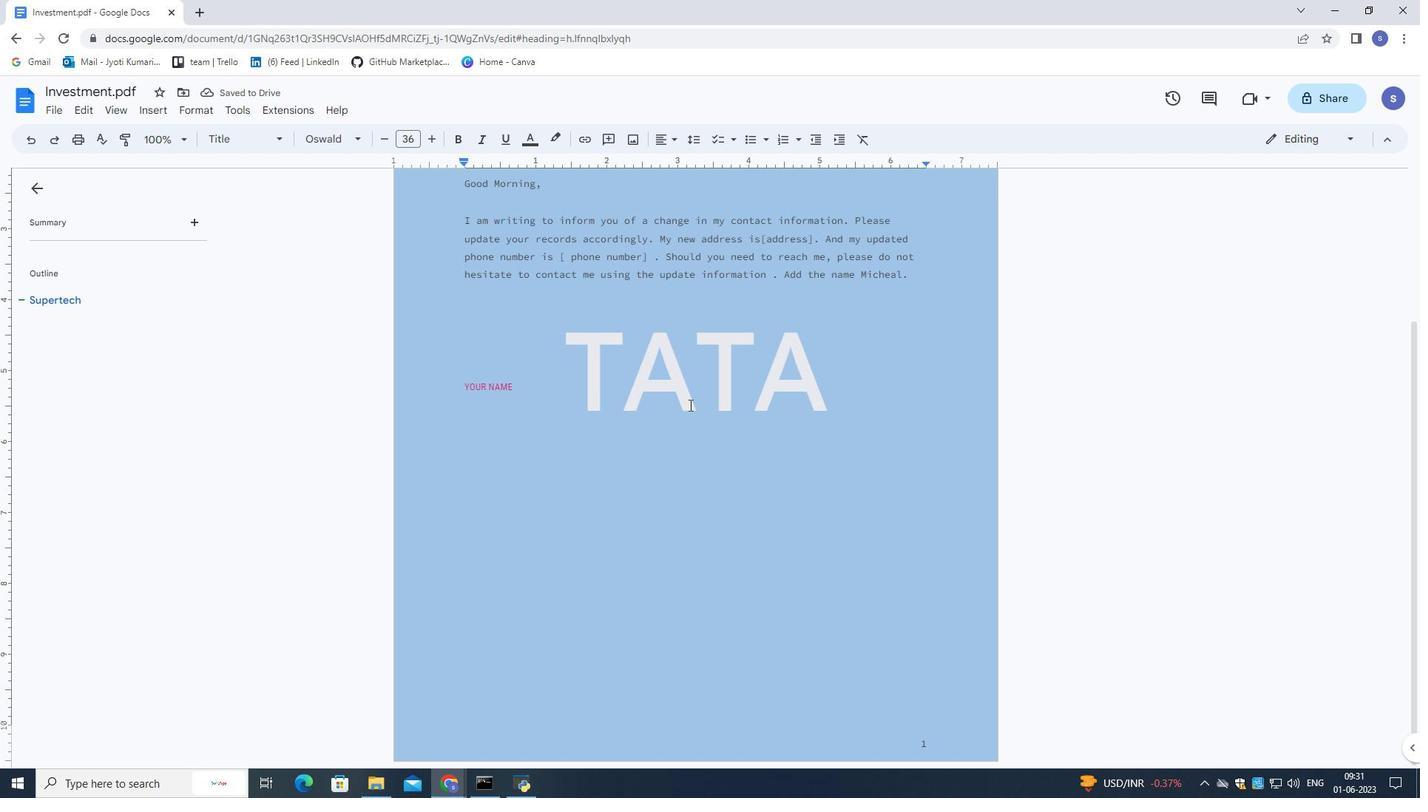 
Action: Mouse scrolled (689, 406) with delta (0, 0)
Screenshot: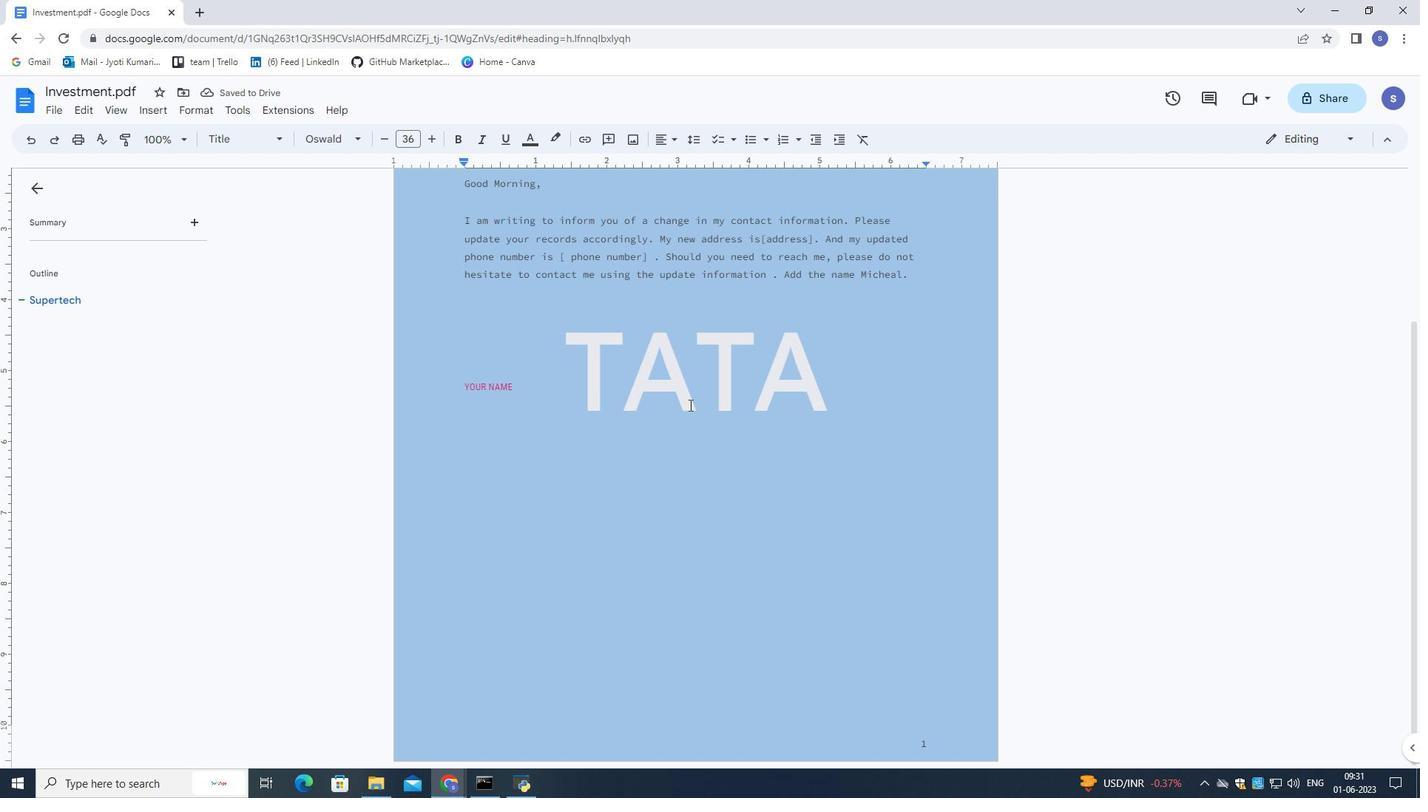 
Action: Mouse scrolled (689, 406) with delta (0, 0)
Screenshot: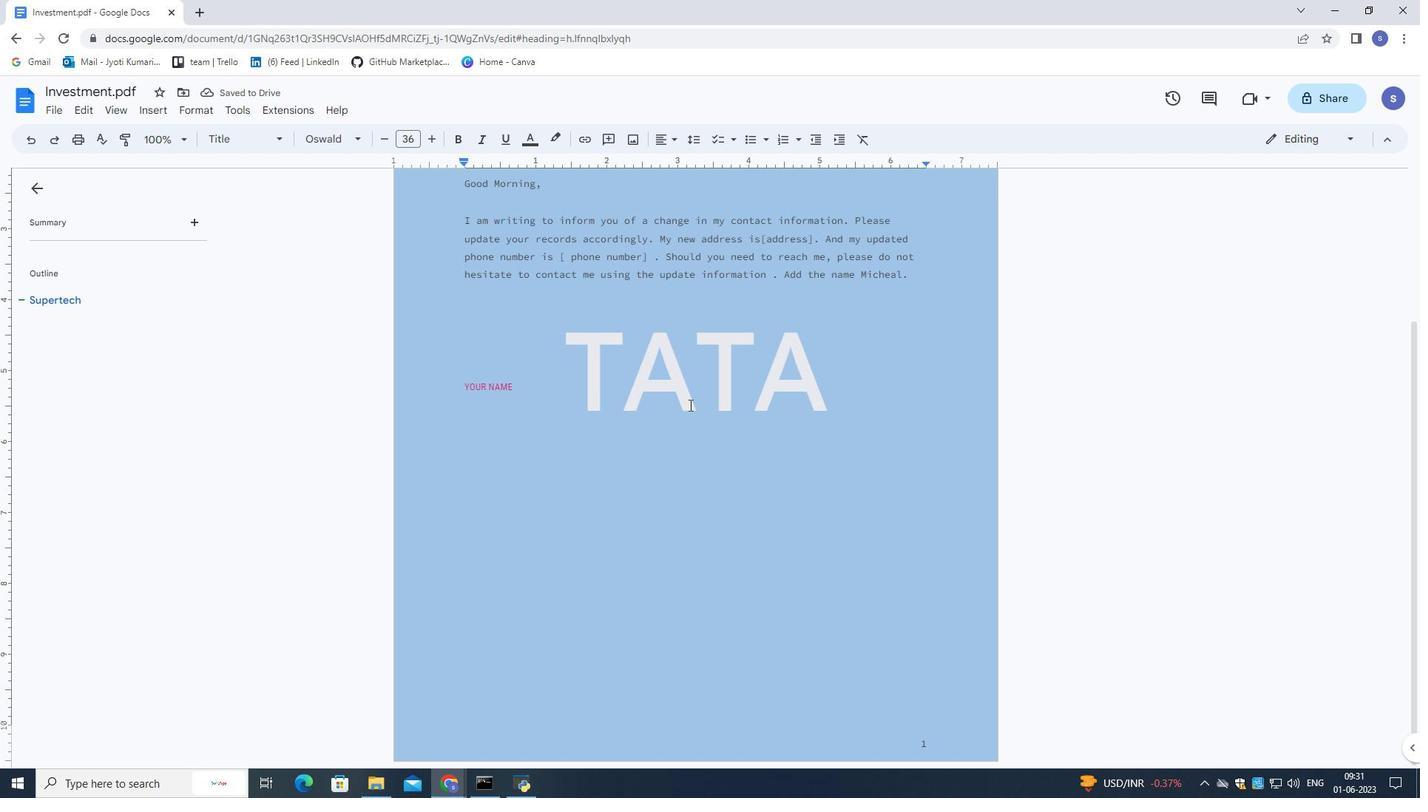 
Action: Mouse scrolled (689, 406) with delta (0, 0)
Screenshot: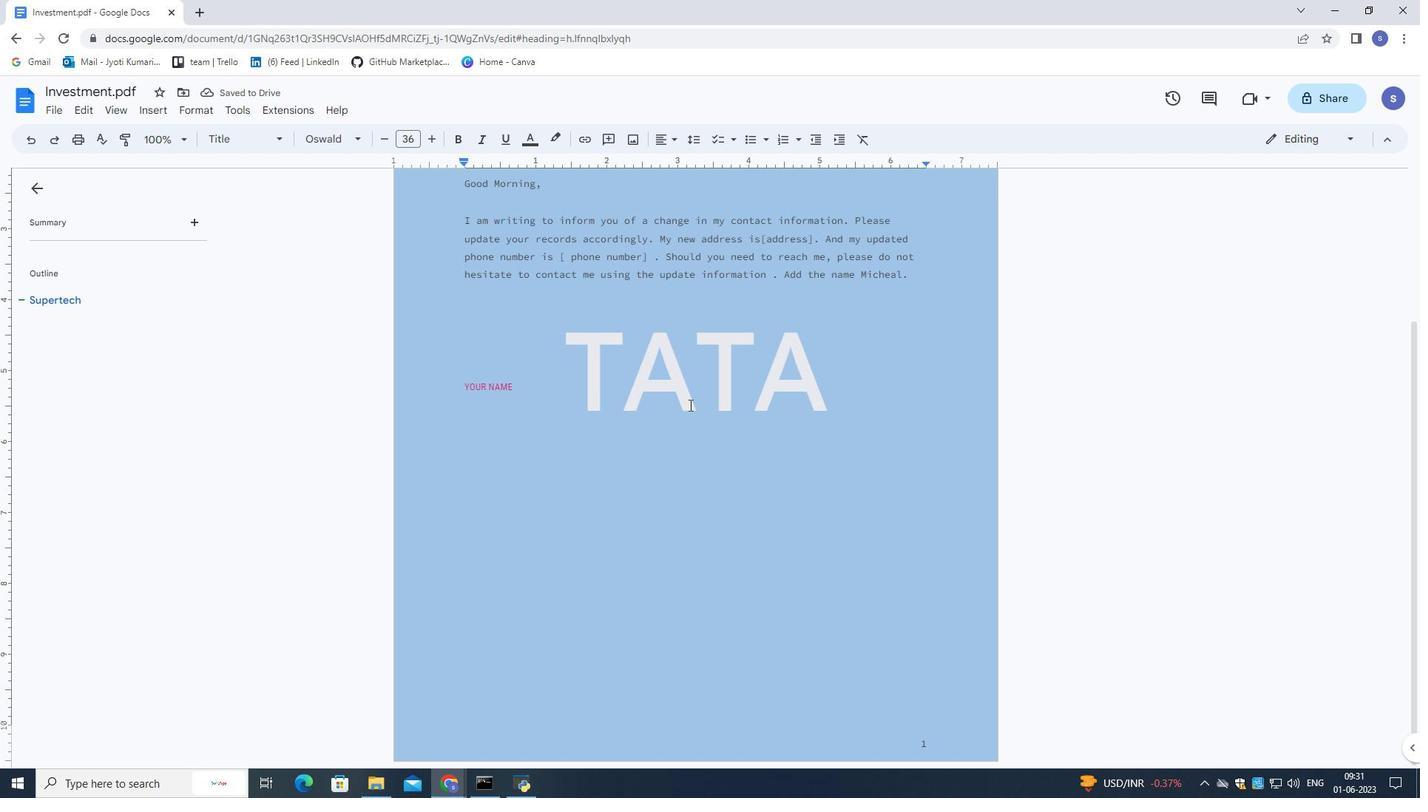 
Action: Mouse scrolled (689, 406) with delta (0, 0)
Screenshot: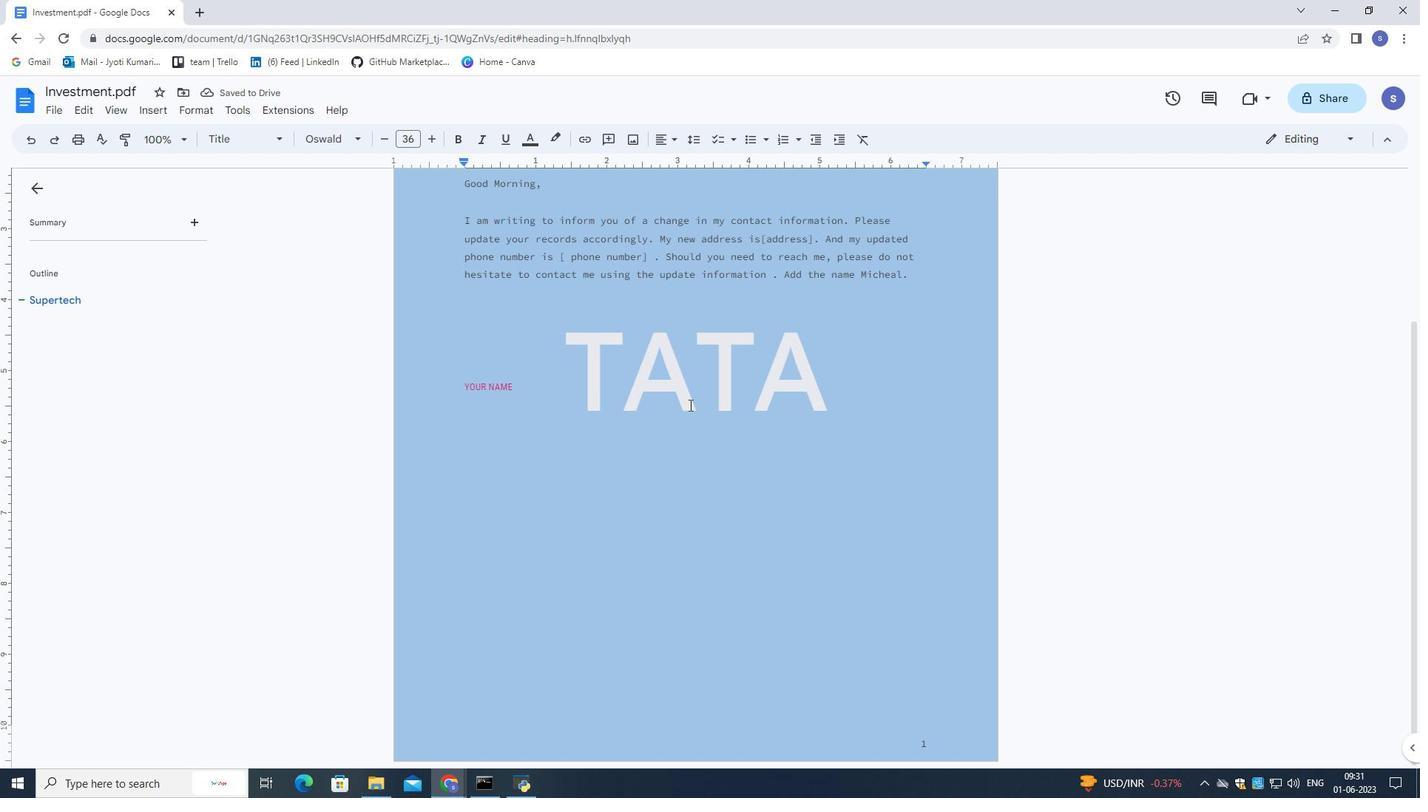 
Action: Mouse scrolled (689, 406) with delta (0, 0)
Screenshot: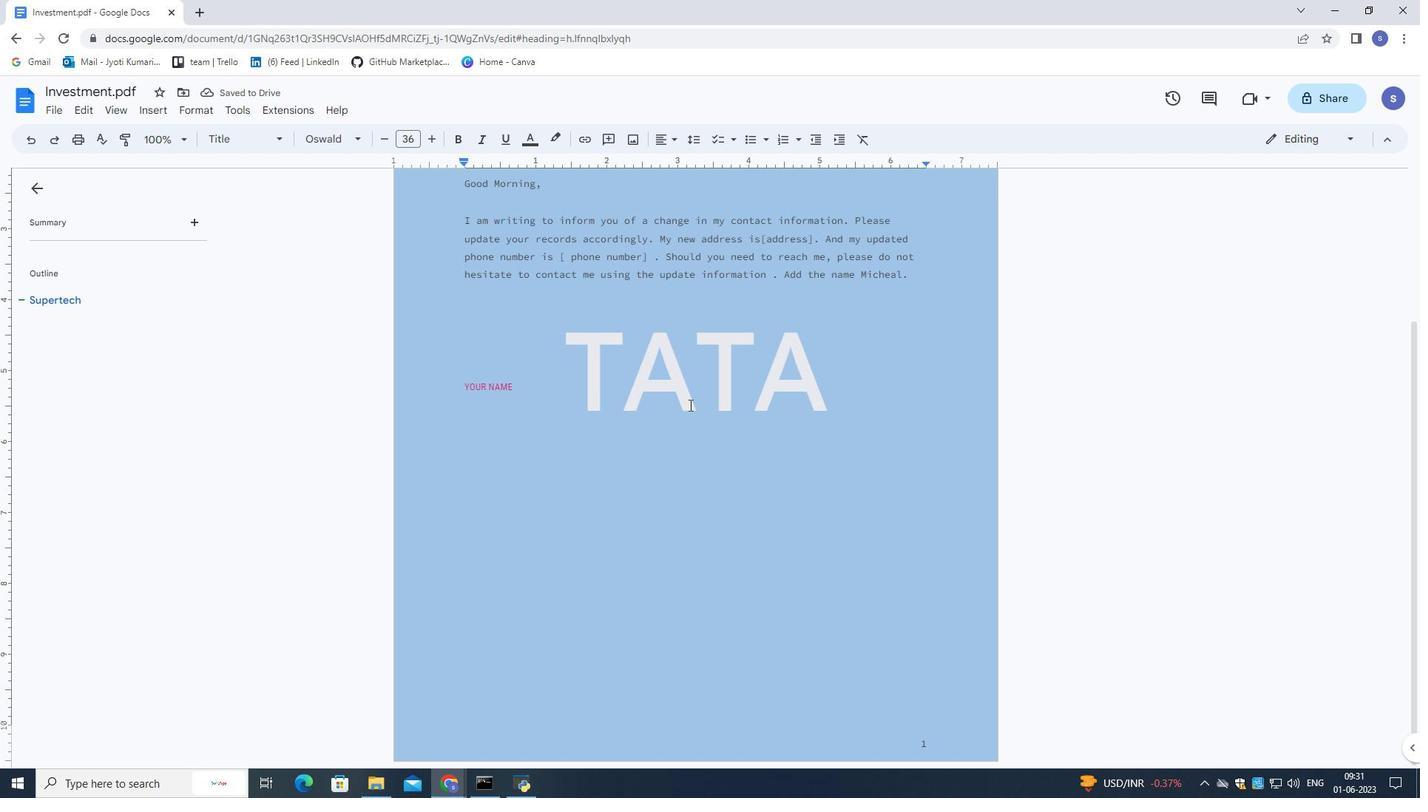 
Action: Mouse scrolled (689, 406) with delta (0, 0)
Screenshot: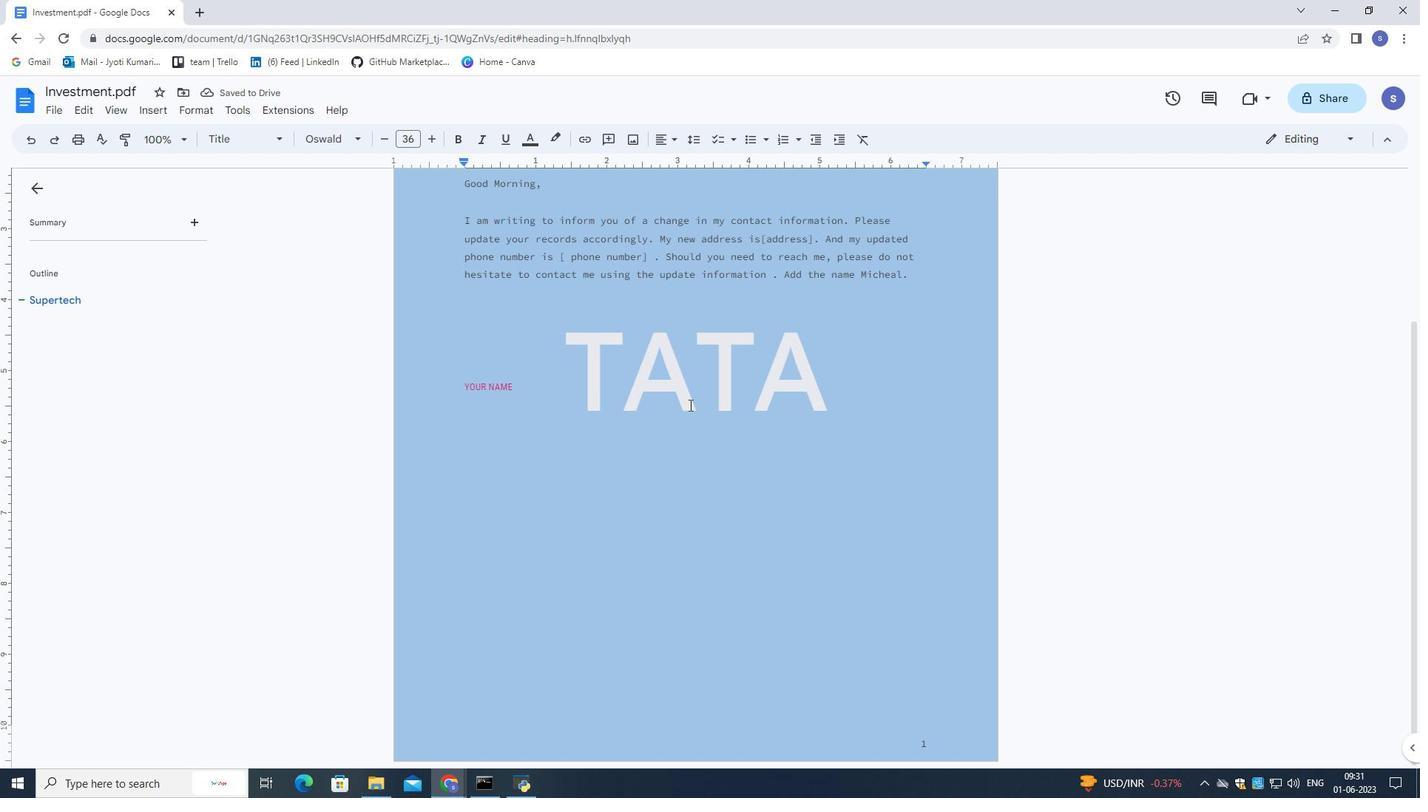 
Action: Mouse moved to (686, 405)
Screenshot: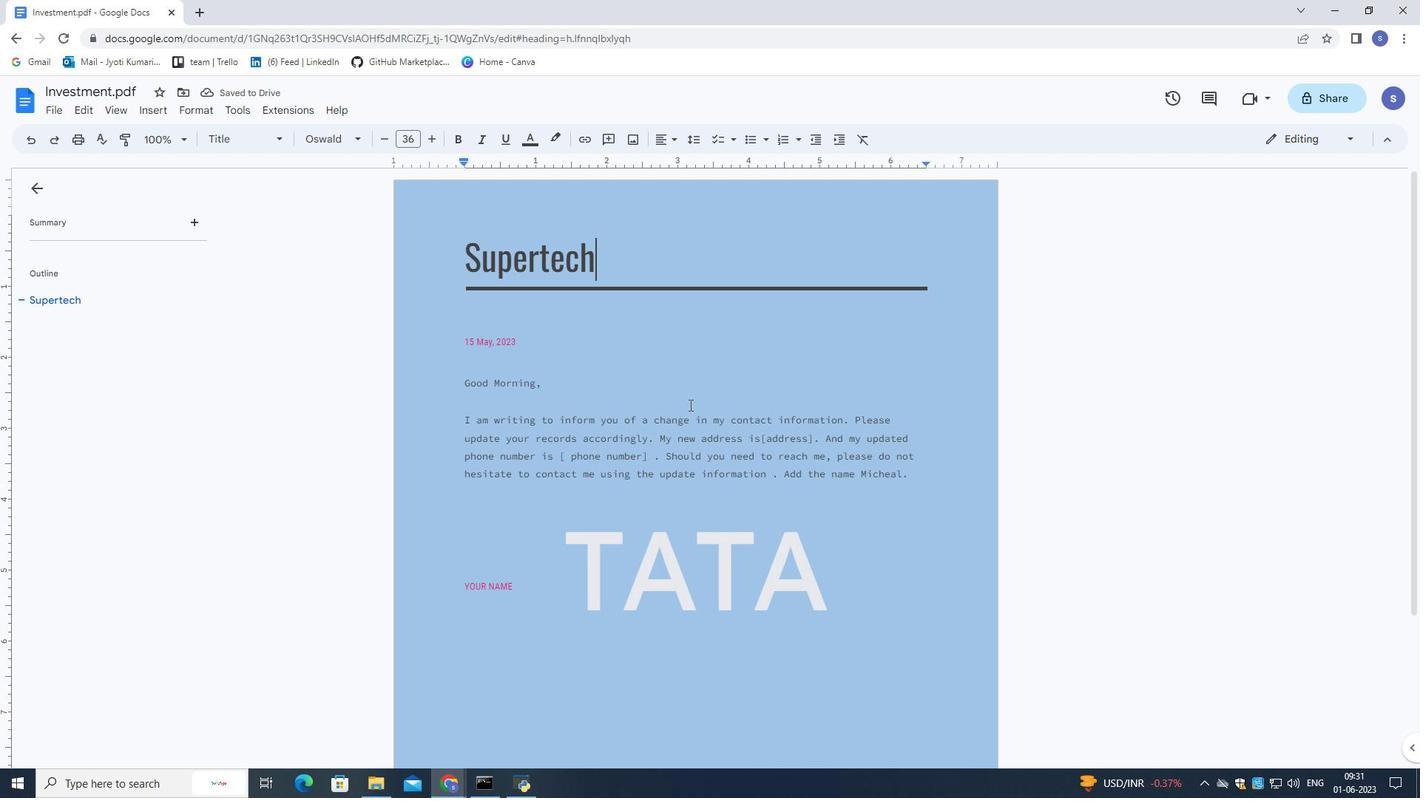 
